 Task: Find the distance between Los Angeles and Channel Islands National Park.
Action: Mouse moved to (263, 33)
Screenshot: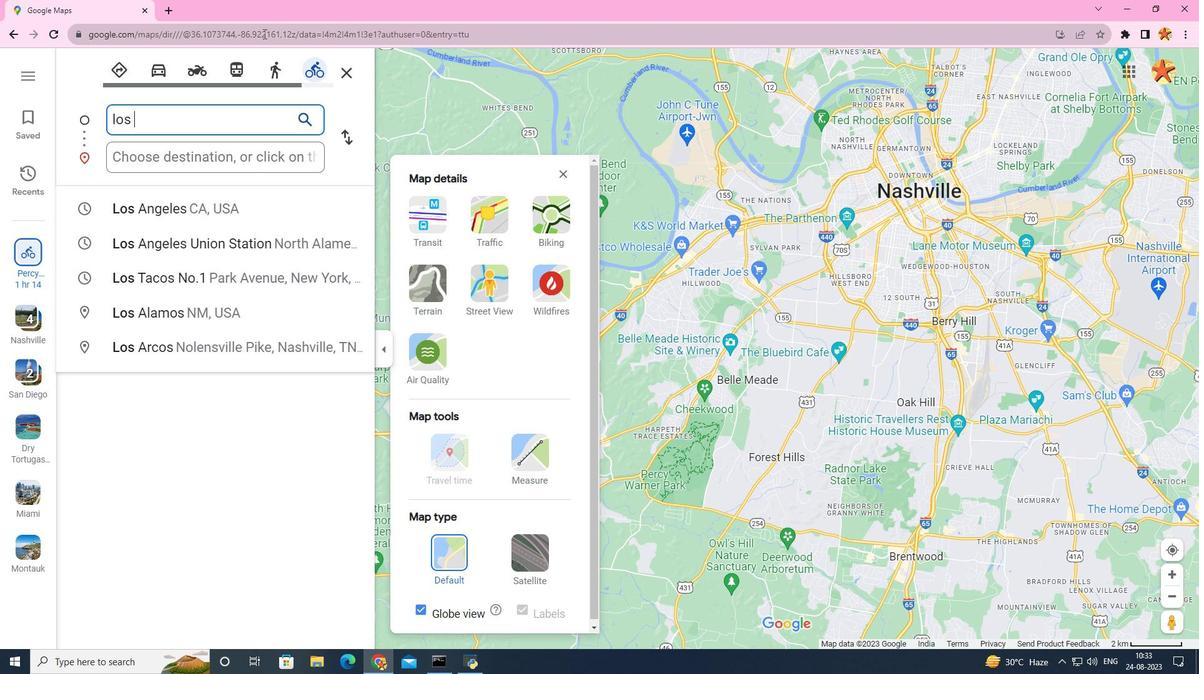 
Action: Key pressed <Key.space>
Screenshot: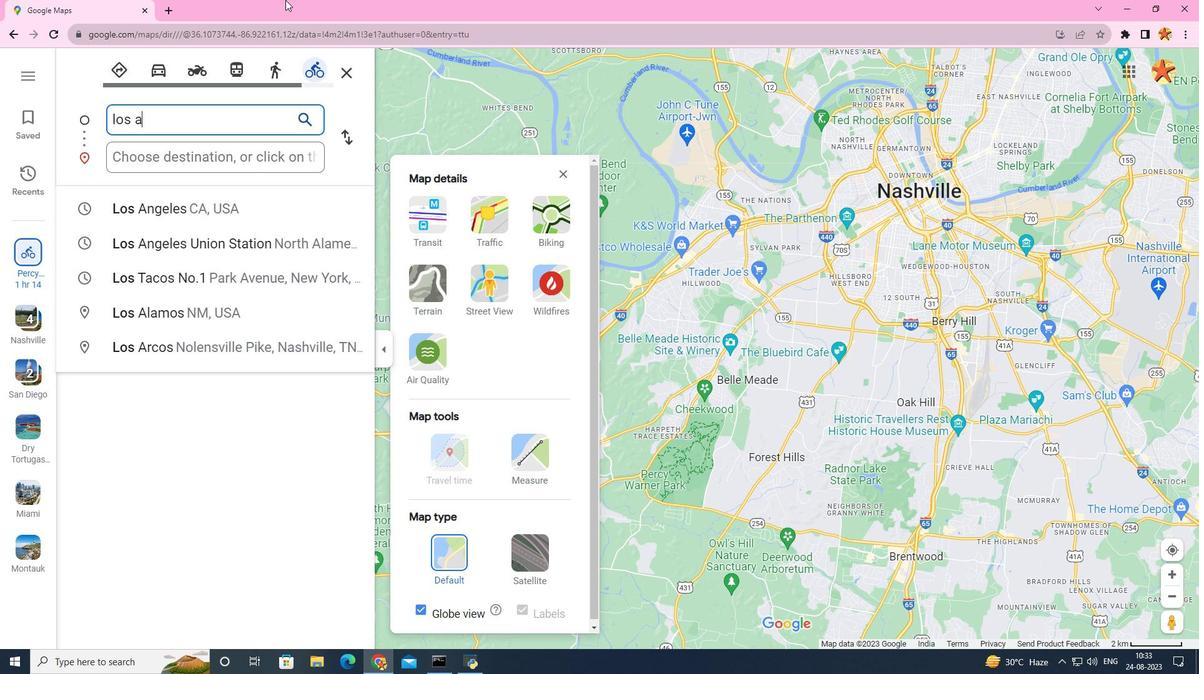 
Action: Mouse moved to (264, 33)
Screenshot: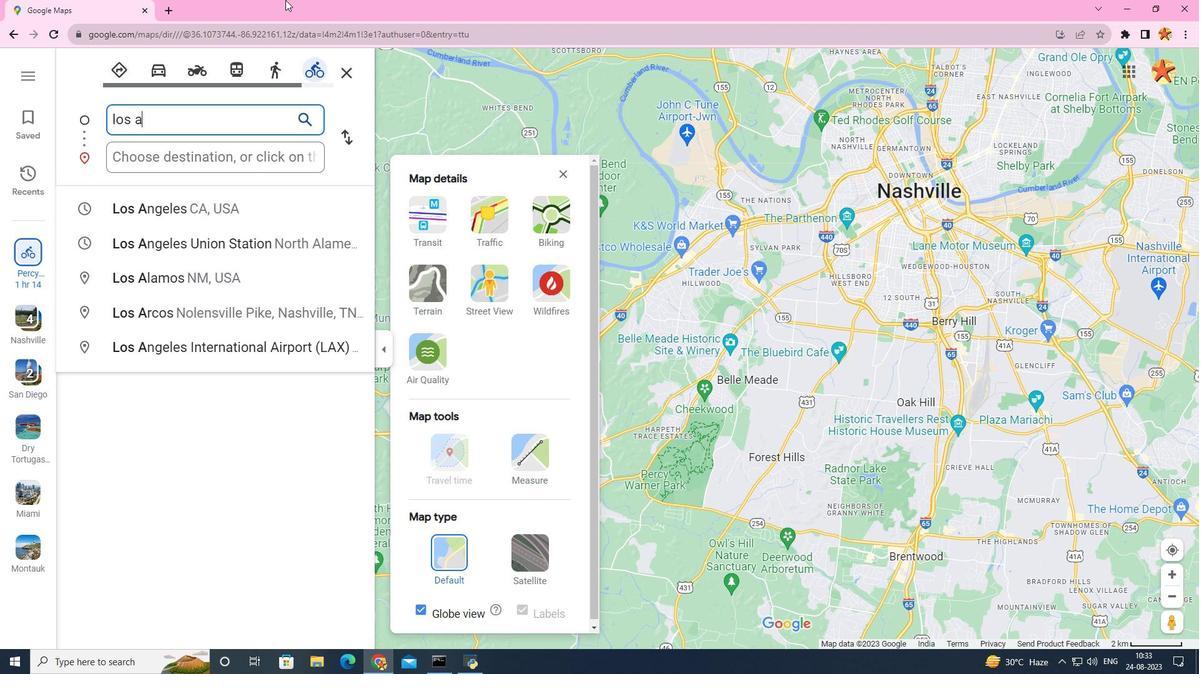 
Action: Key pressed a
Screenshot: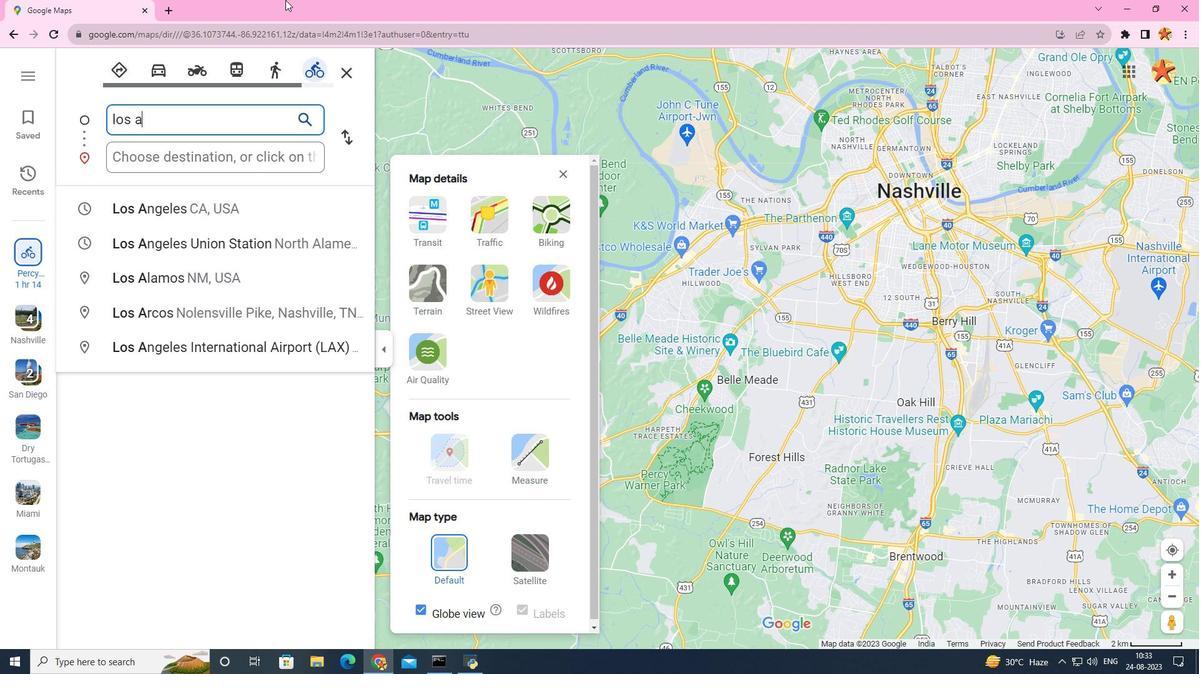 
Action: Mouse moved to (285, 0)
Screenshot: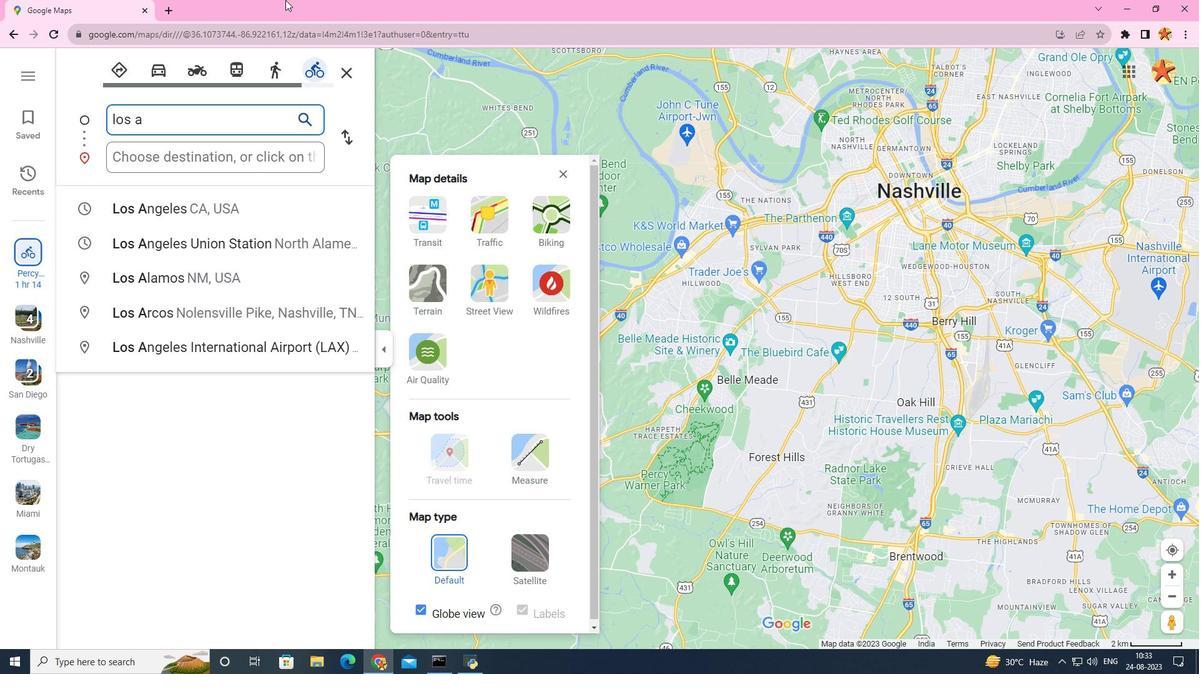 
Action: Key pressed nge
Screenshot: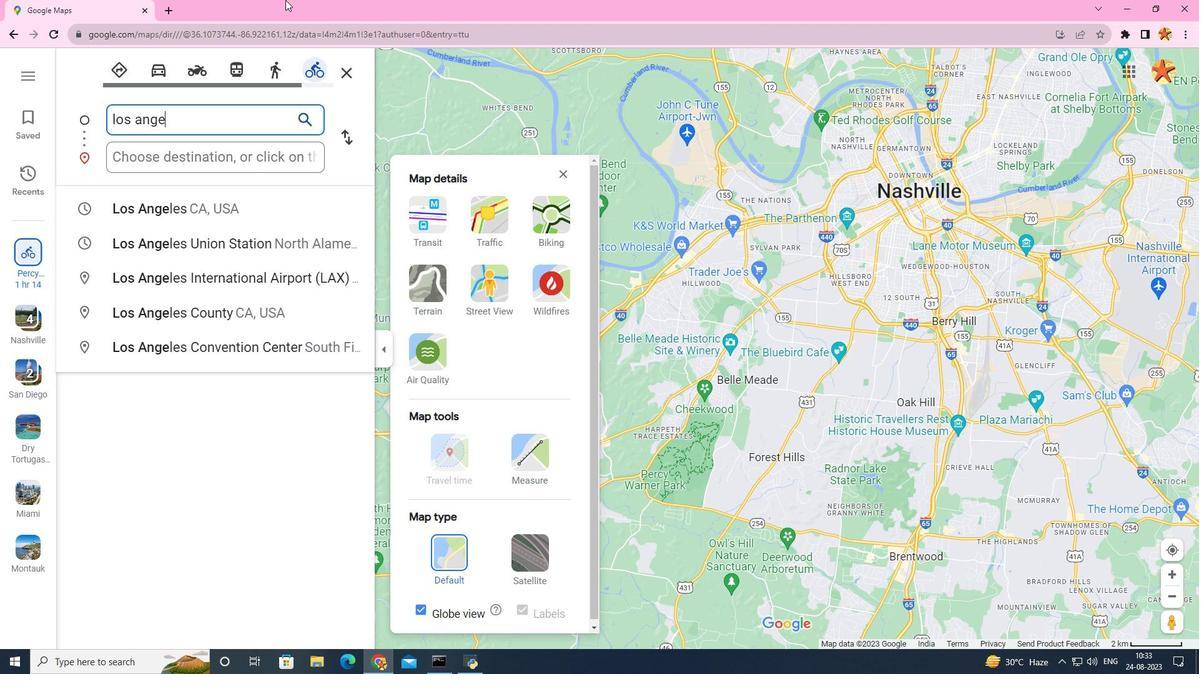 
Action: Mouse moved to (192, 194)
Screenshot: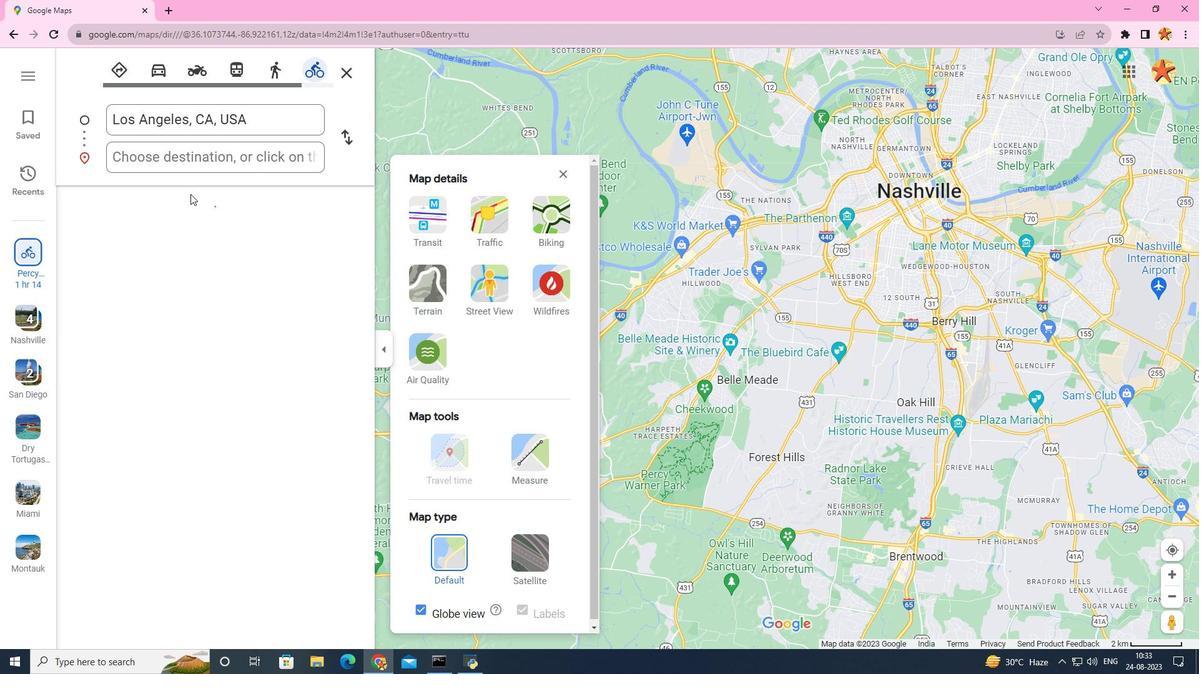 
Action: Mouse pressed left at (192, 194)
Screenshot: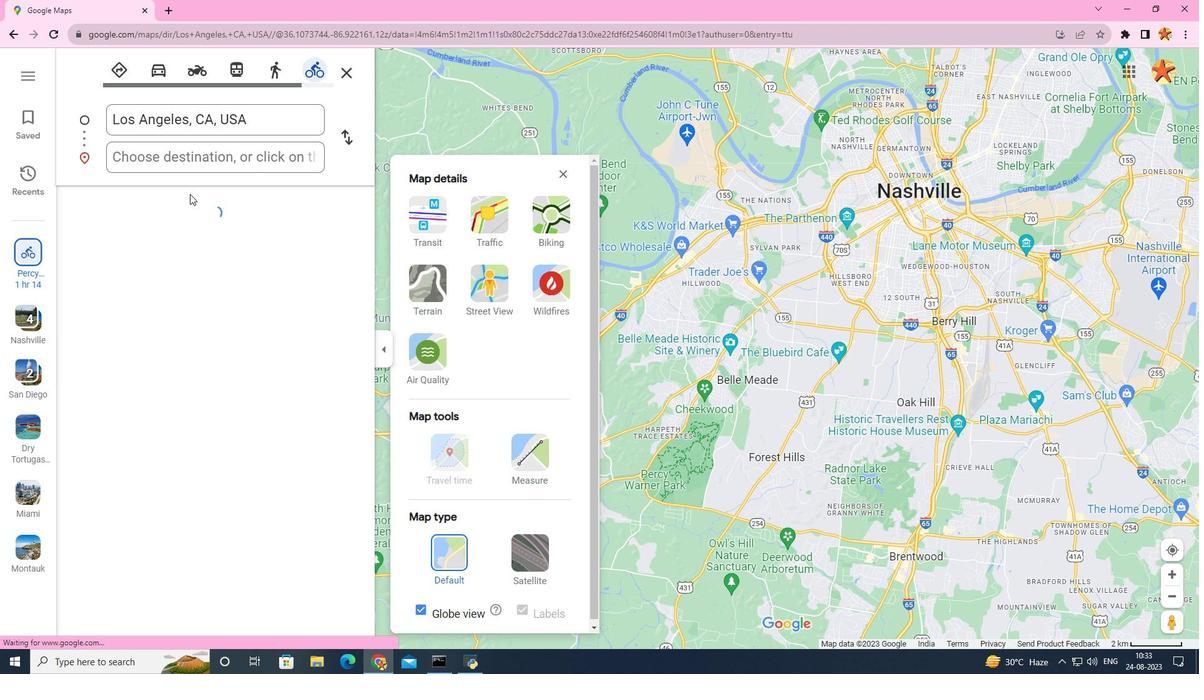 
Action: Mouse moved to (161, 149)
Screenshot: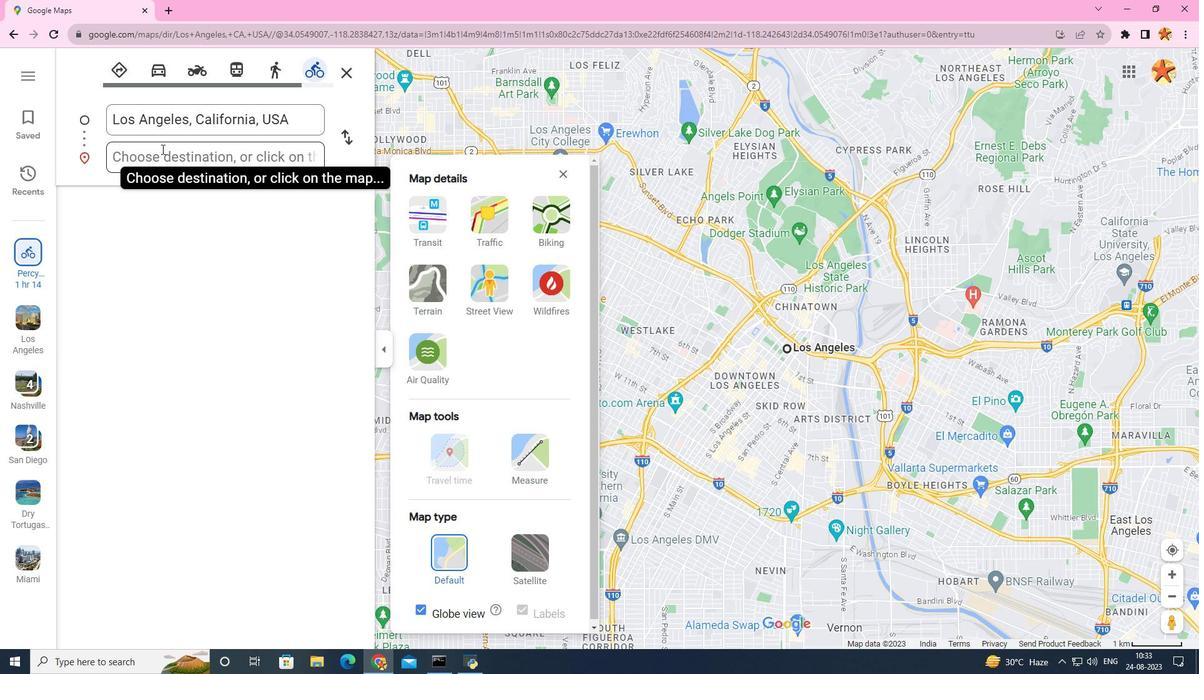 
Action: Mouse pressed left at (161, 149)
Screenshot: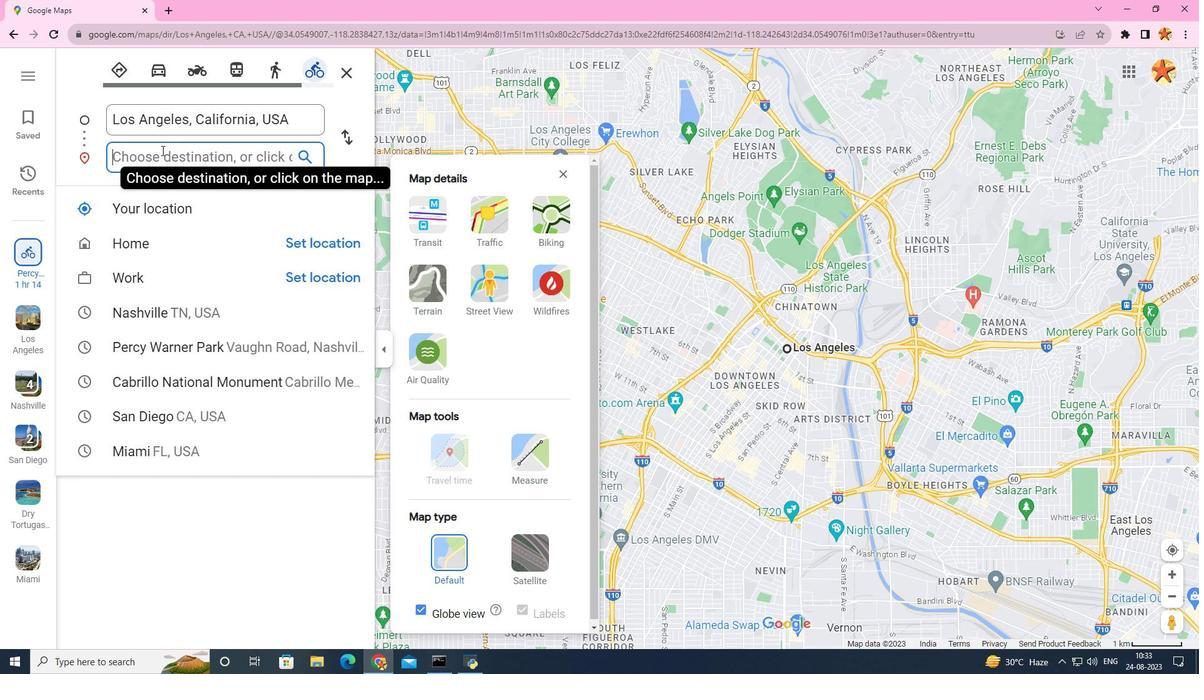
Action: Mouse moved to (163, 151)
Screenshot: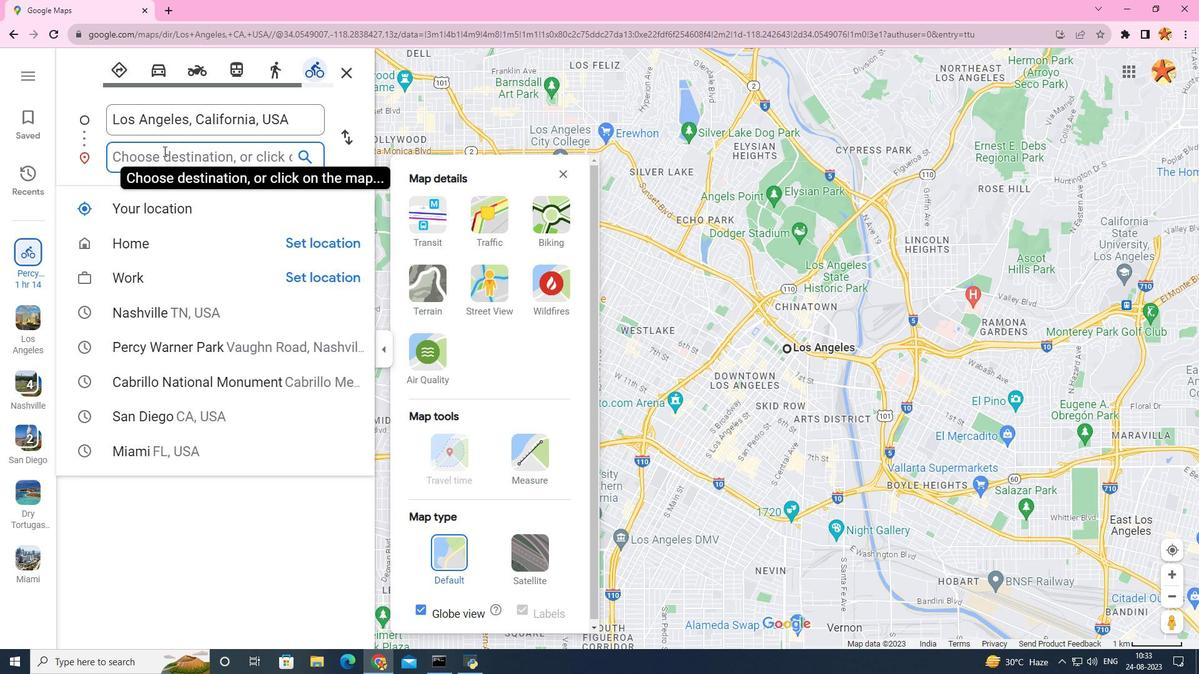 
Action: Key pressed channe
Screenshot: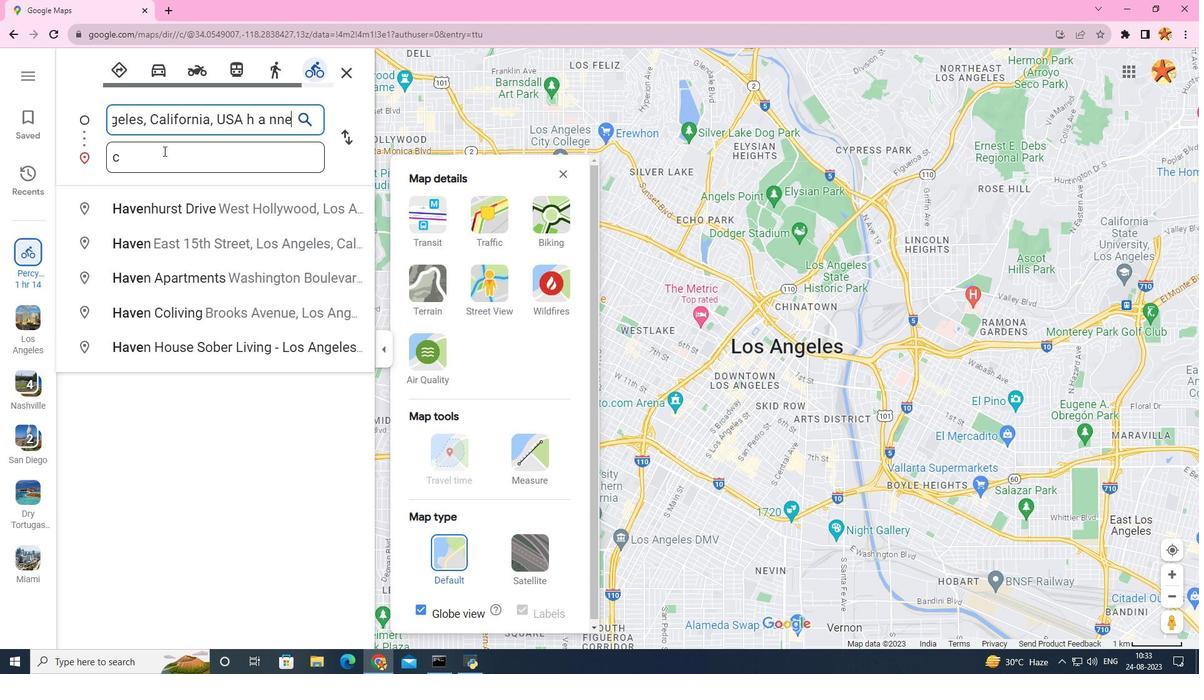 
Action: Mouse pressed left at (163, 151)
Screenshot: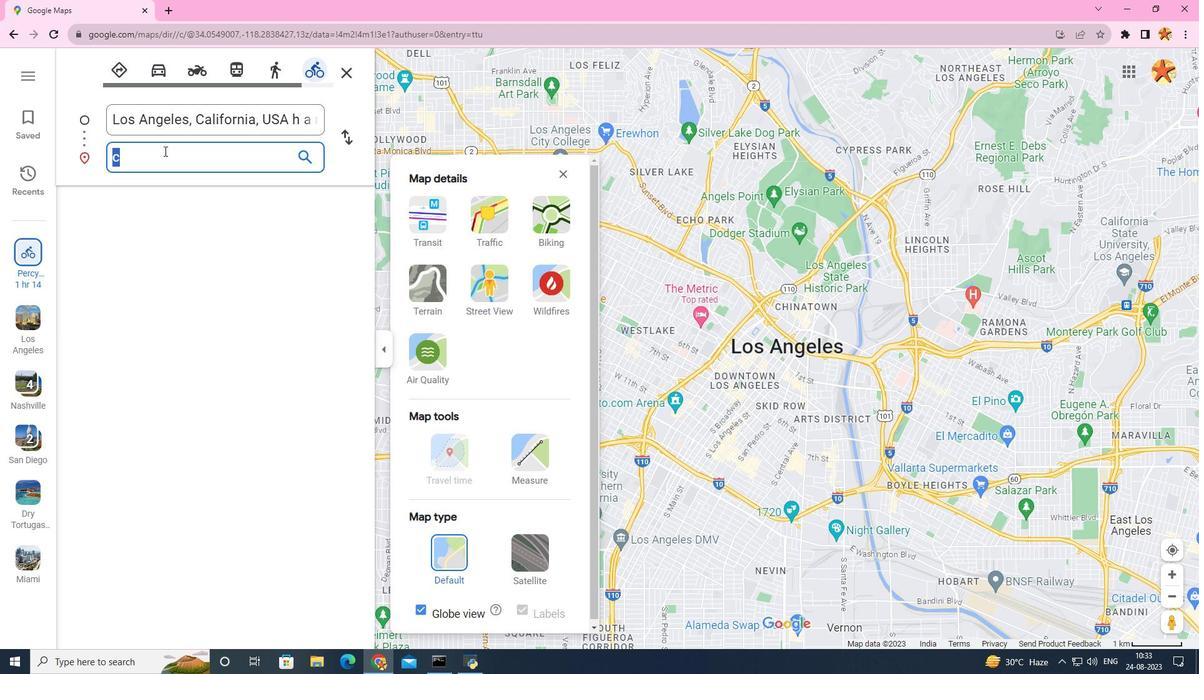 
Action: Mouse moved to (164, 151)
Screenshot: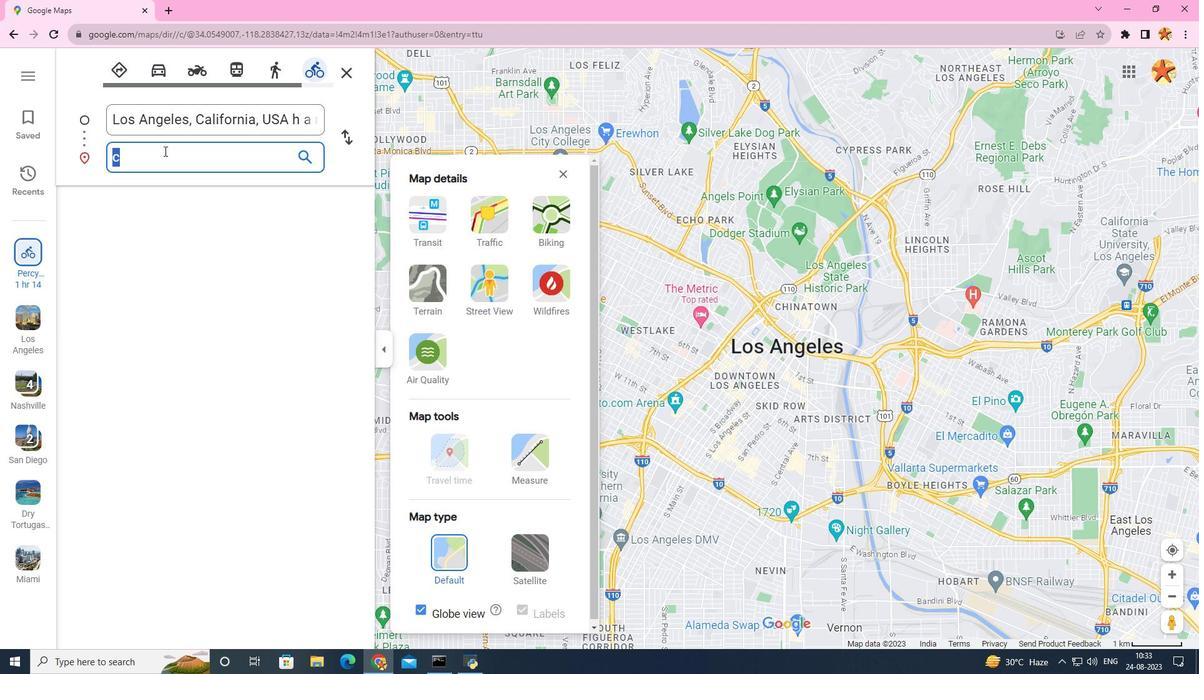 
Action: Mouse pressed left at (164, 151)
Screenshot: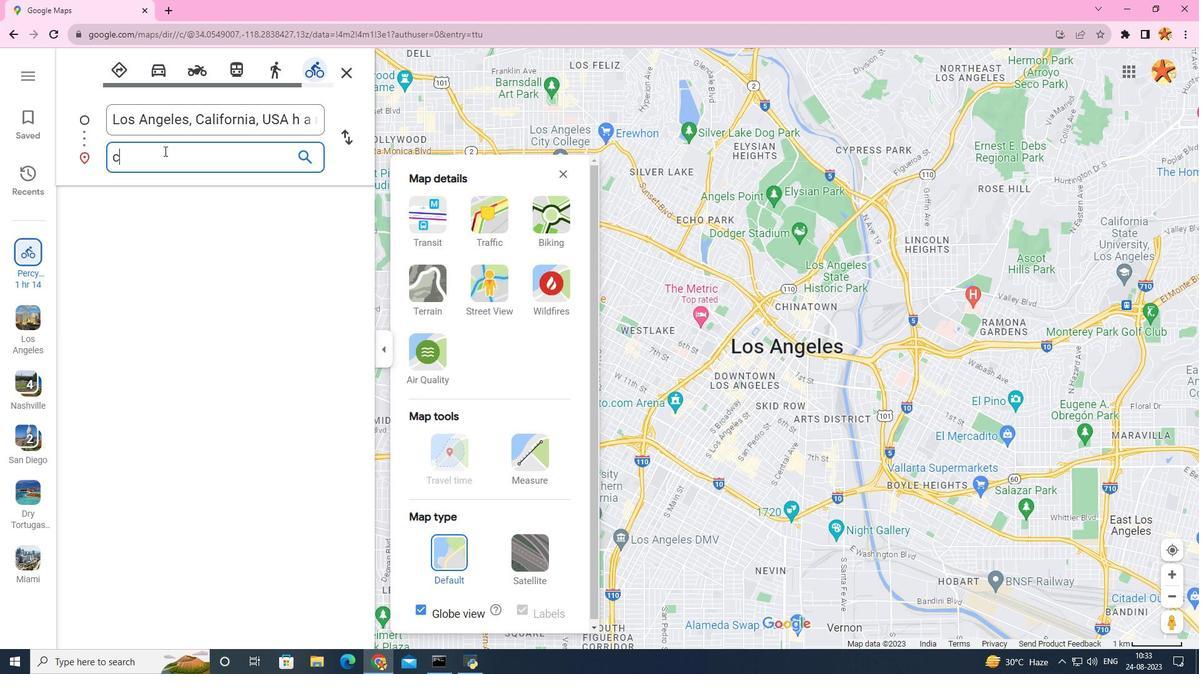 
Action: Key pressed h
Screenshot: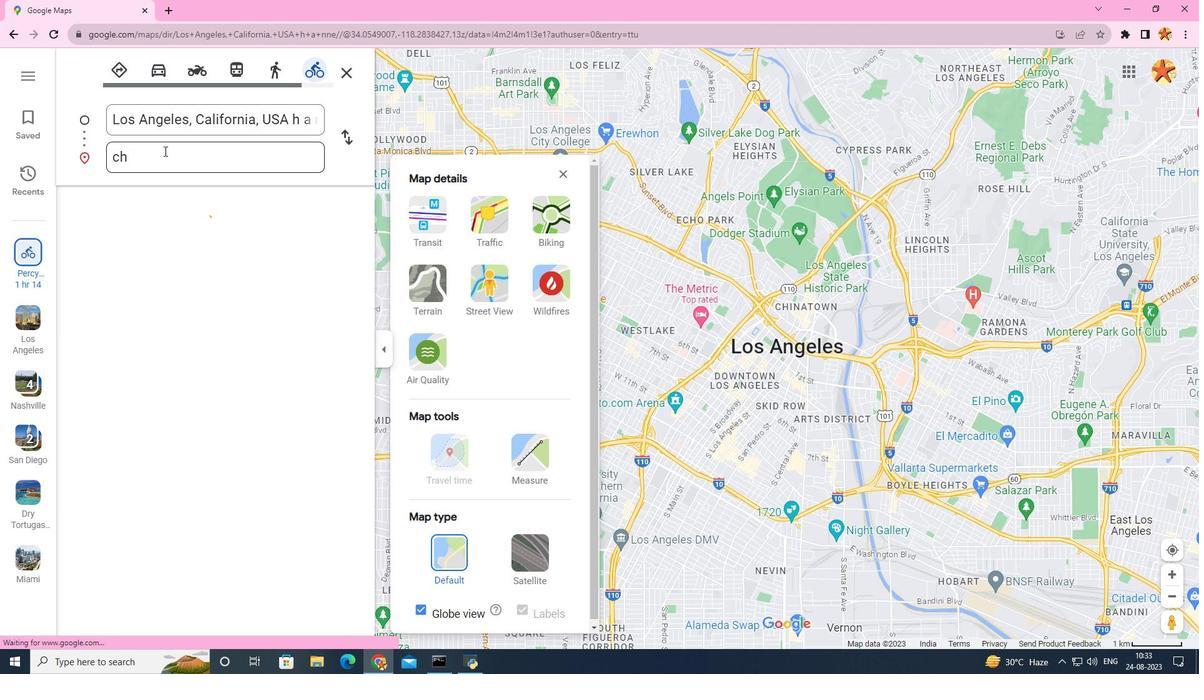 
Action: Mouse pressed left at (164, 151)
Screenshot: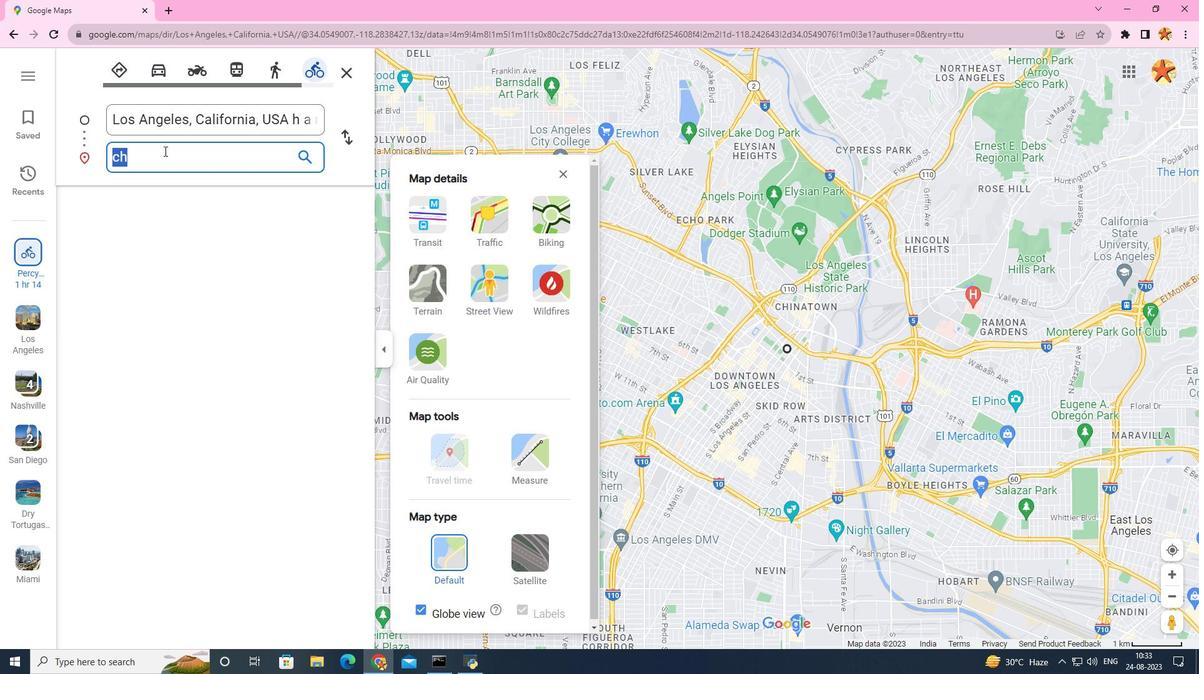 
Action: Mouse moved to (164, 151)
Screenshot: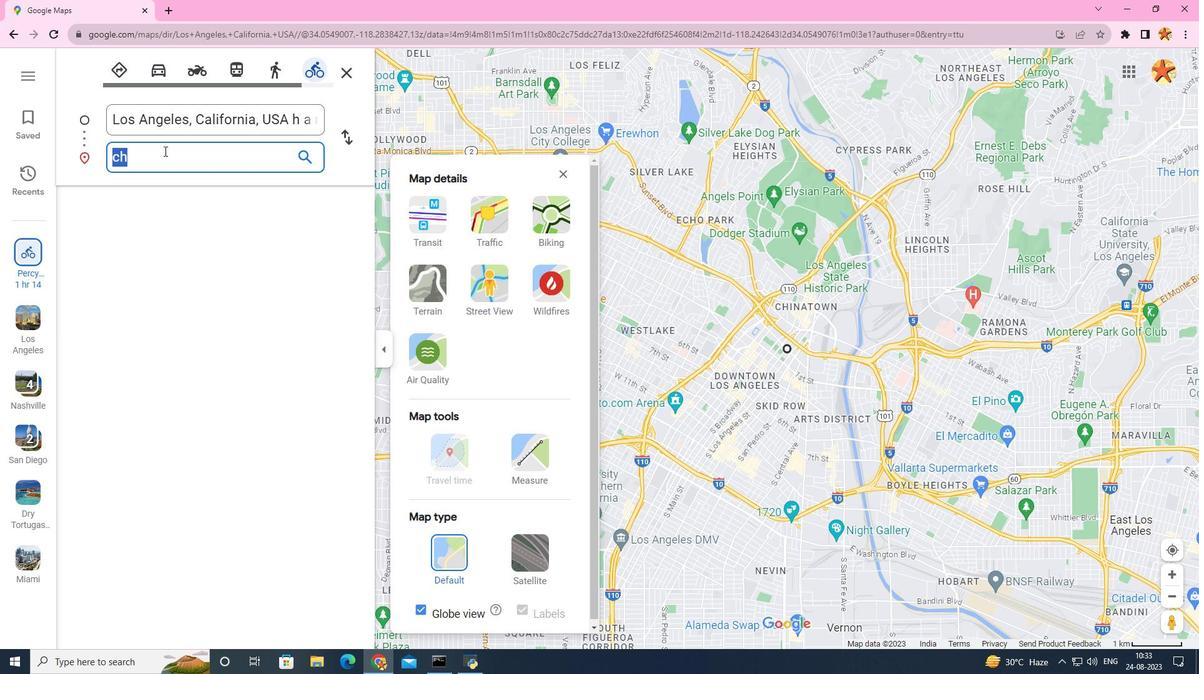 
Action: Mouse pressed left at (164, 151)
Screenshot: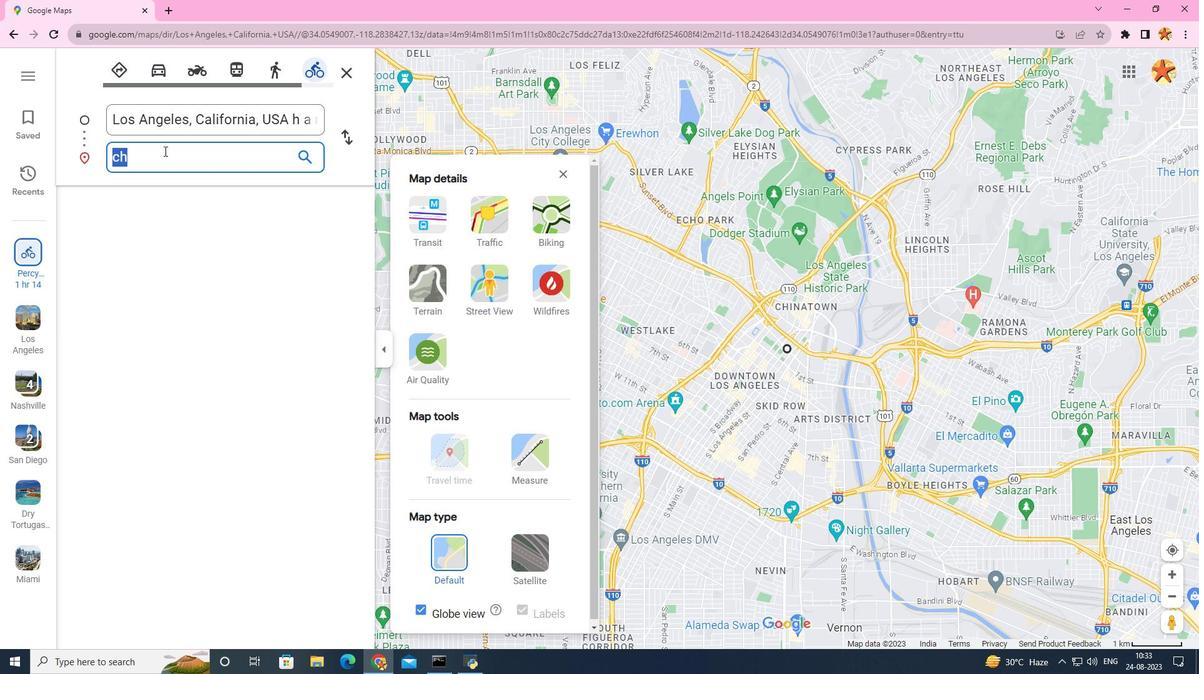 
Action: Mouse pressed left at (164, 151)
Screenshot: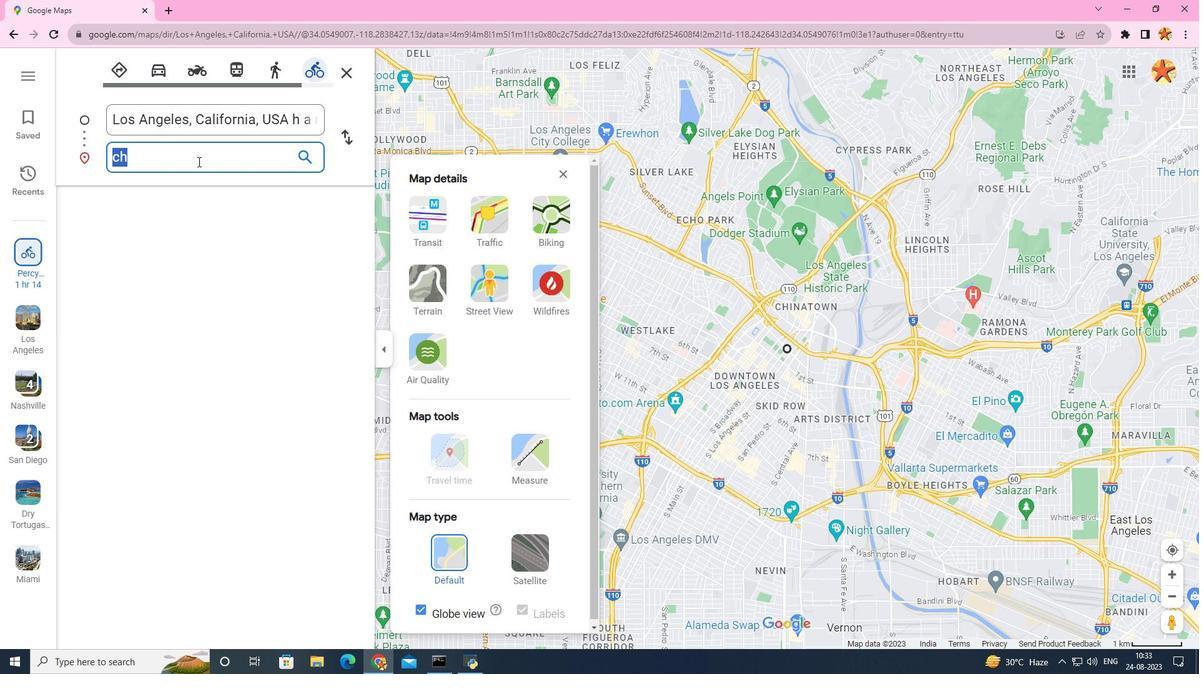 
Action: Mouse moved to (204, 164)
Screenshot: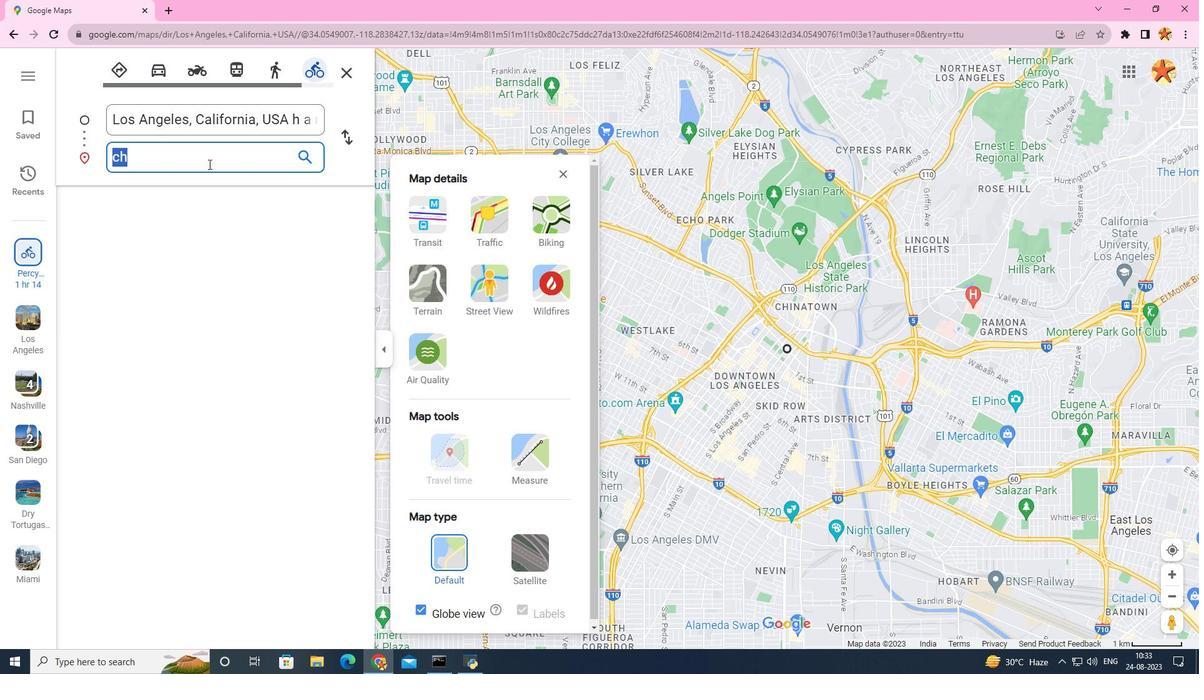 
Action: Mouse pressed left at (204, 164)
Screenshot: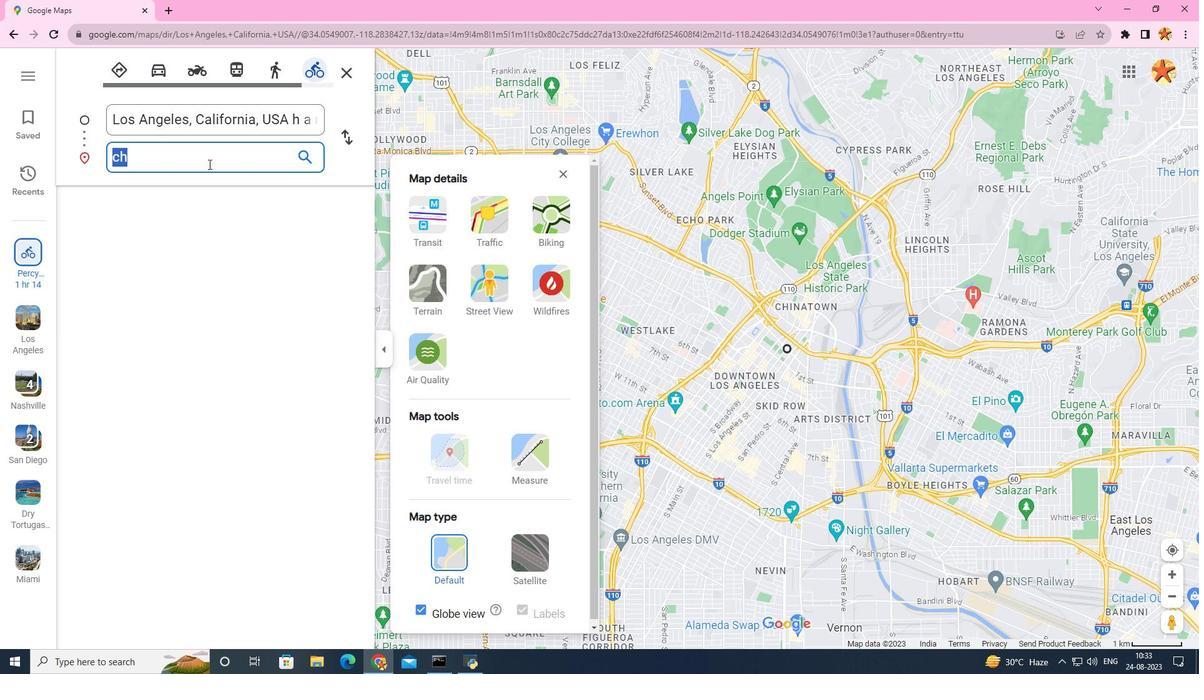 
Action: Mouse moved to (198, 156)
Screenshot: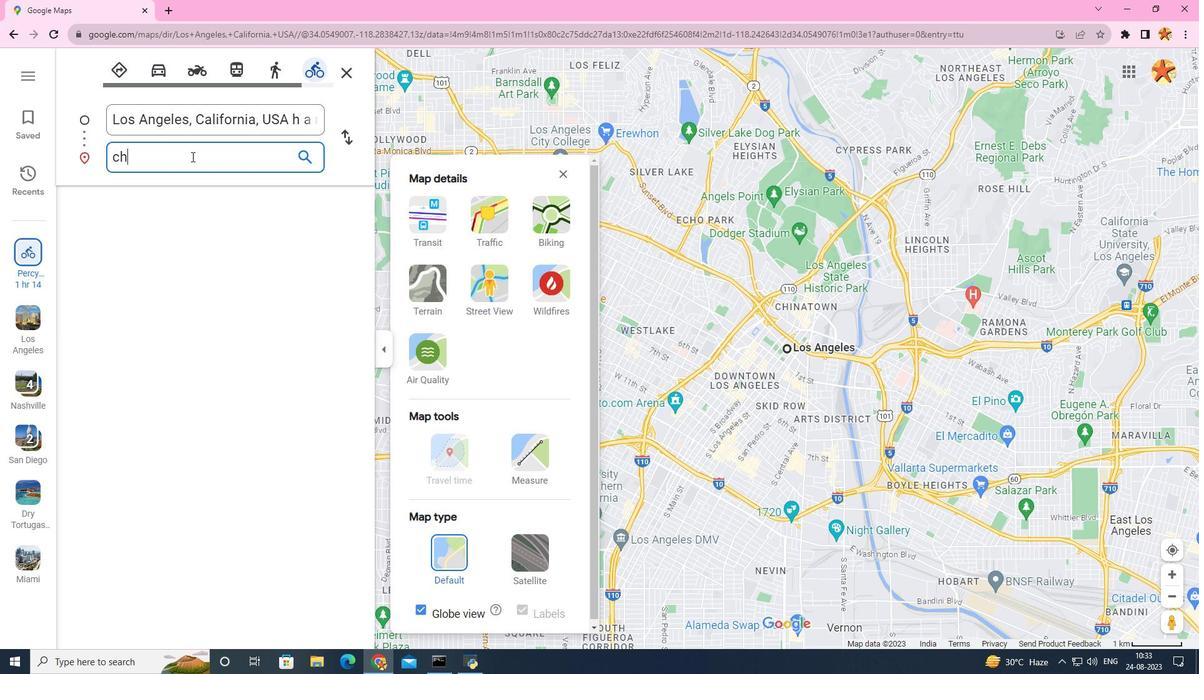 
Action: Mouse pressed left at (198, 156)
Screenshot: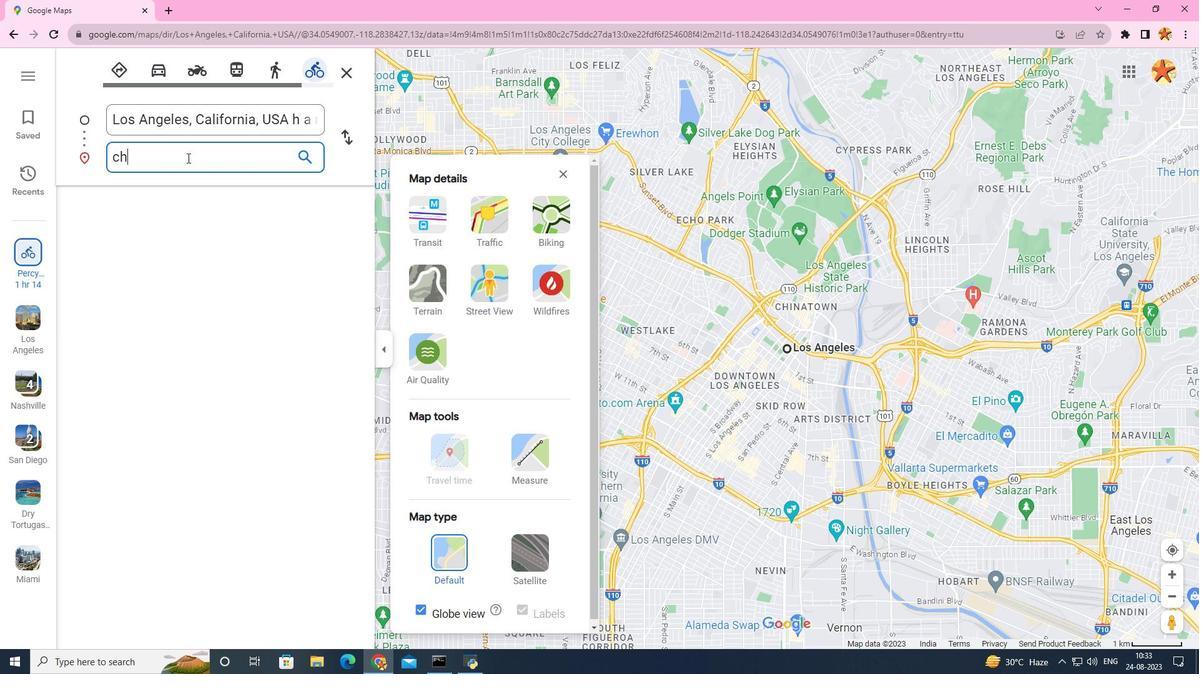 
Action: Mouse moved to (196, 151)
Screenshot: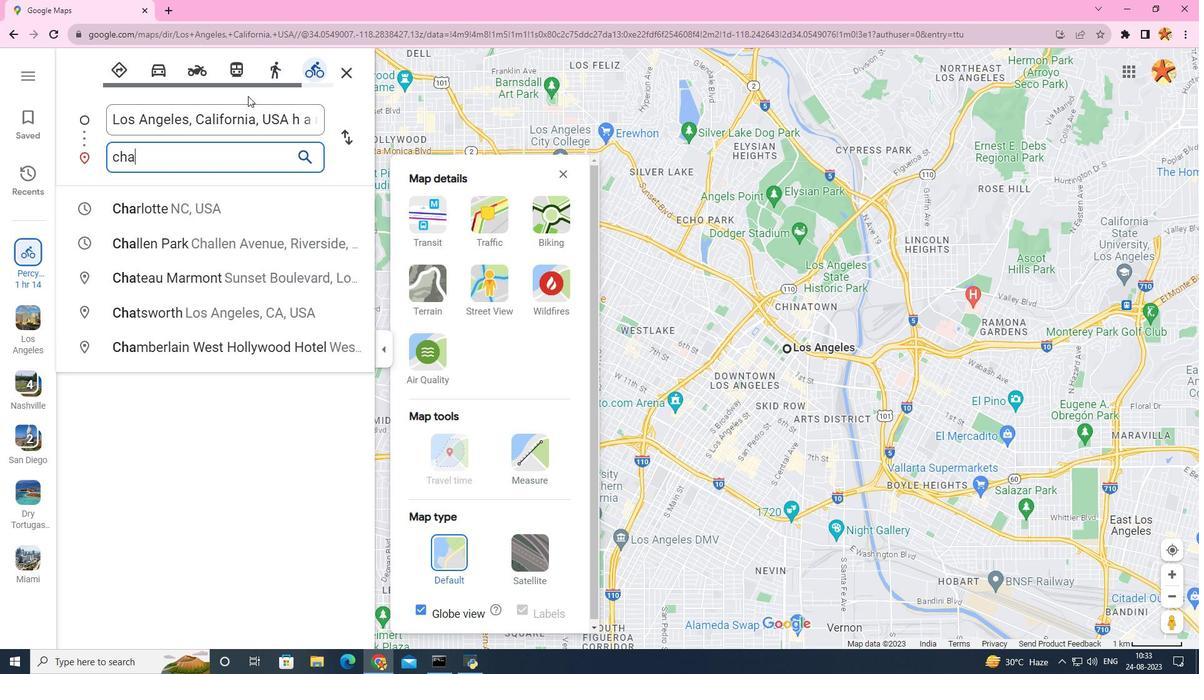 
Action: Key pressed a
Screenshot: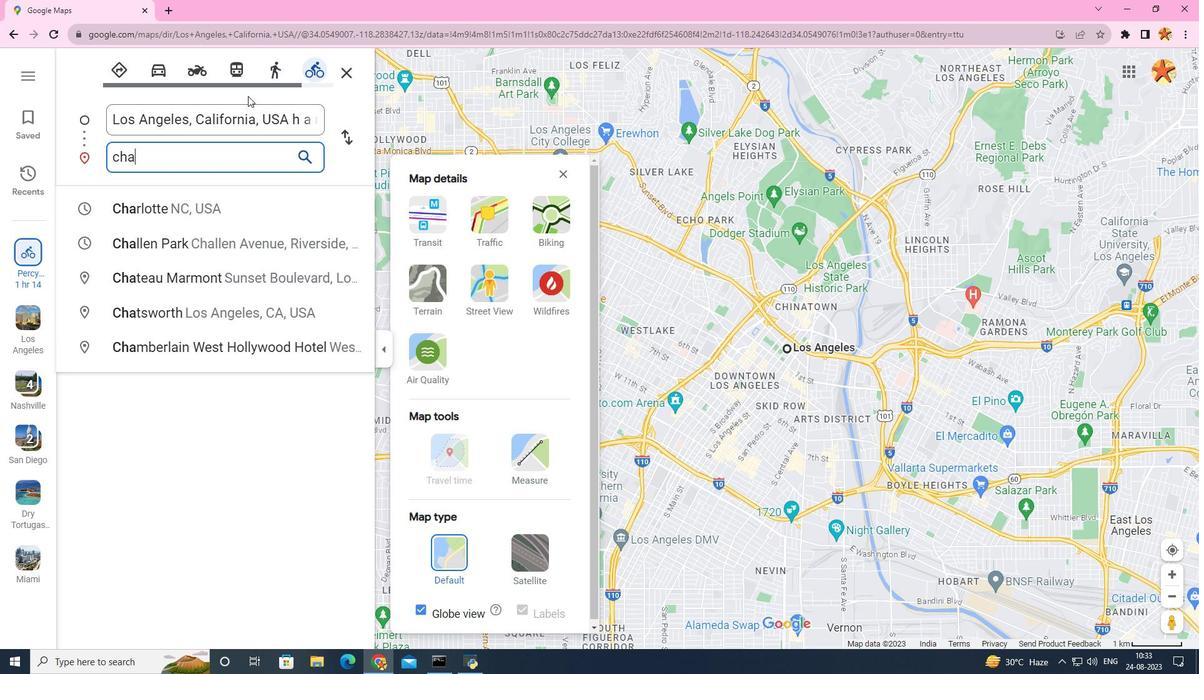 
Action: Mouse moved to (151, 158)
Screenshot: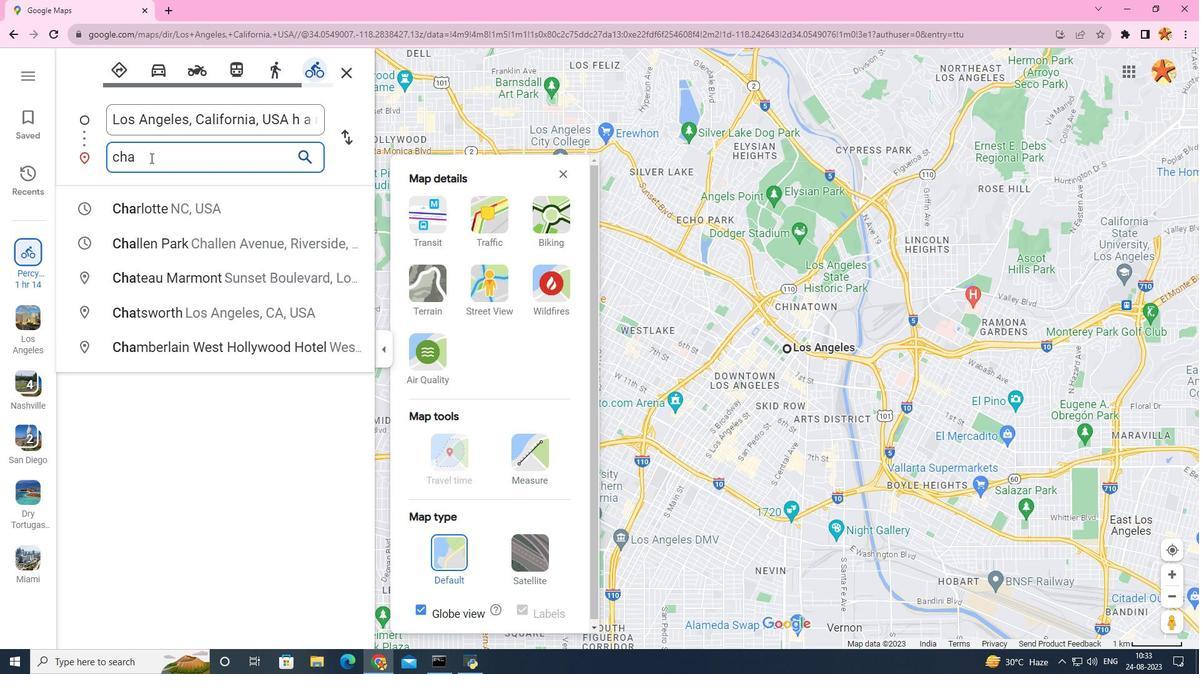 
Action: Mouse pressed left at (151, 158)
Screenshot: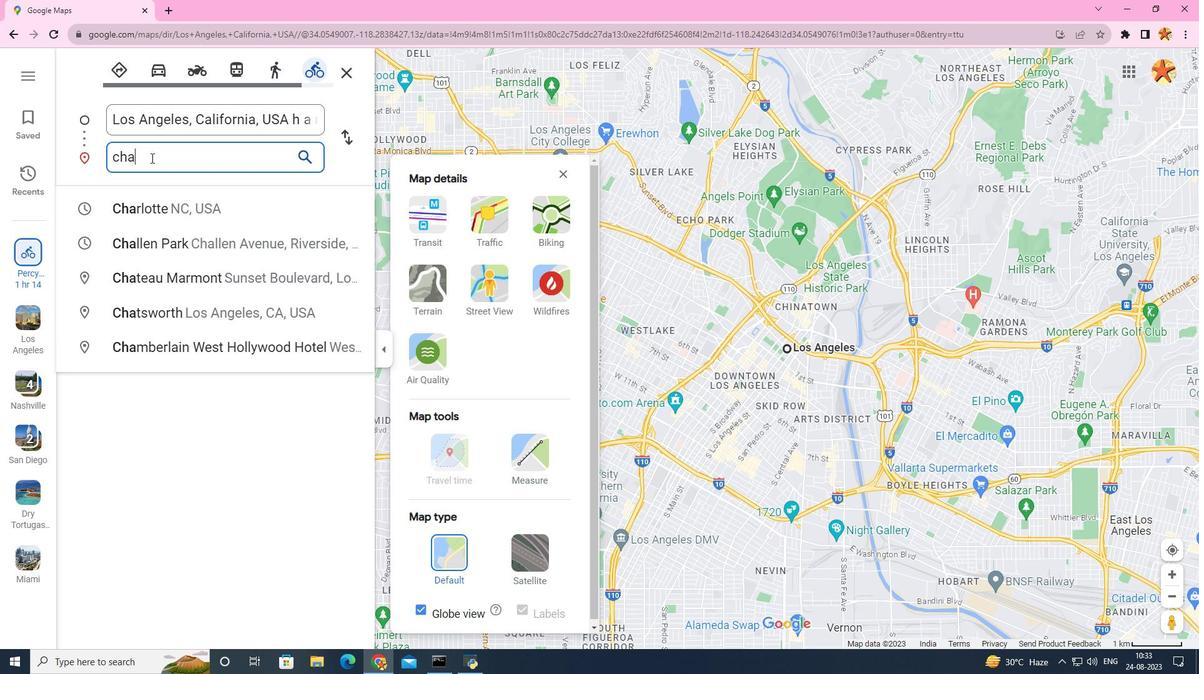 
Action: Mouse moved to (151, 158)
Screenshot: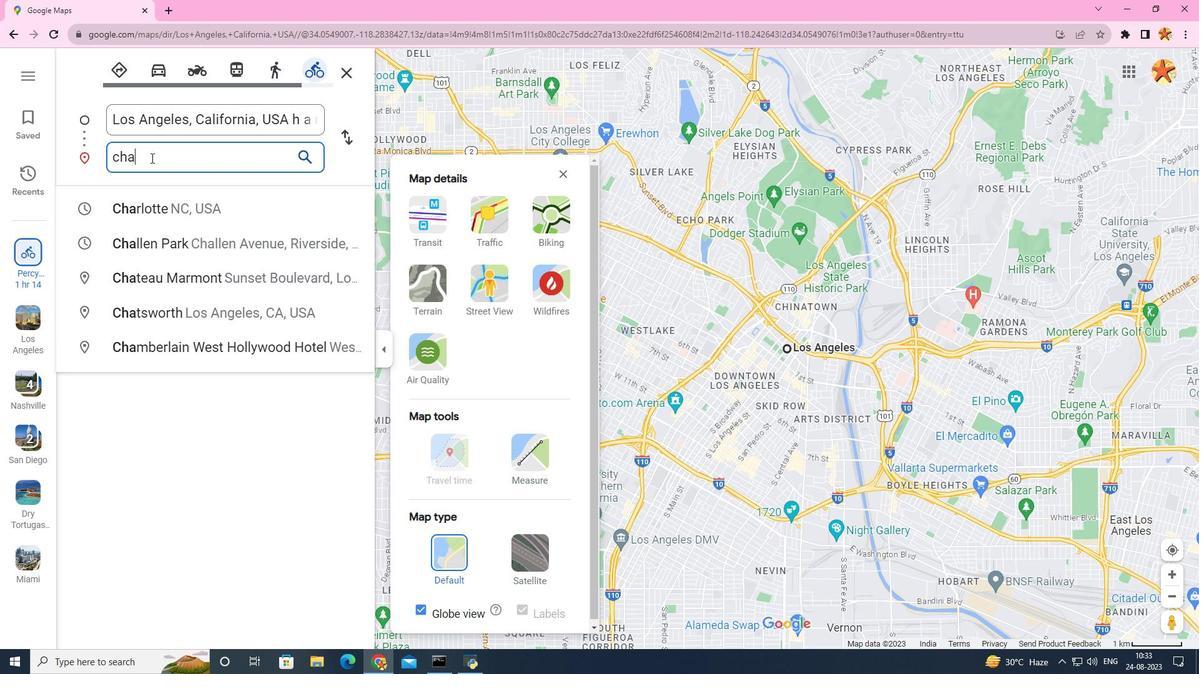 
Action: Key pressed n
Screenshot: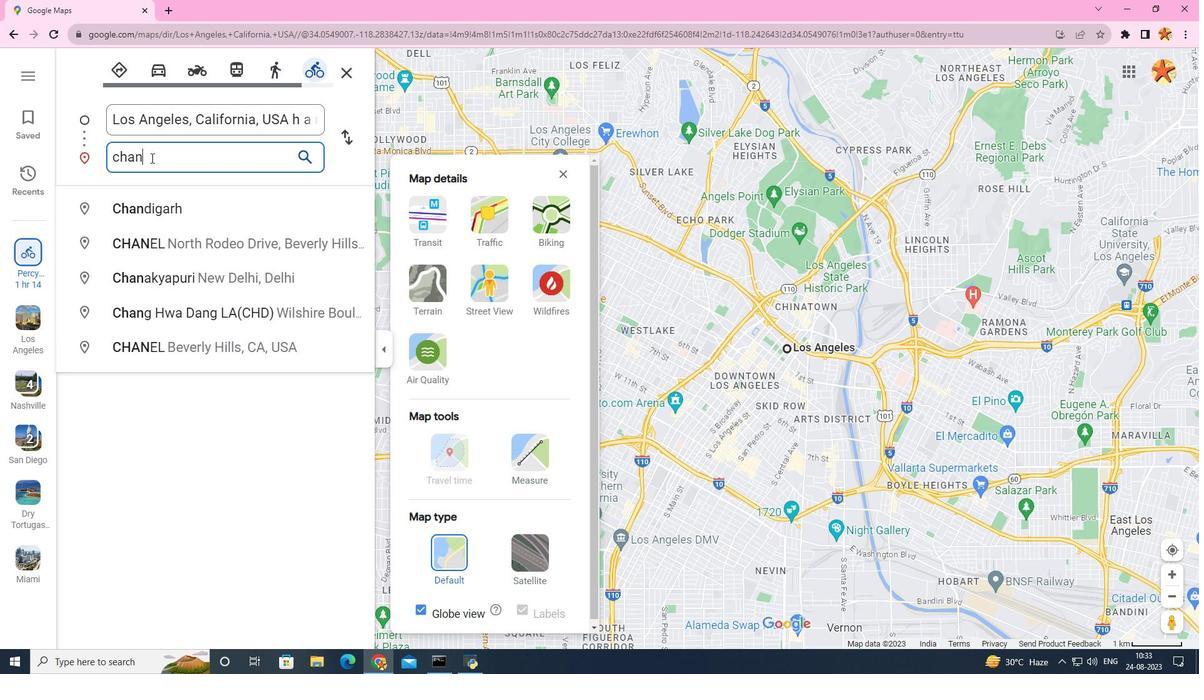 
Action: Mouse moved to (171, 152)
Screenshot: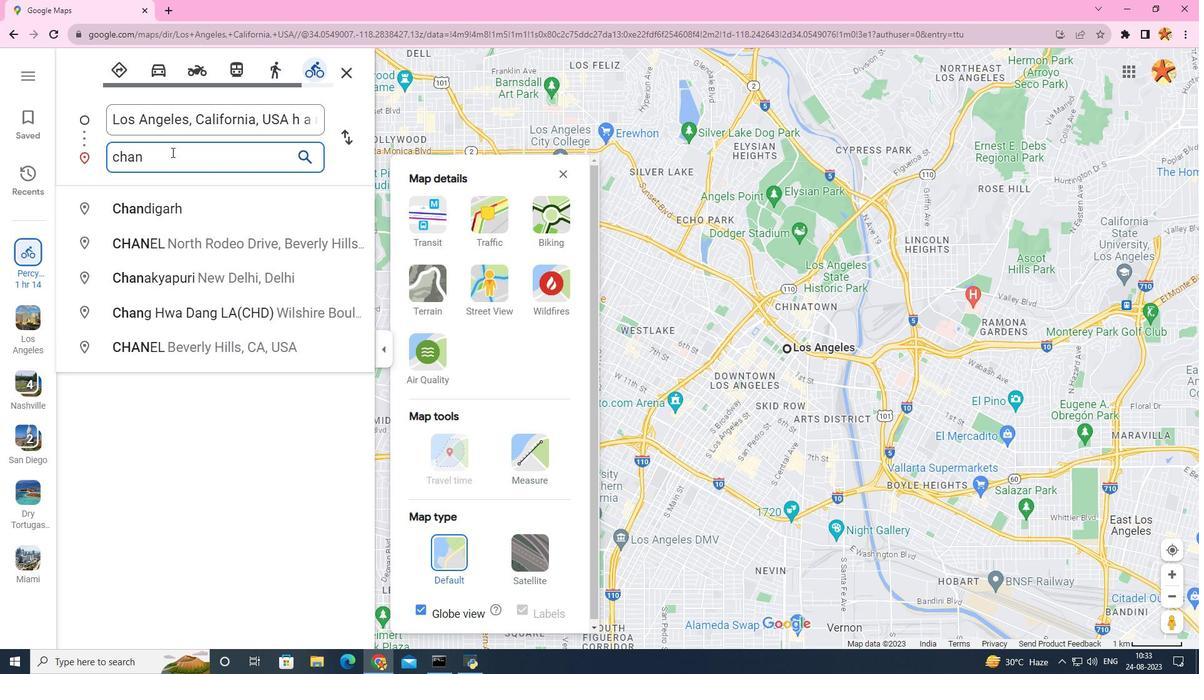 
Action: Mouse pressed left at (171, 152)
Screenshot: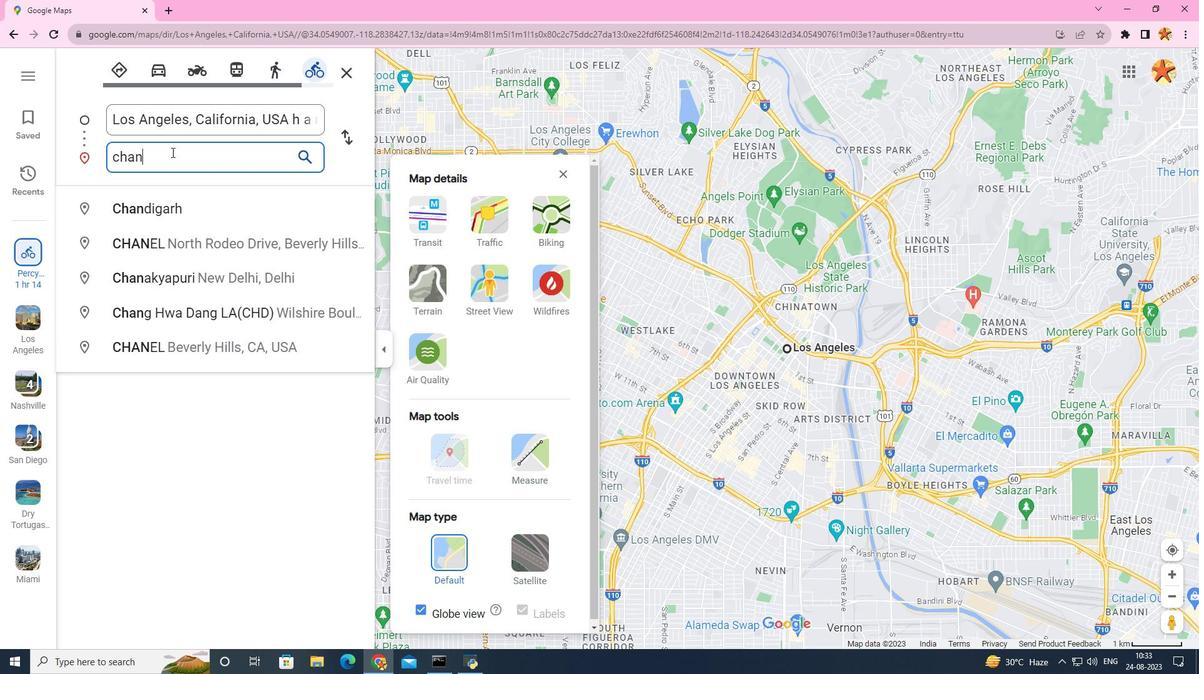 
Action: Key pressed ne
Screenshot: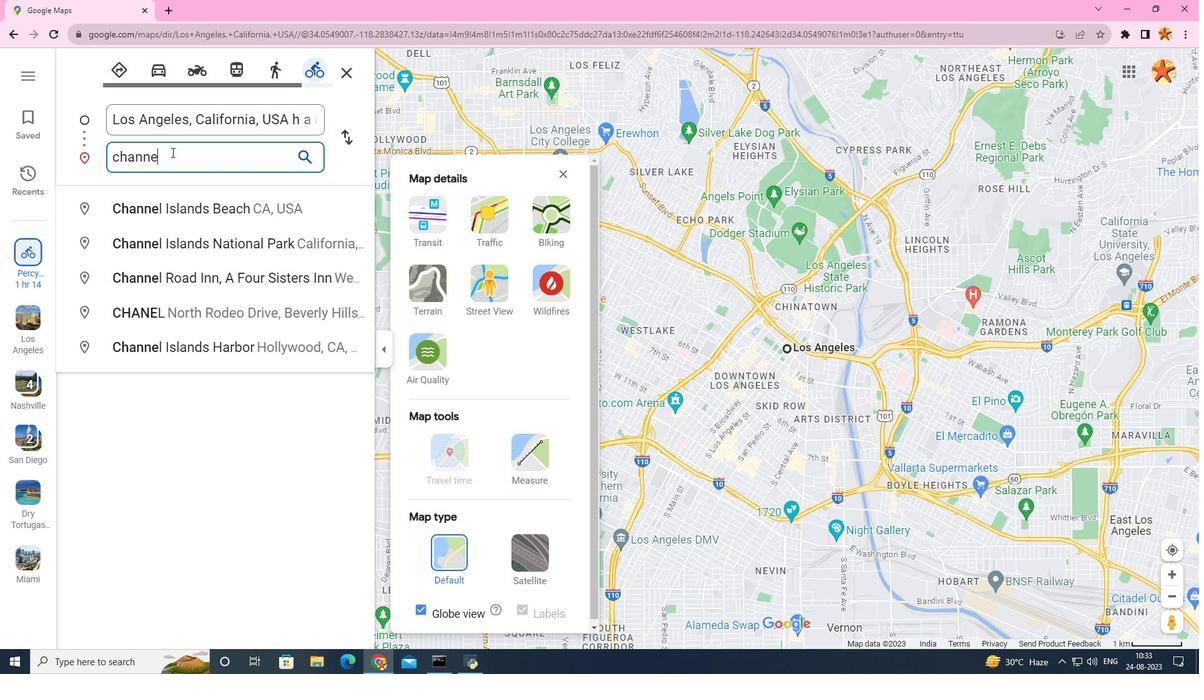 
Action: Mouse moved to (208, 239)
Screenshot: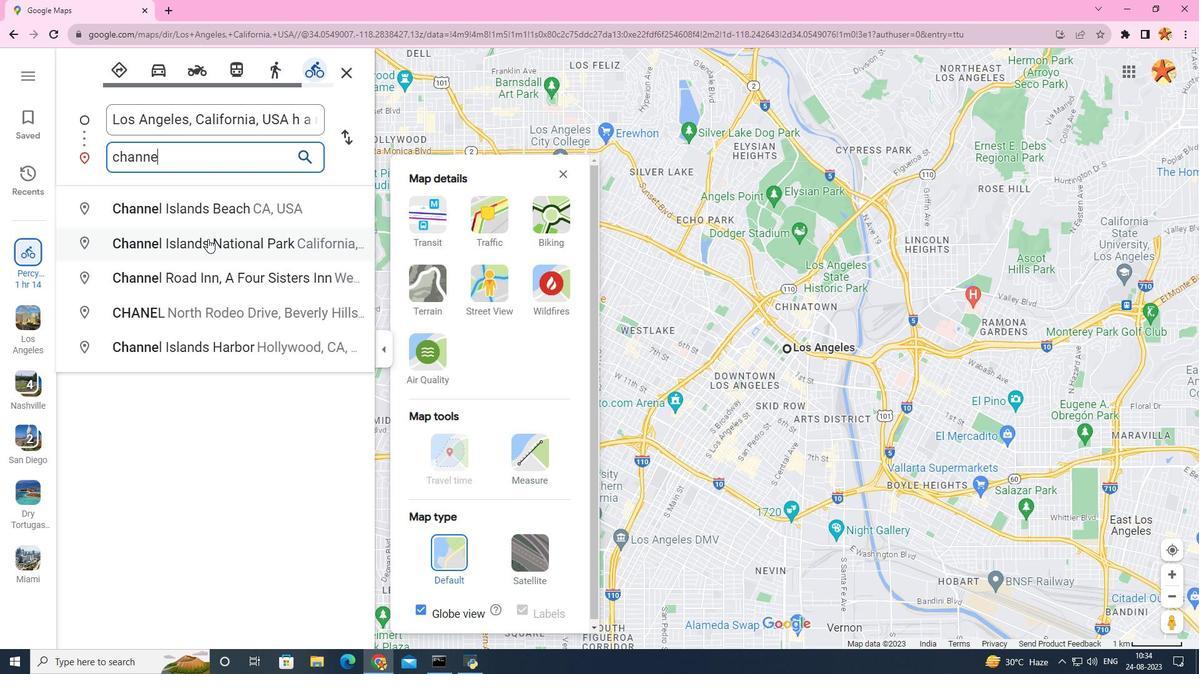 
Action: Mouse pressed left at (208, 239)
Screenshot: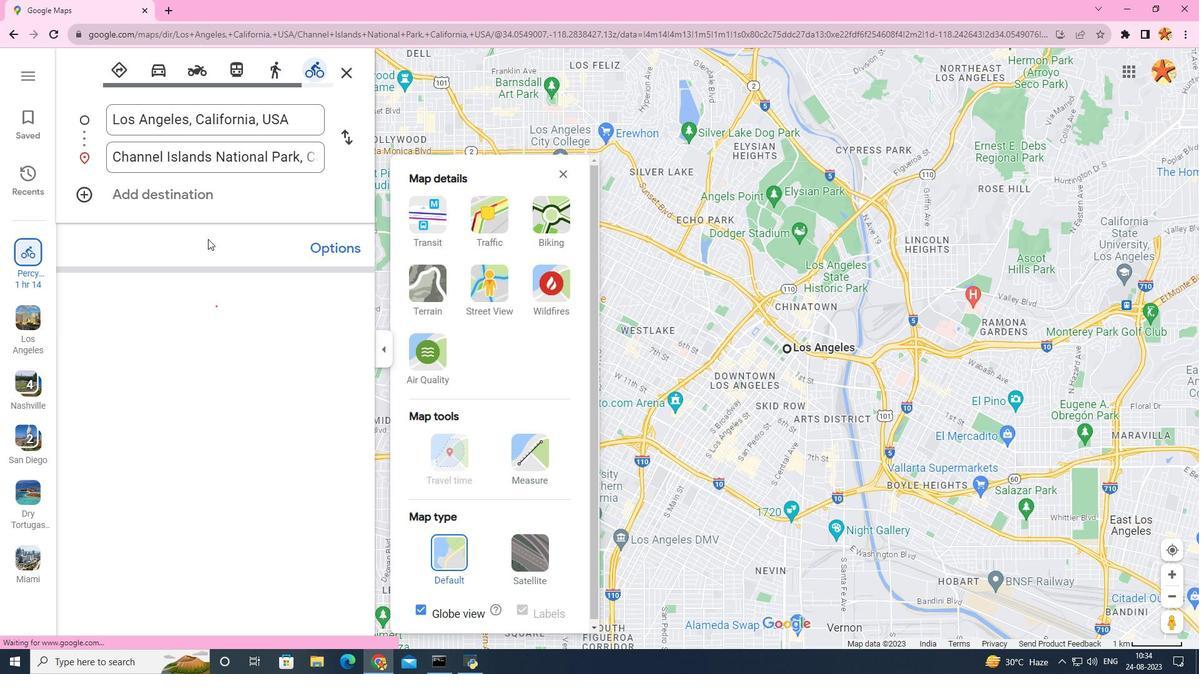 
Action: Mouse moved to (537, 466)
Screenshot: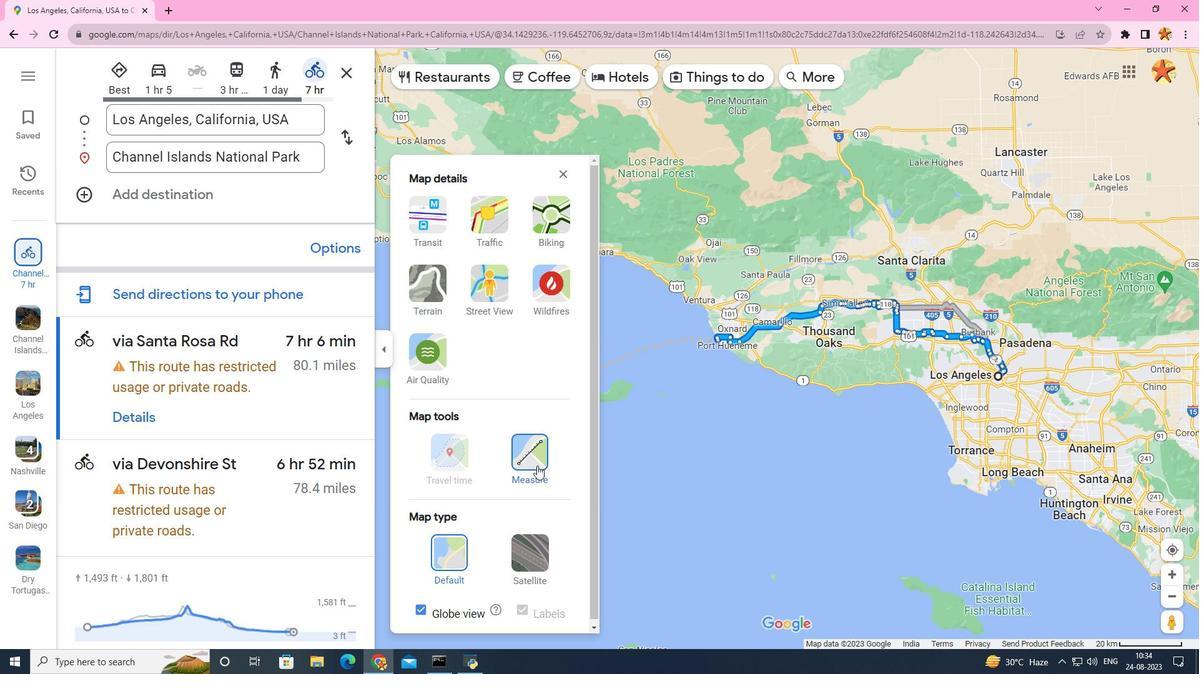
Action: Mouse pressed left at (537, 466)
Screenshot: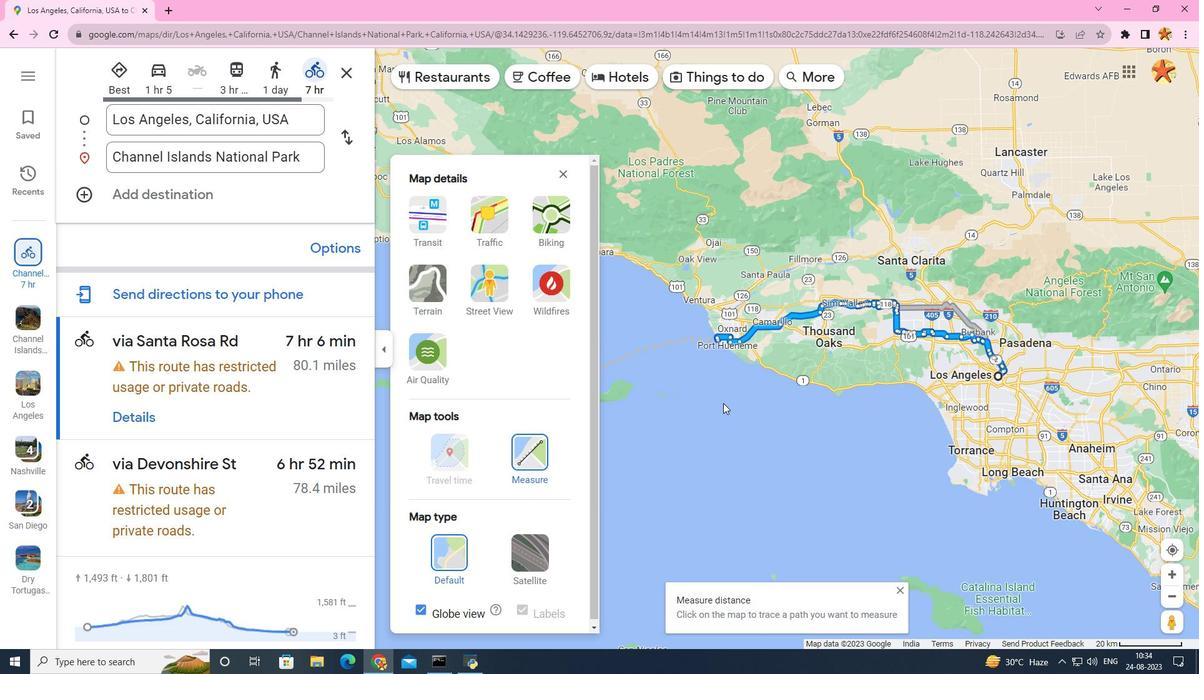
Action: Mouse moved to (740, 281)
Screenshot: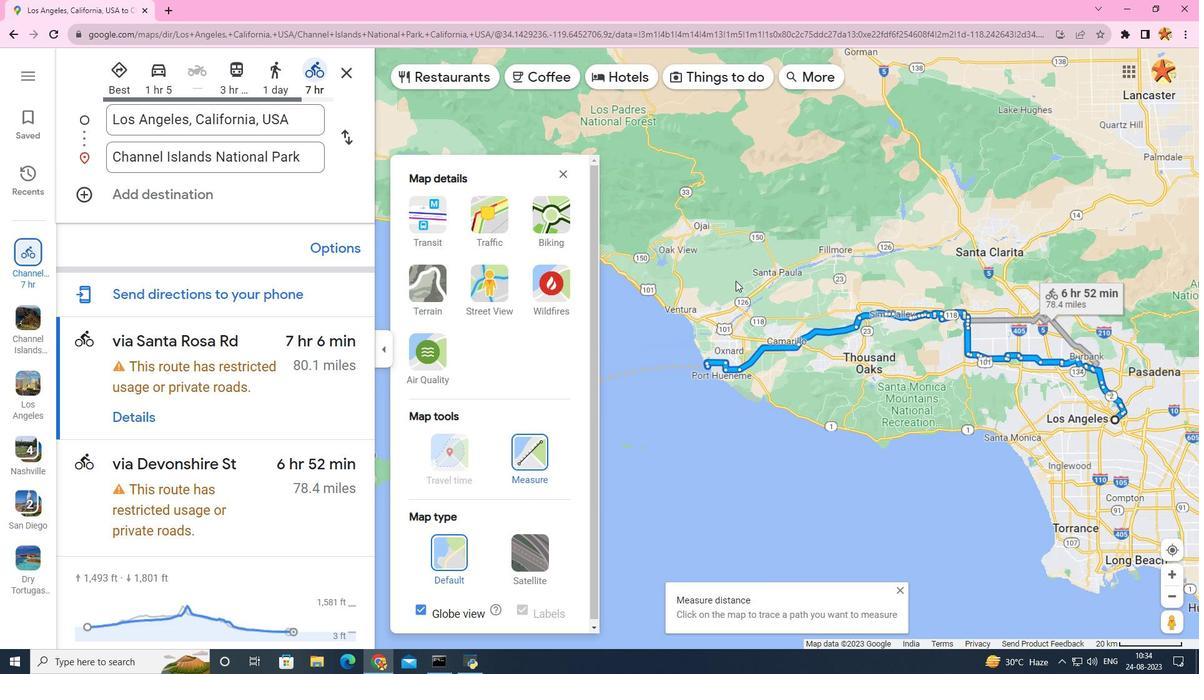 
Action: Mouse scrolled (740, 281) with delta (0, 0)
Screenshot: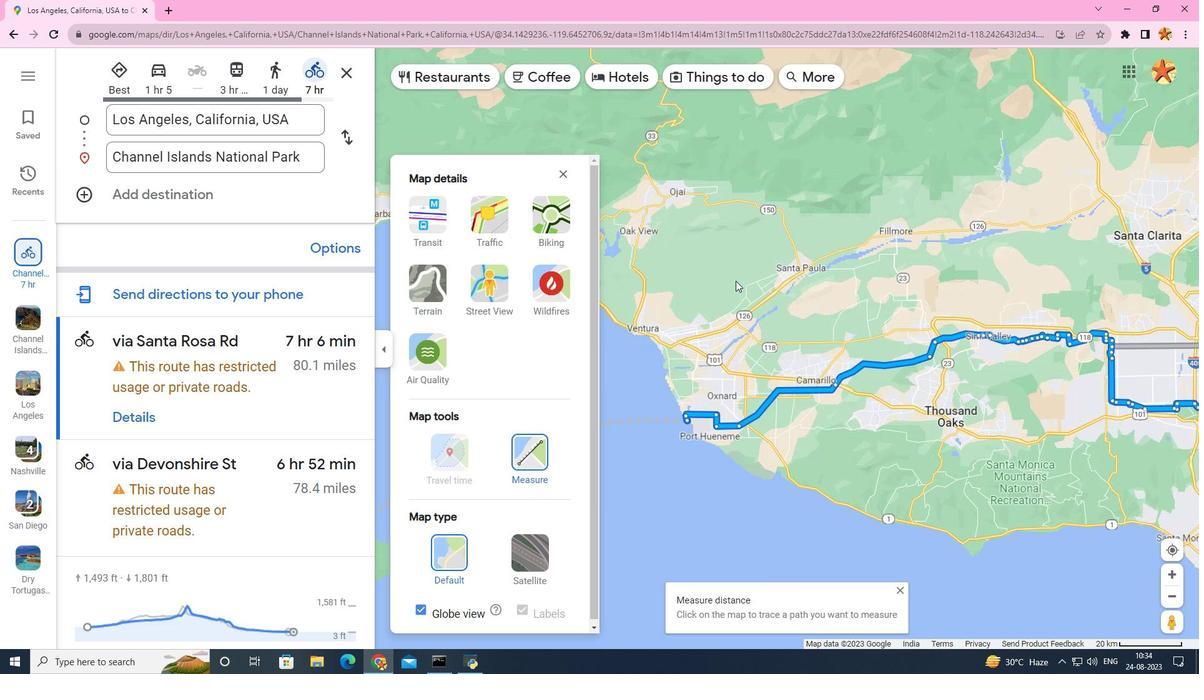 
Action: Mouse scrolled (740, 281) with delta (0, 0)
Screenshot: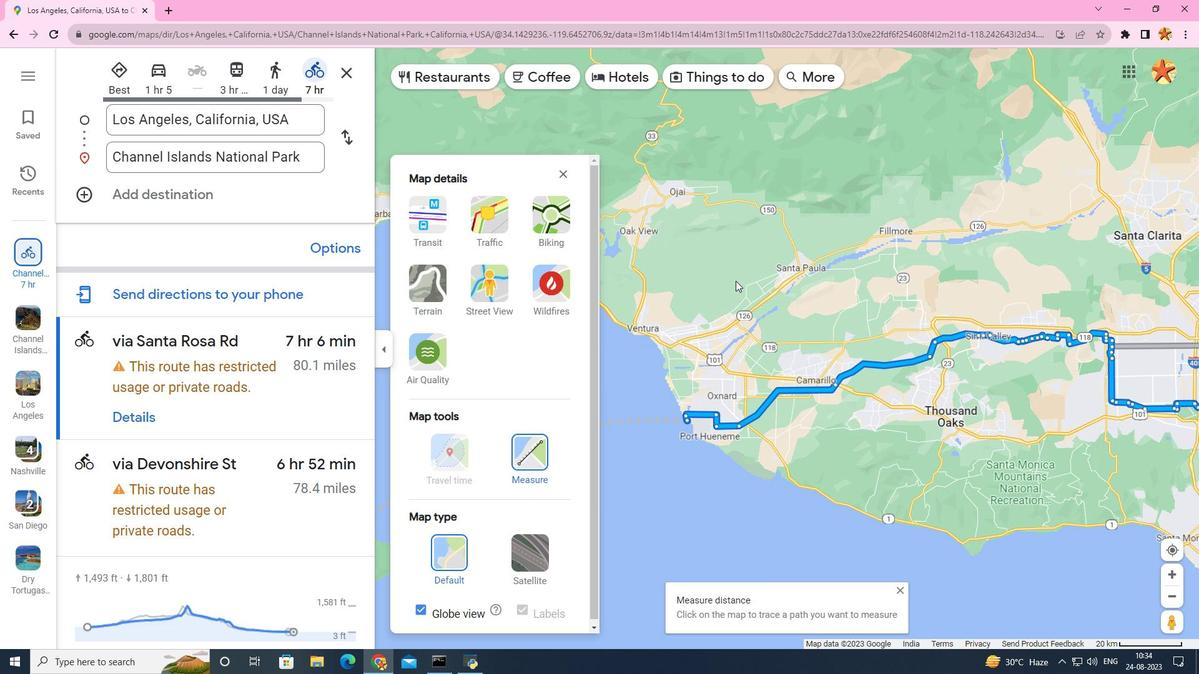 
Action: Mouse scrolled (740, 281) with delta (0, 0)
Screenshot: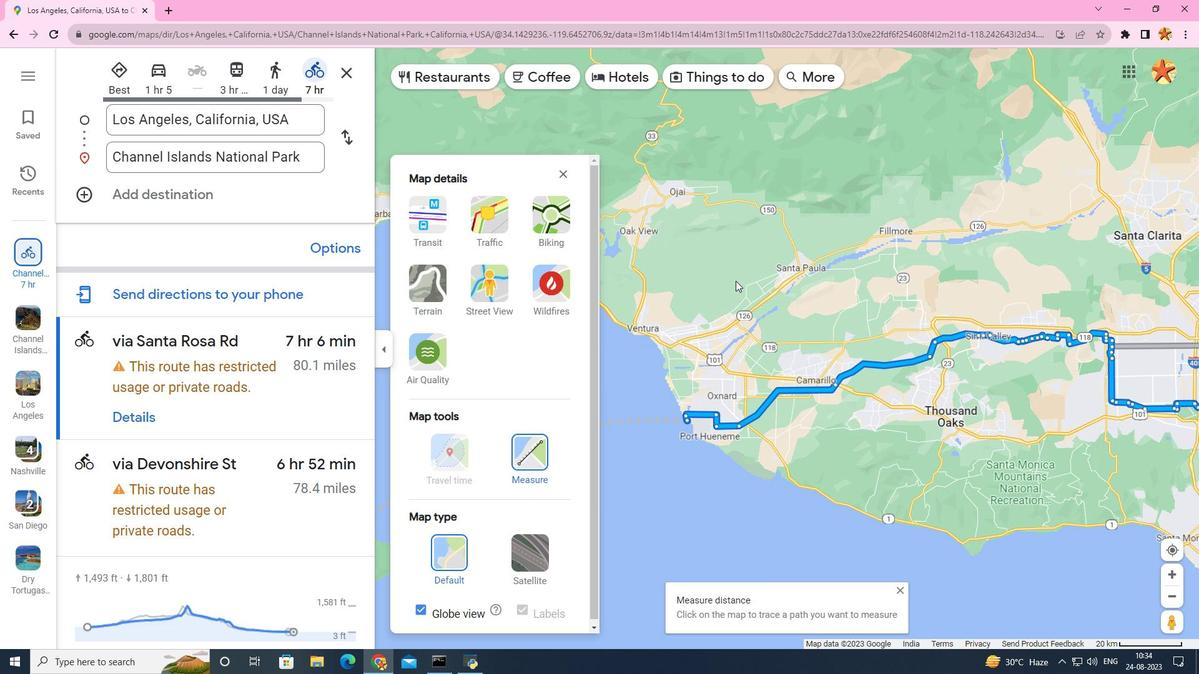 
Action: Mouse scrolled (740, 281) with delta (0, 0)
Screenshot: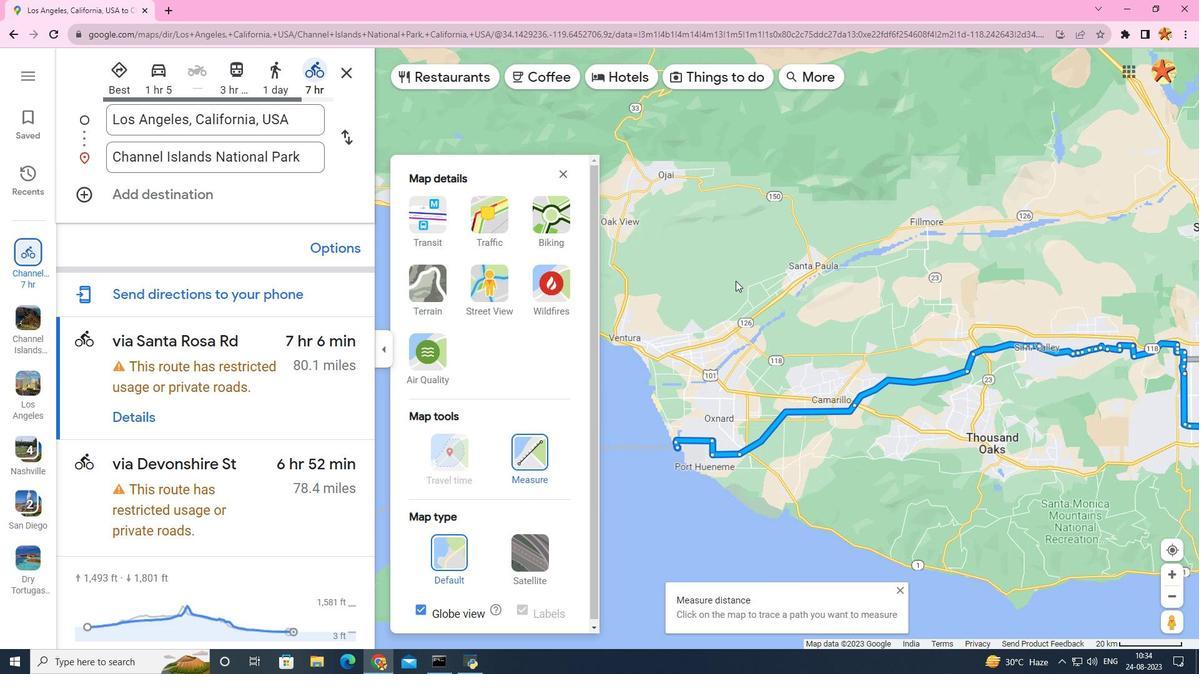 
Action: Mouse scrolled (740, 281) with delta (0, 0)
Screenshot: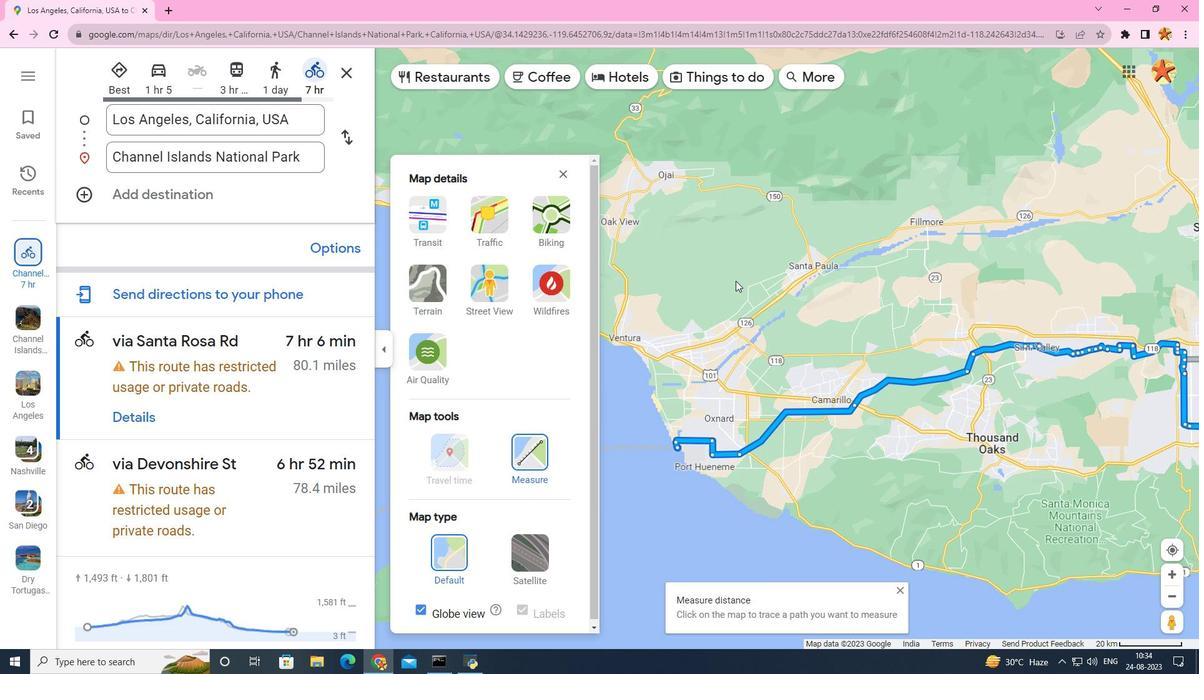 
Action: Mouse moved to (737, 280)
Screenshot: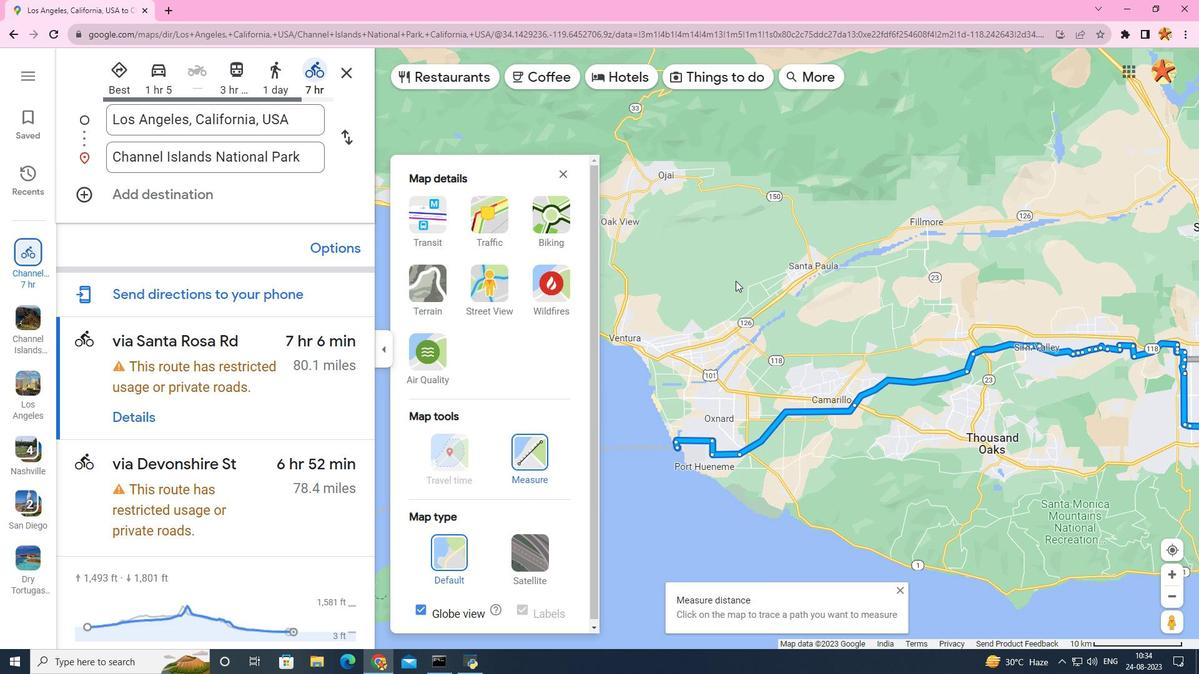 
Action: Mouse scrolled (737, 281) with delta (0, 0)
Screenshot: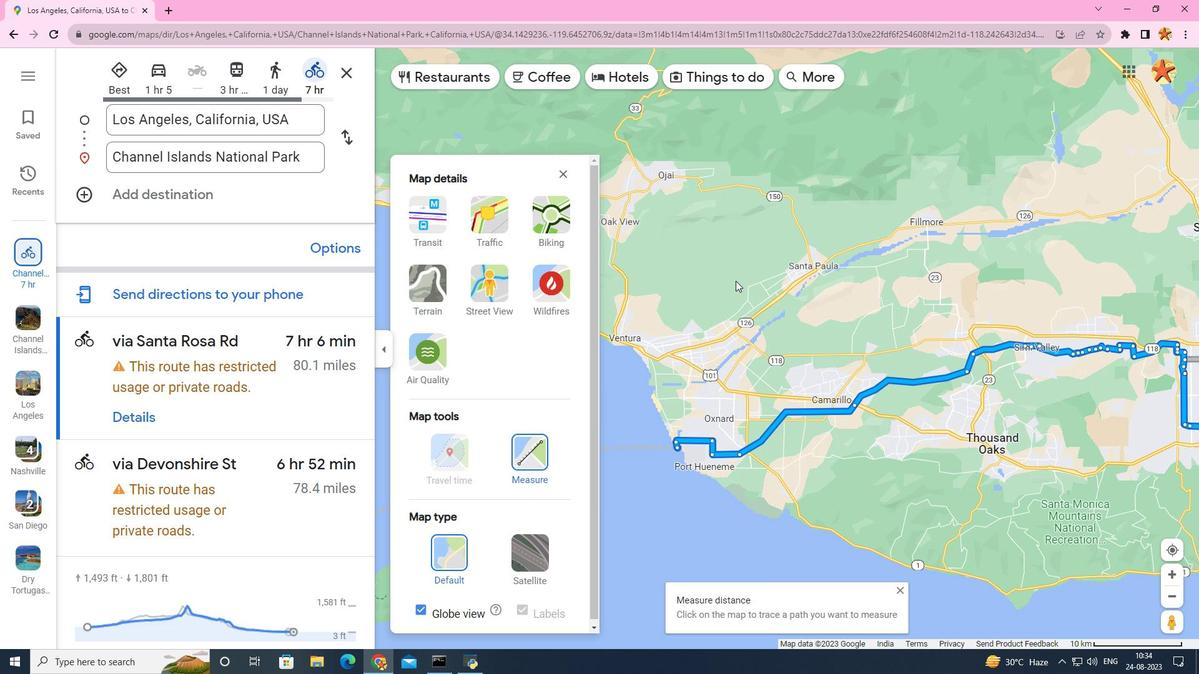 
Action: Mouse moved to (675, 302)
Screenshot: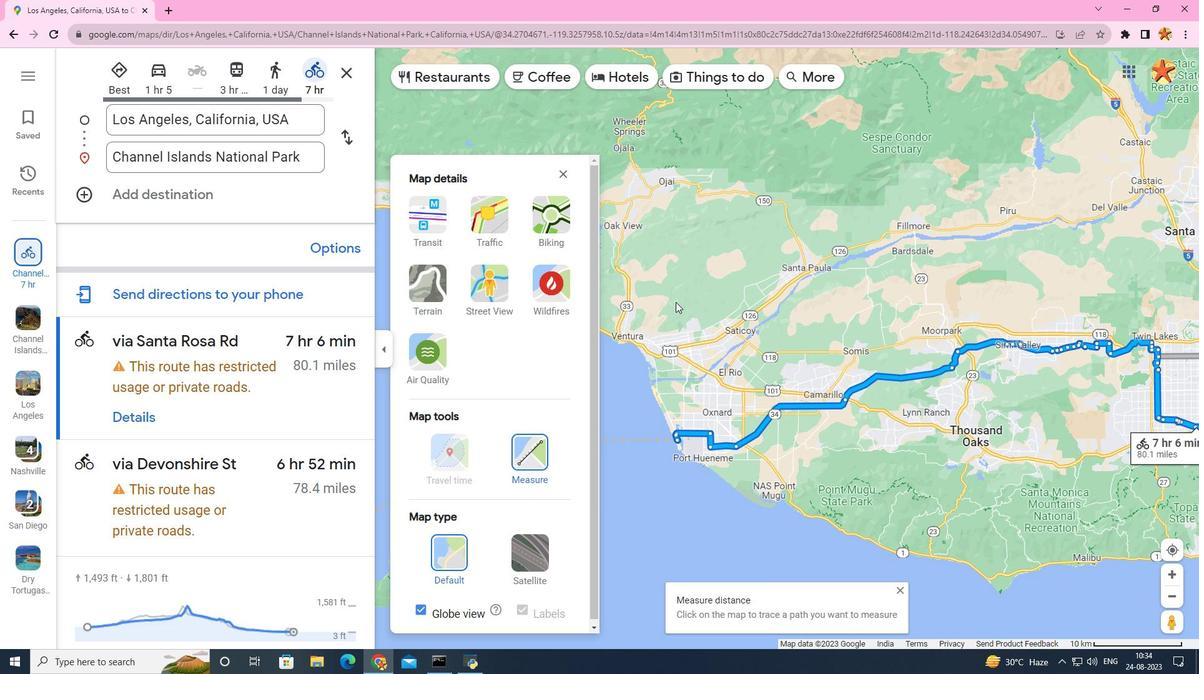 
Action: Mouse scrolled (675, 301) with delta (0, 0)
Screenshot: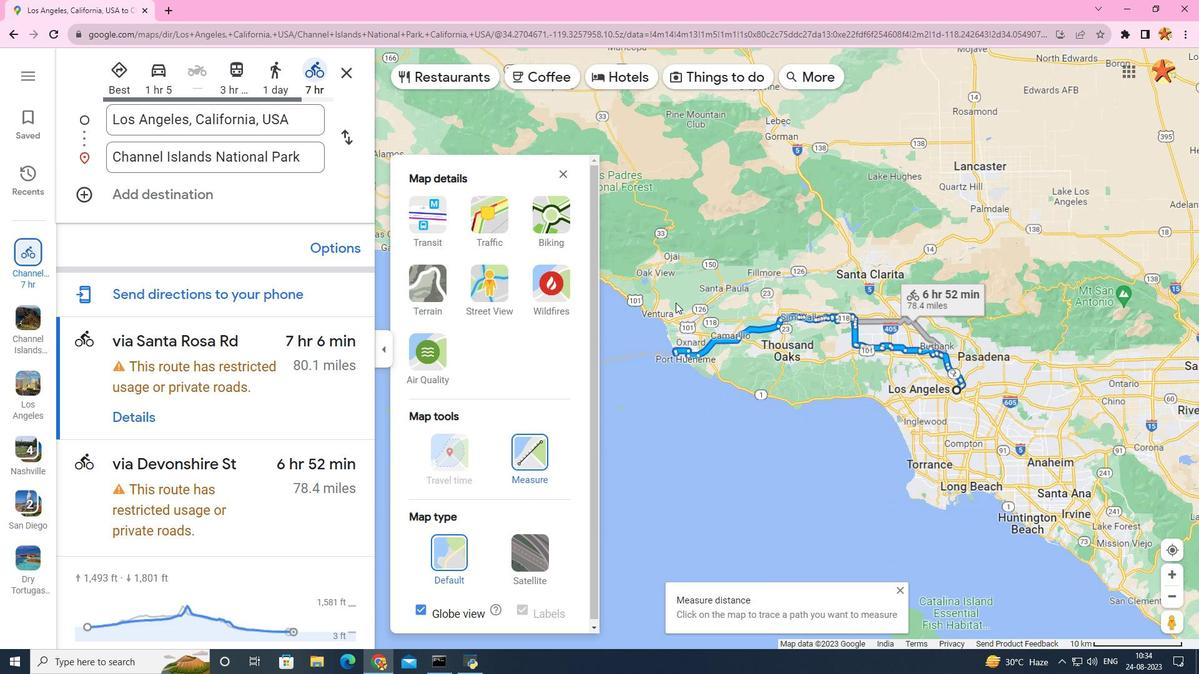 
Action: Mouse scrolled (675, 301) with delta (0, 0)
Screenshot: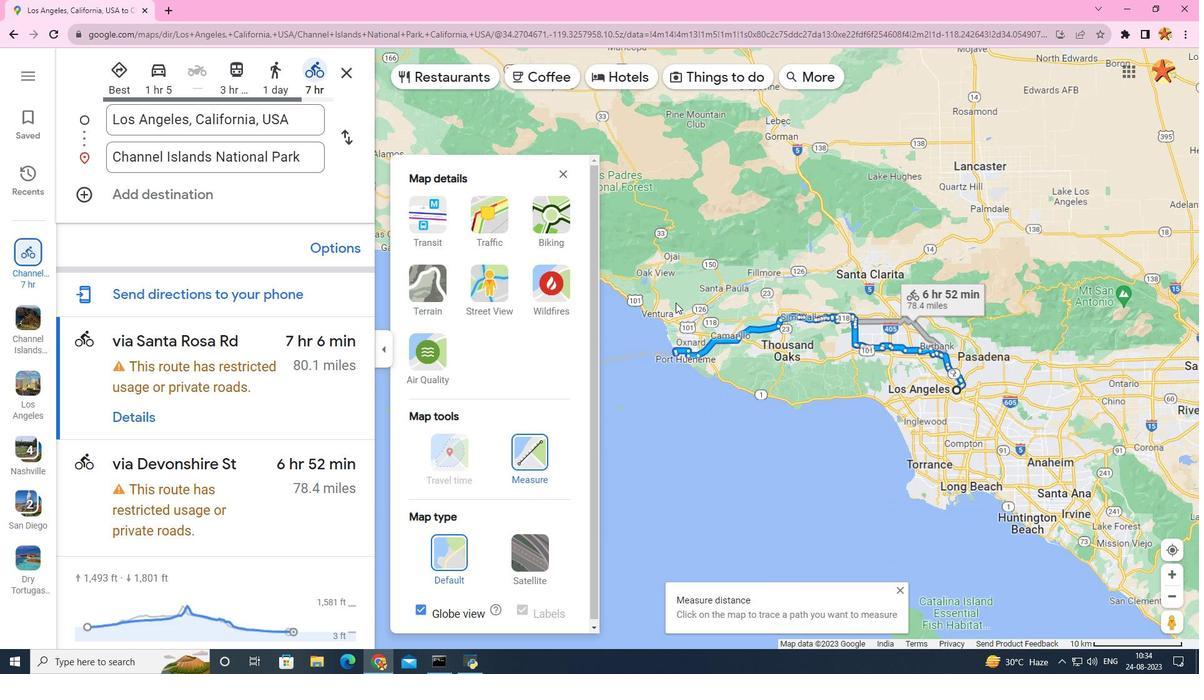 
Action: Mouse scrolled (675, 301) with delta (0, 0)
Screenshot: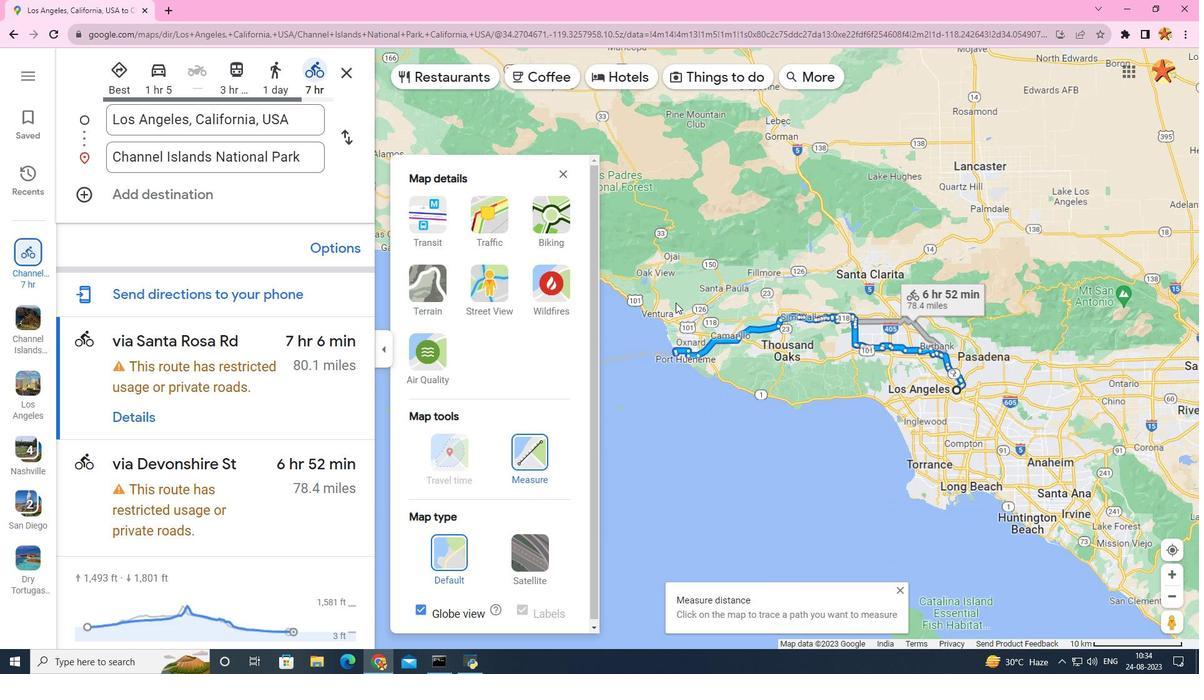 
Action: Mouse scrolled (675, 301) with delta (0, 0)
Screenshot: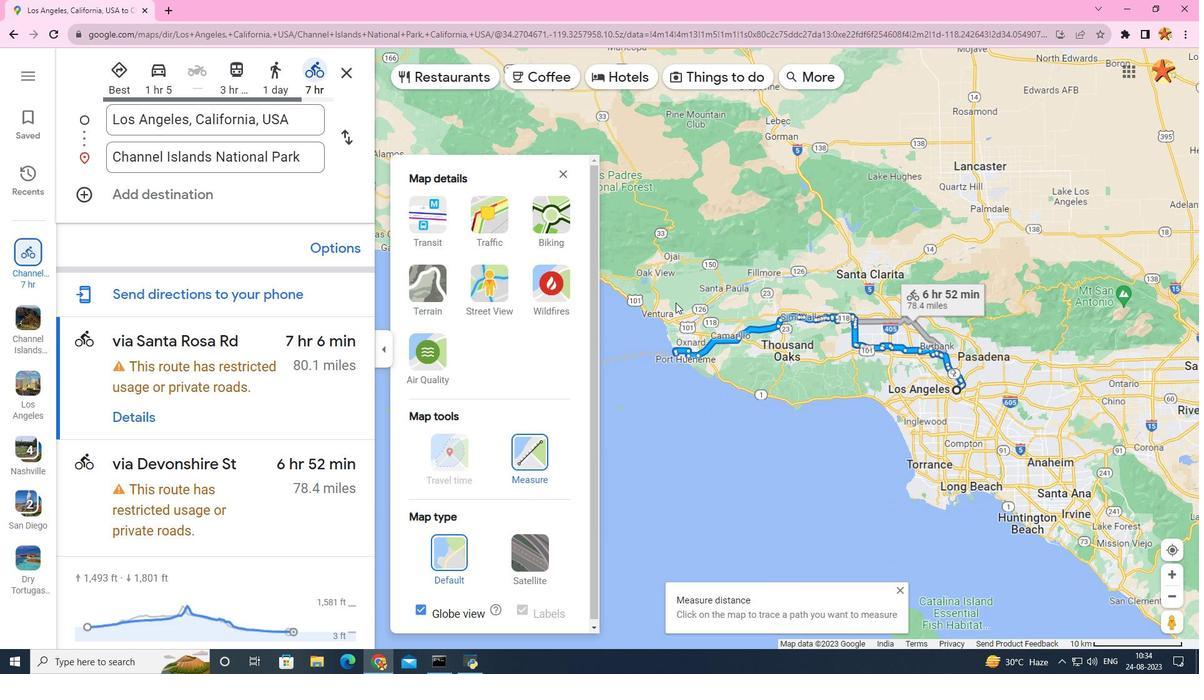 
Action: Mouse scrolled (675, 301) with delta (0, 0)
Screenshot: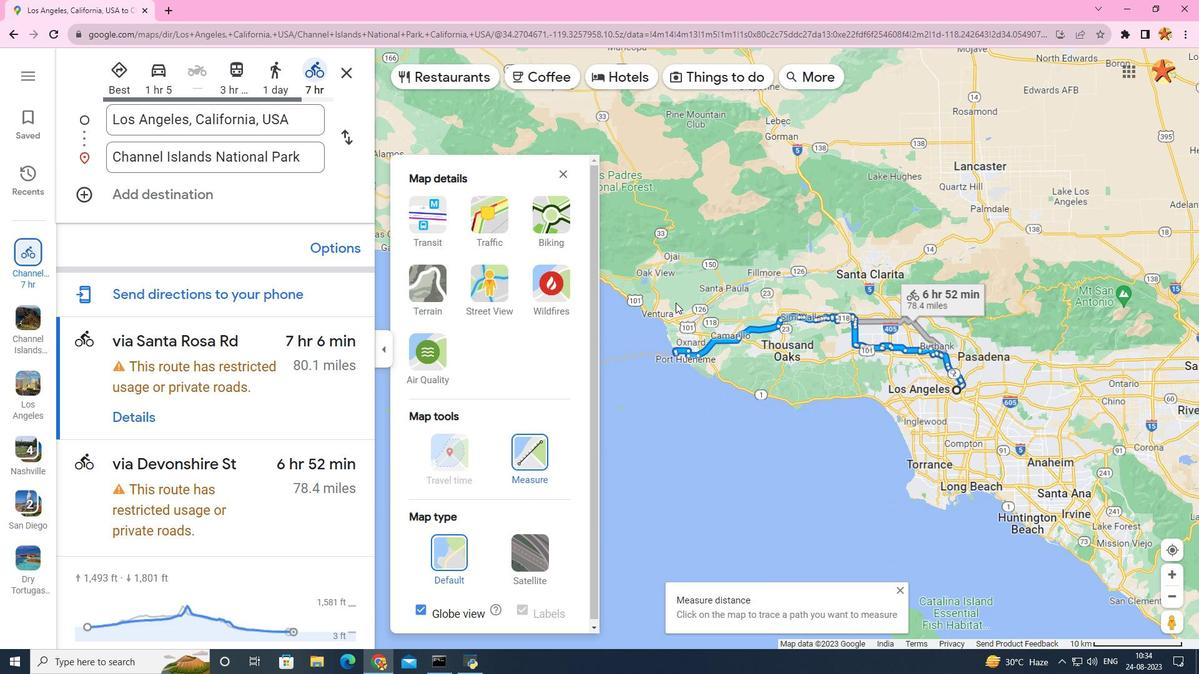 
Action: Mouse scrolled (675, 301) with delta (0, 0)
Screenshot: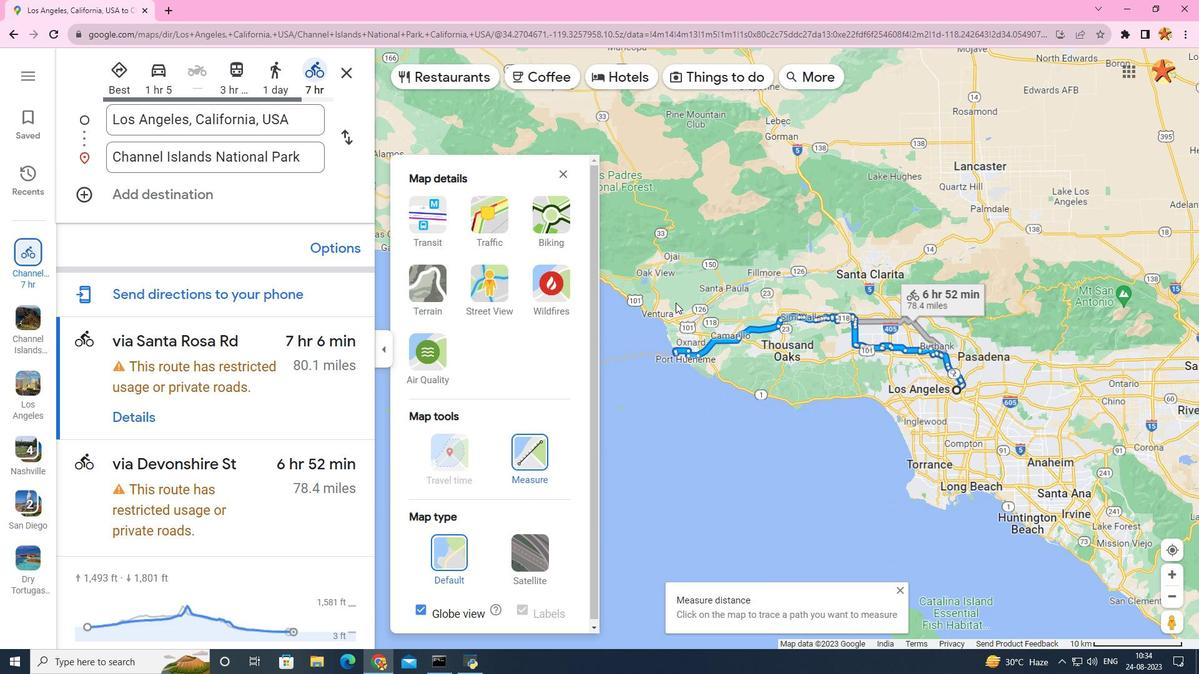 
Action: Mouse moved to (675, 302)
Screenshot: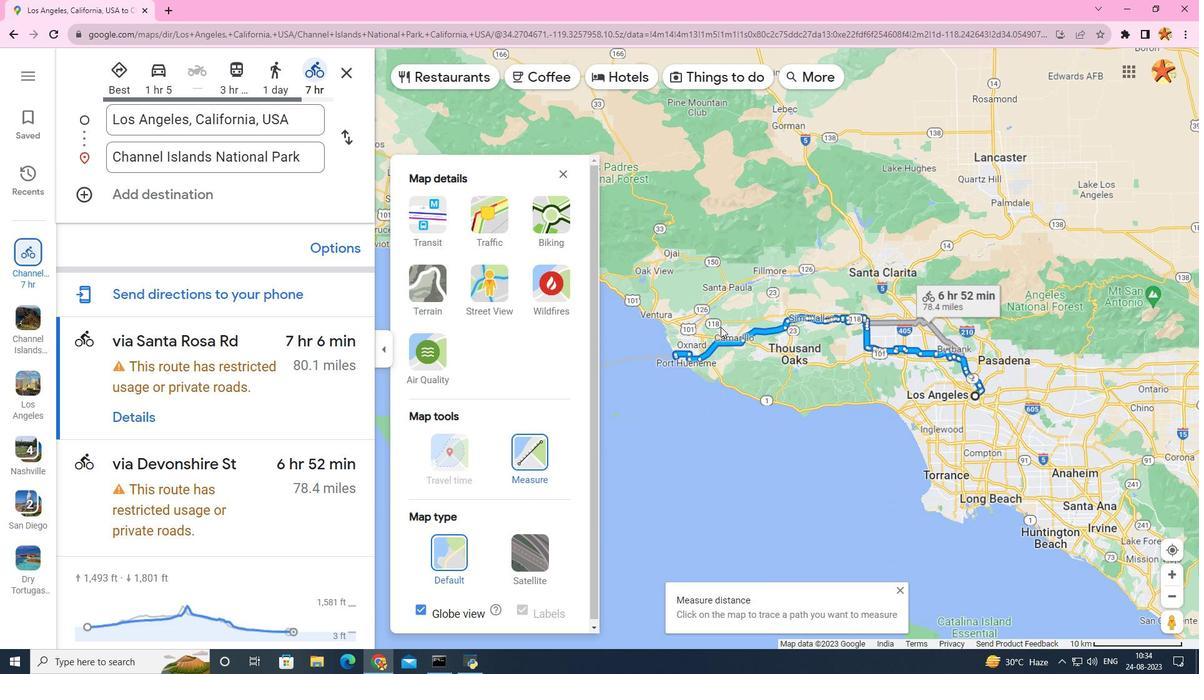 
Action: Mouse scrolled (675, 303) with delta (0, 0)
Screenshot: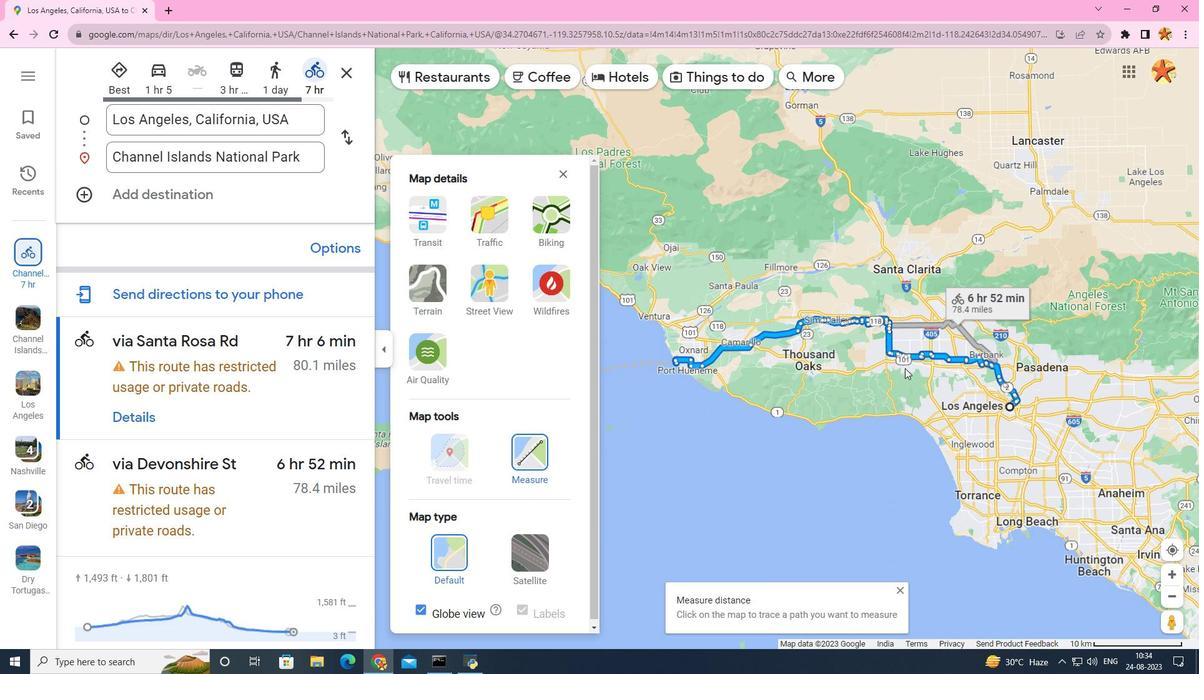 
Action: Mouse moved to (1075, 389)
Screenshot: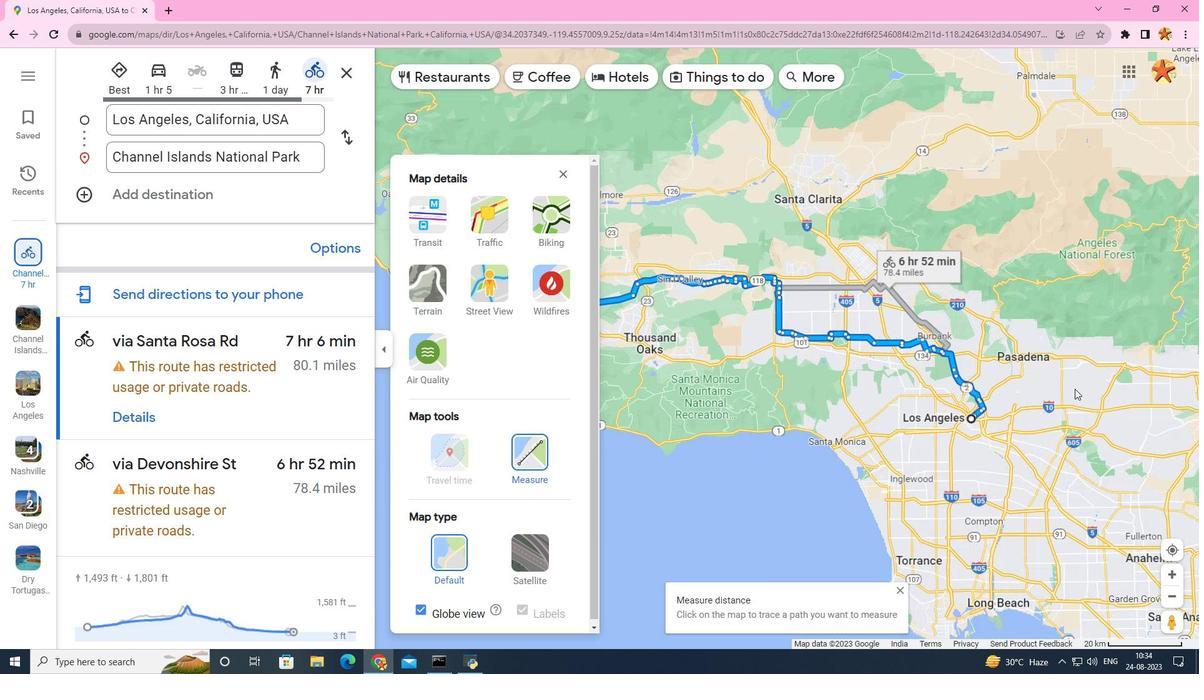 
Action: Mouse scrolled (1075, 389) with delta (0, 0)
Screenshot: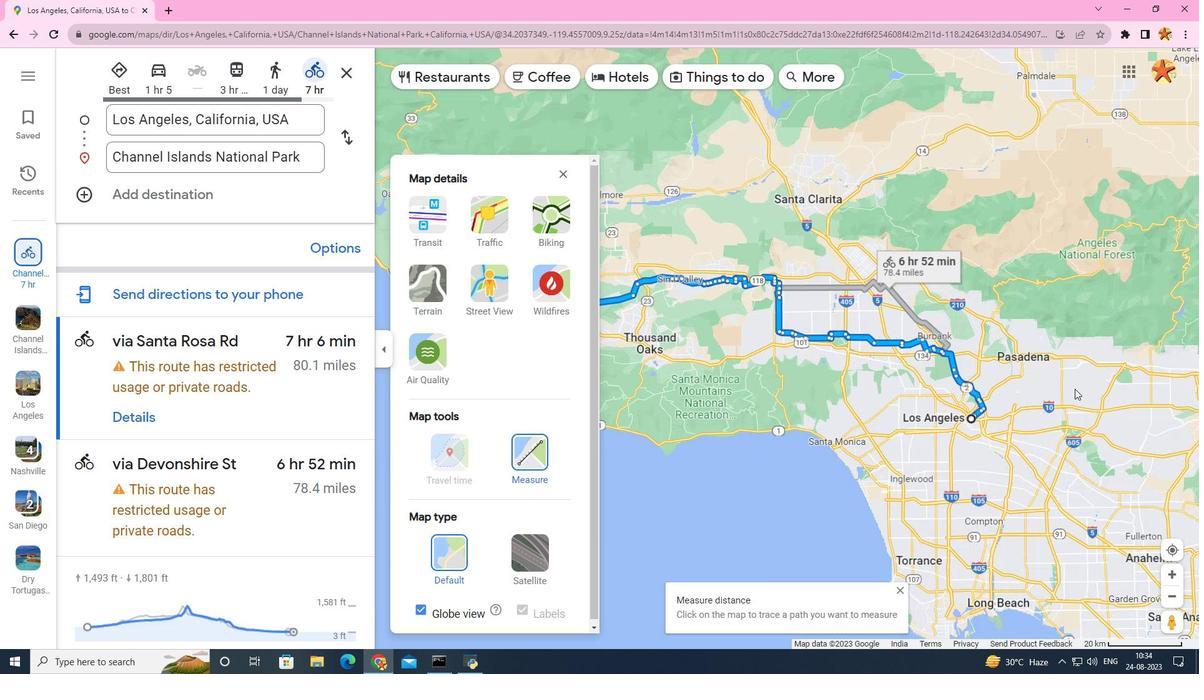 
Action: Mouse scrolled (1075, 389) with delta (0, 0)
Screenshot: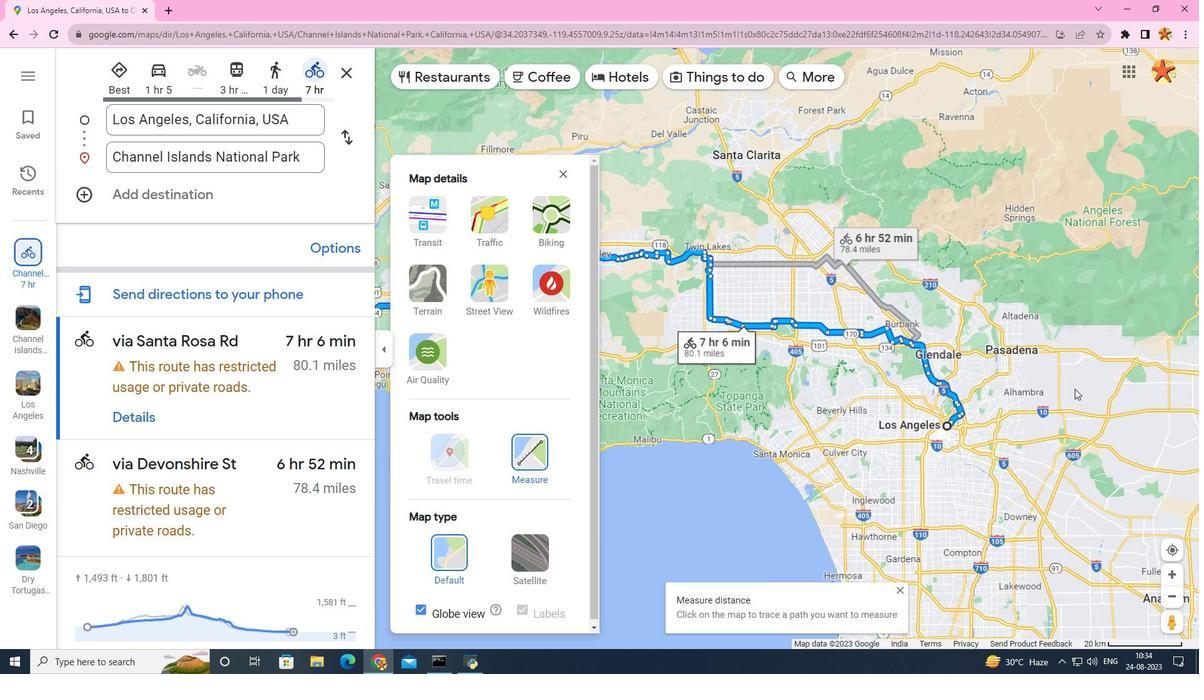 
Action: Mouse scrolled (1075, 389) with delta (0, 0)
Screenshot: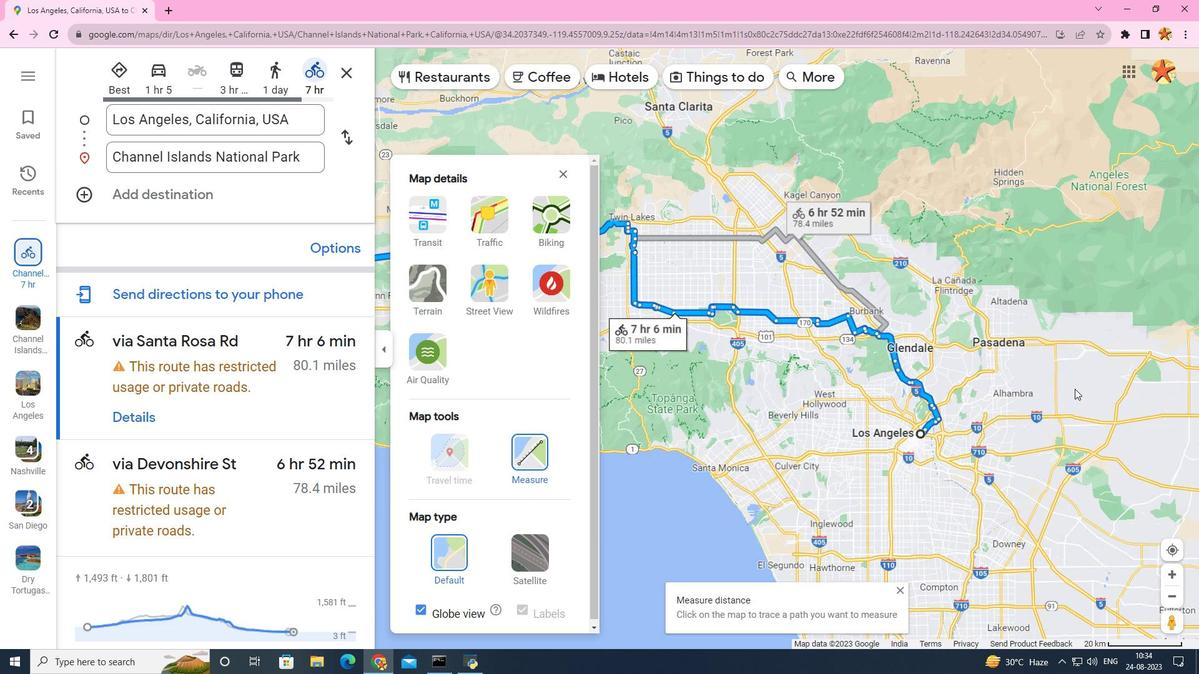 
Action: Mouse scrolled (1075, 389) with delta (0, 0)
Screenshot: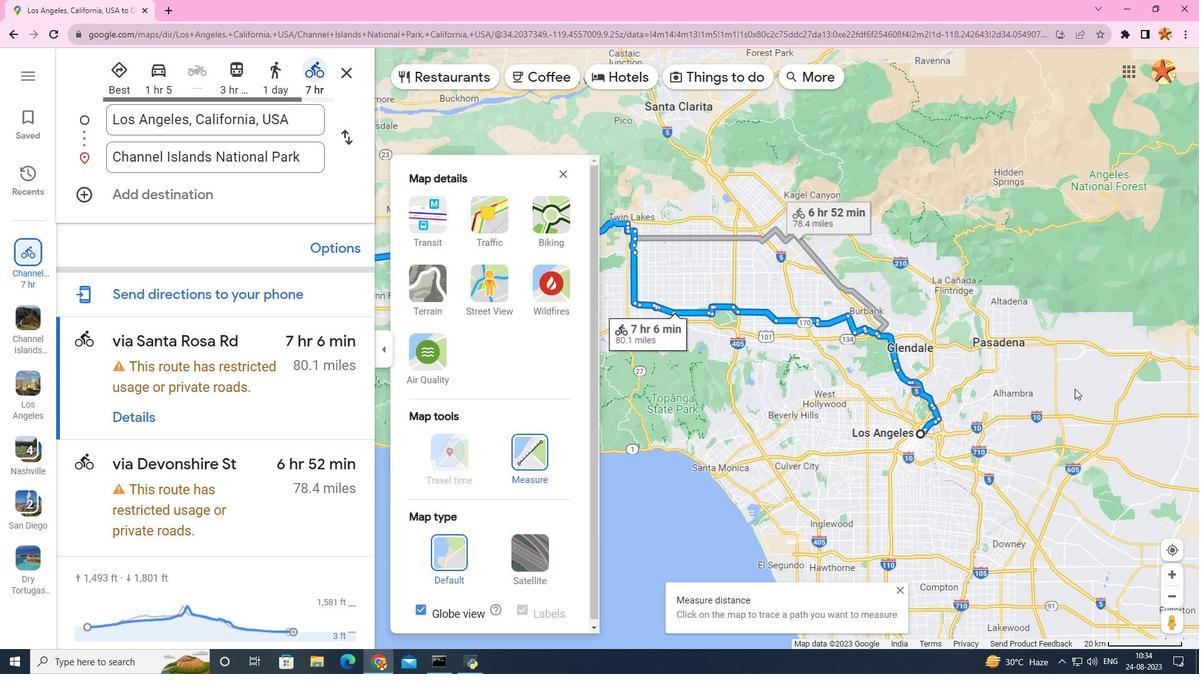 
Action: Mouse moved to (1075, 389)
Screenshot: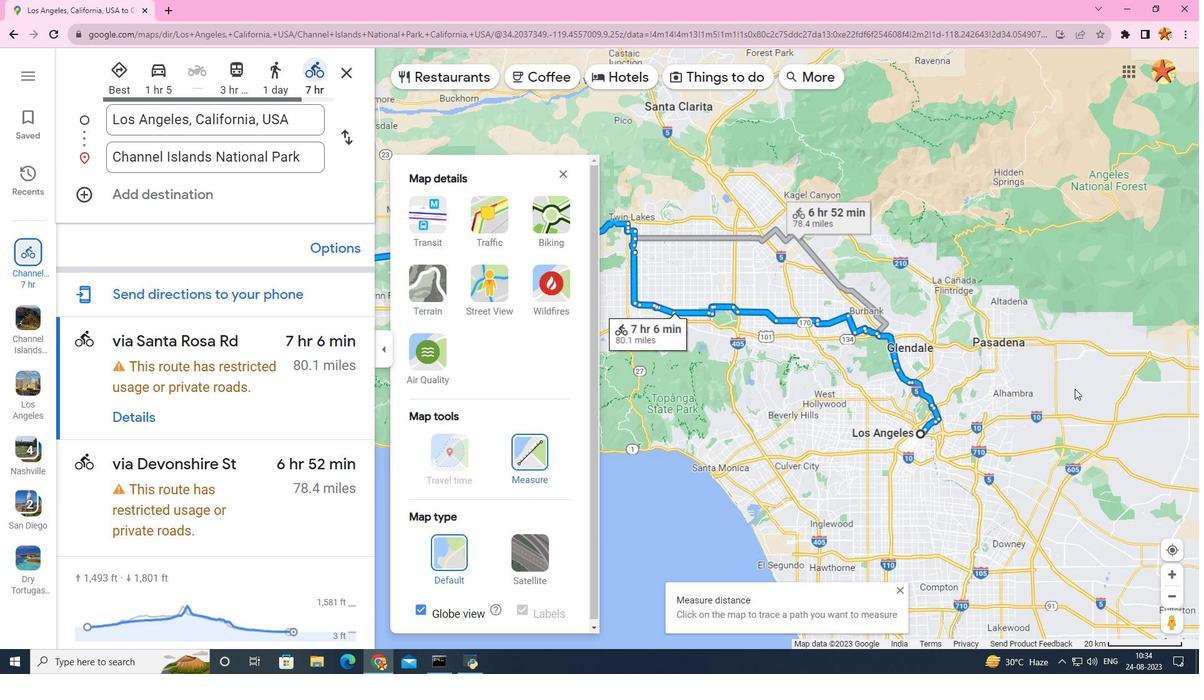 
Action: Mouse scrolled (1075, 389) with delta (0, 0)
Screenshot: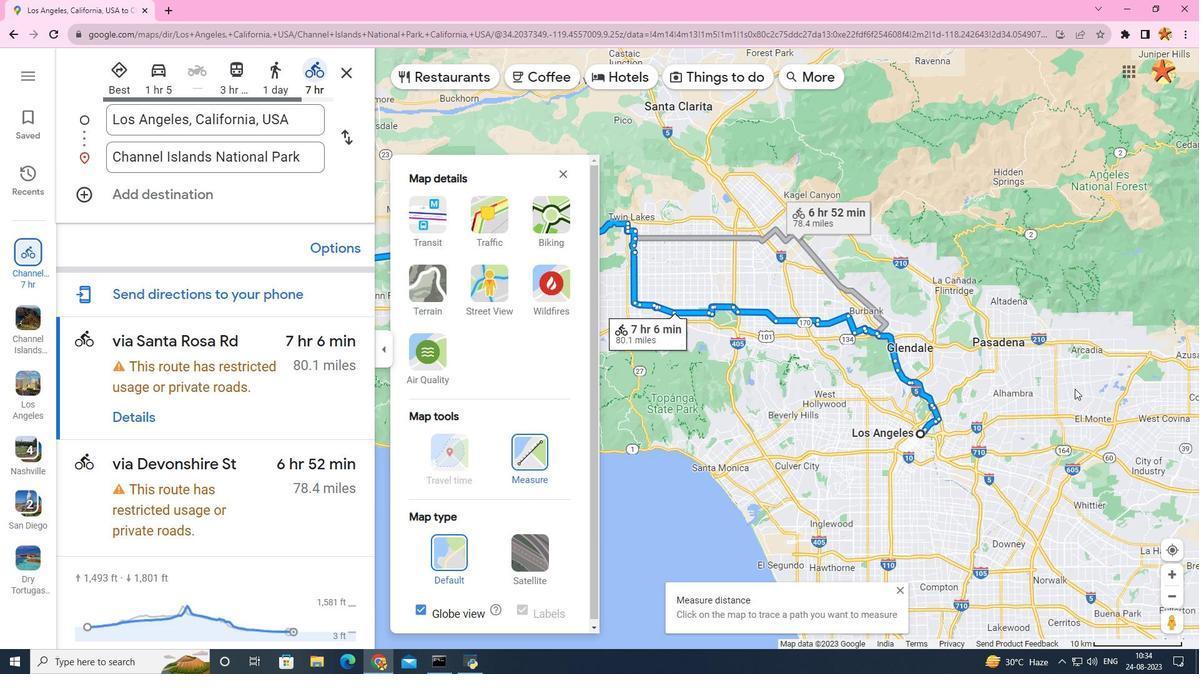
Action: Mouse moved to (1073, 389)
Screenshot: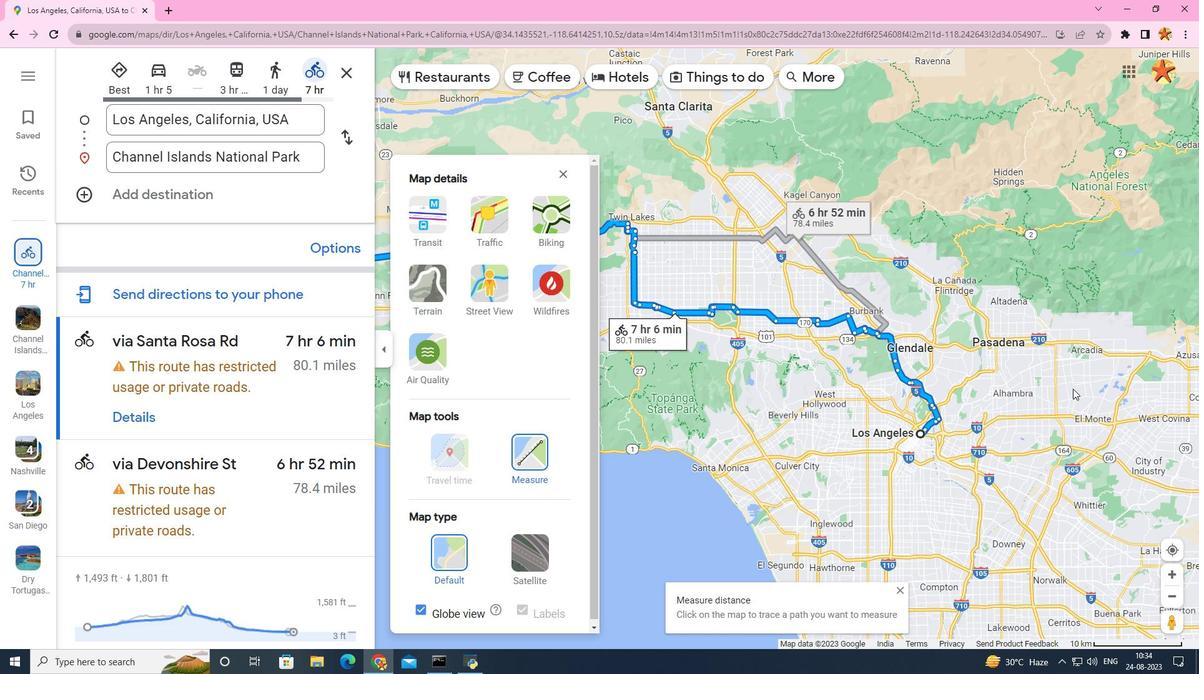 
Action: Mouse scrolled (1073, 388) with delta (0, 0)
Screenshot: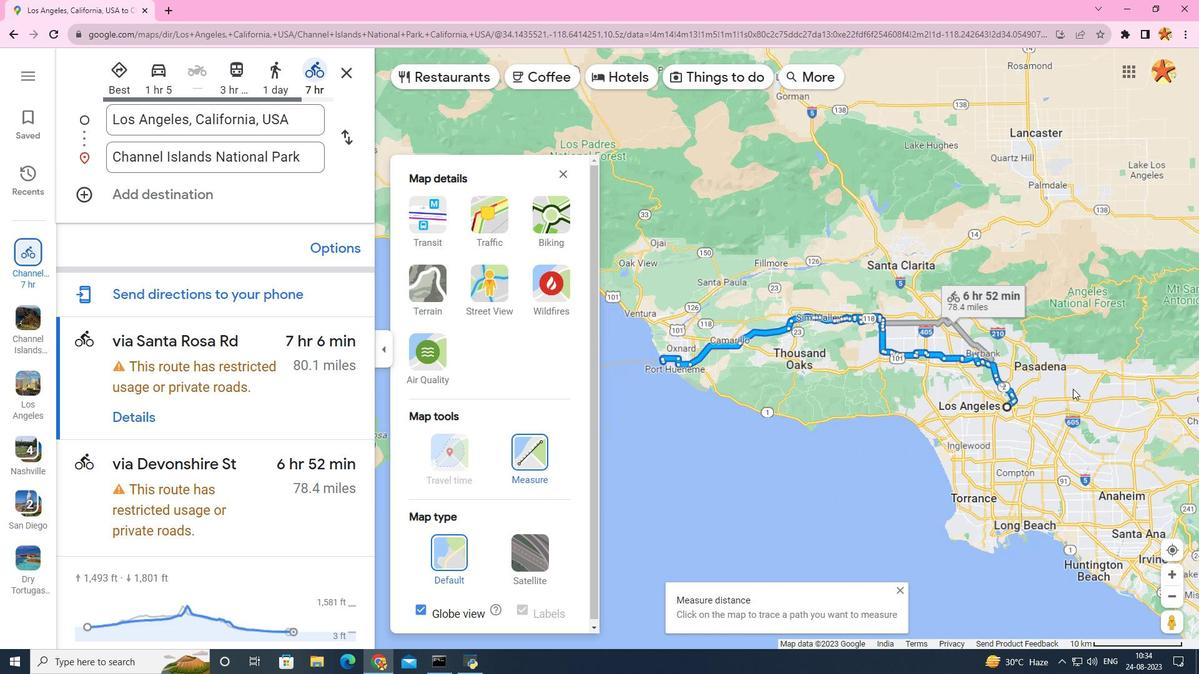 
Action: Mouse scrolled (1073, 388) with delta (0, 0)
Screenshot: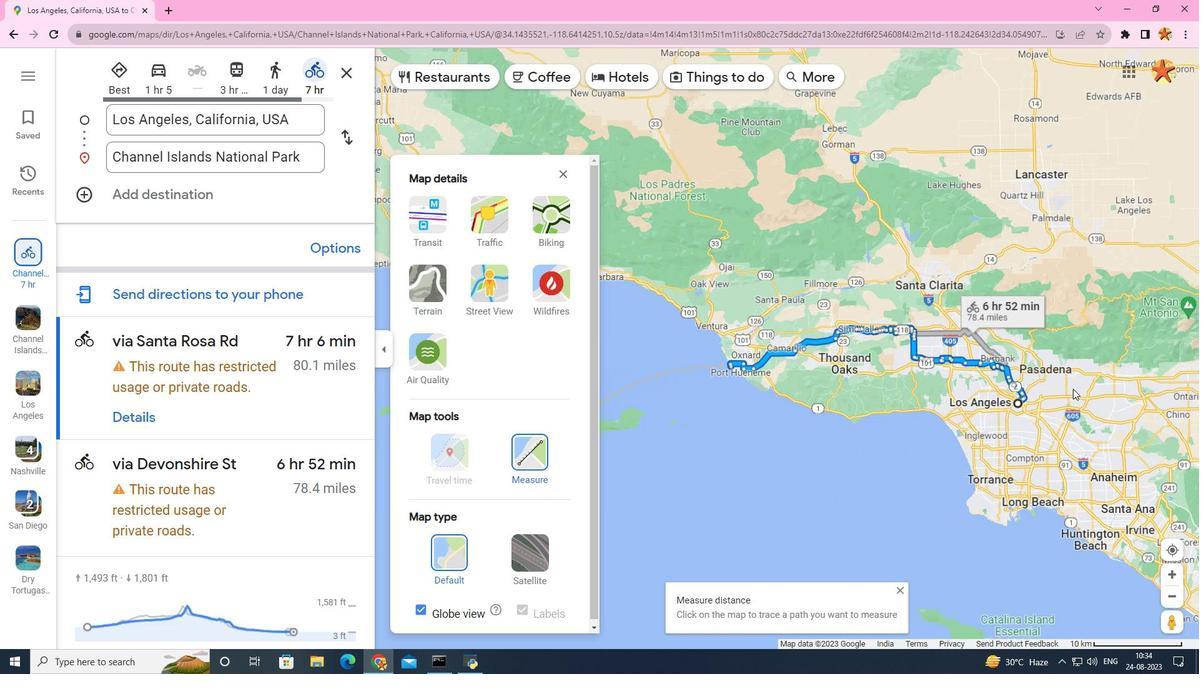 
Action: Mouse scrolled (1073, 388) with delta (0, 0)
Screenshot: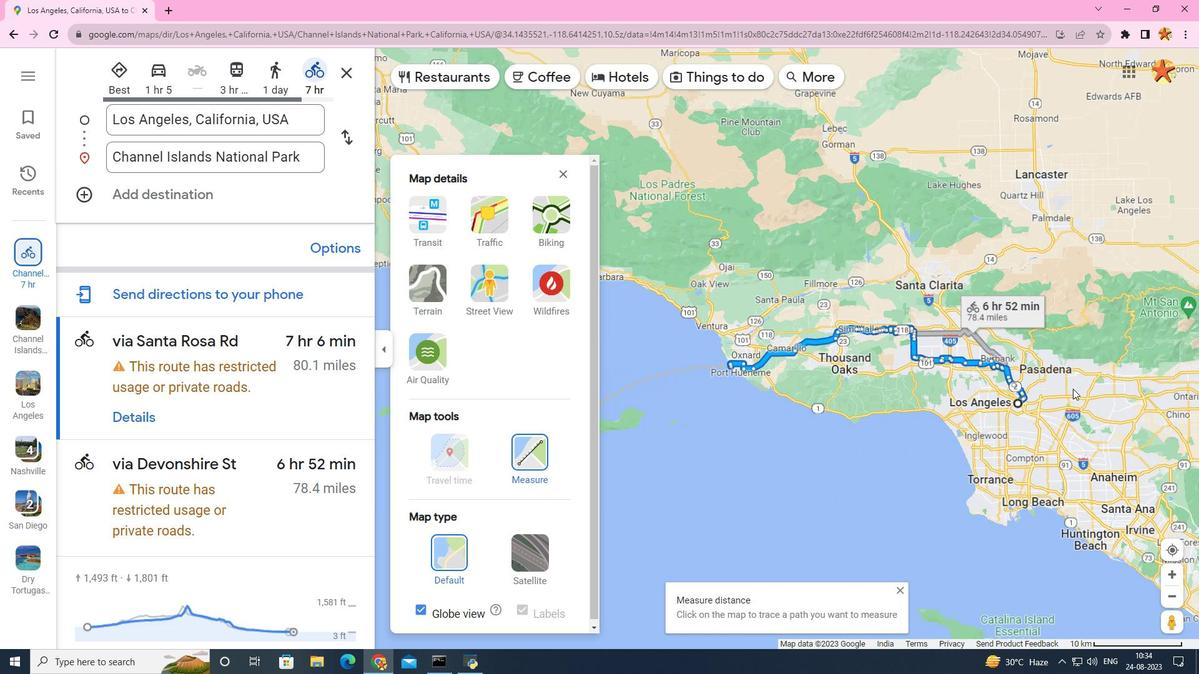 
Action: Mouse scrolled (1073, 388) with delta (0, 0)
Screenshot: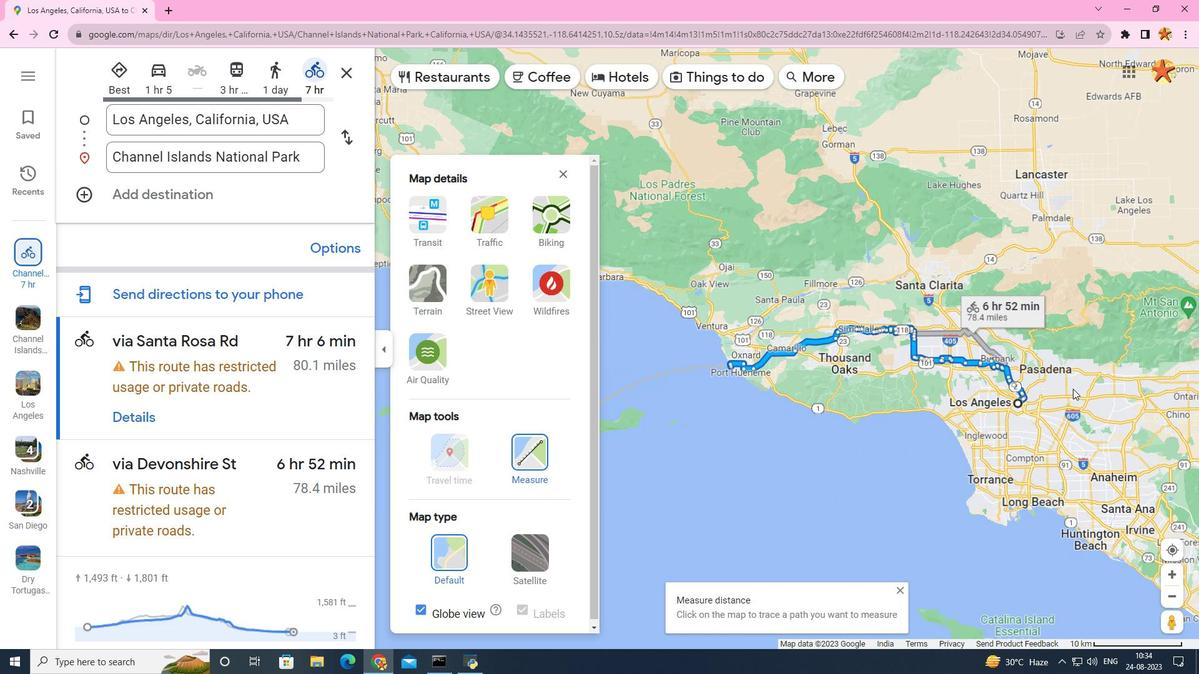 
Action: Mouse scrolled (1073, 388) with delta (0, 0)
Screenshot: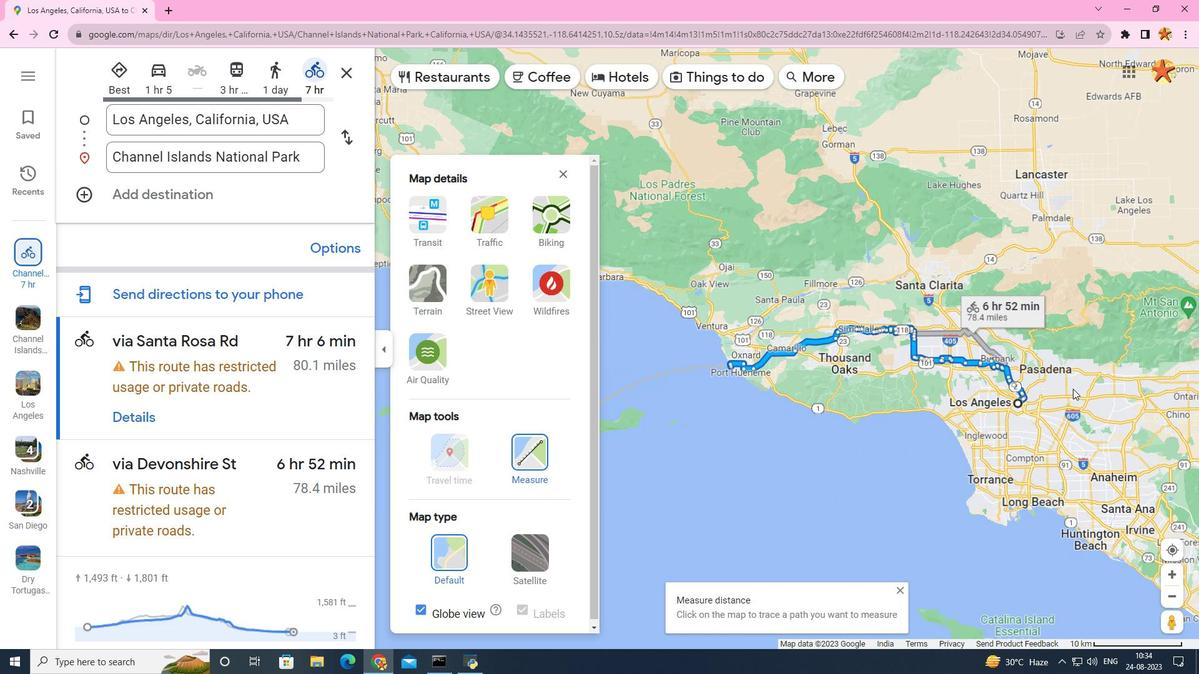 
Action: Mouse scrolled (1073, 388) with delta (0, 0)
Screenshot: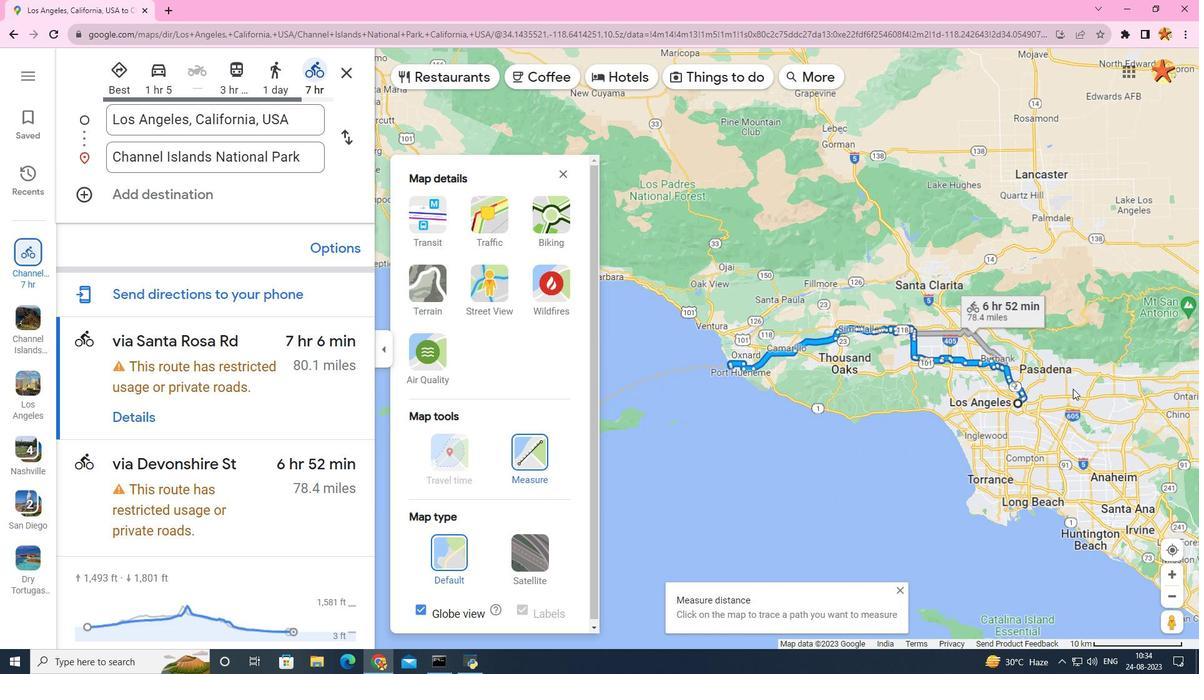 
Action: Mouse scrolled (1073, 389) with delta (0, 0)
Screenshot: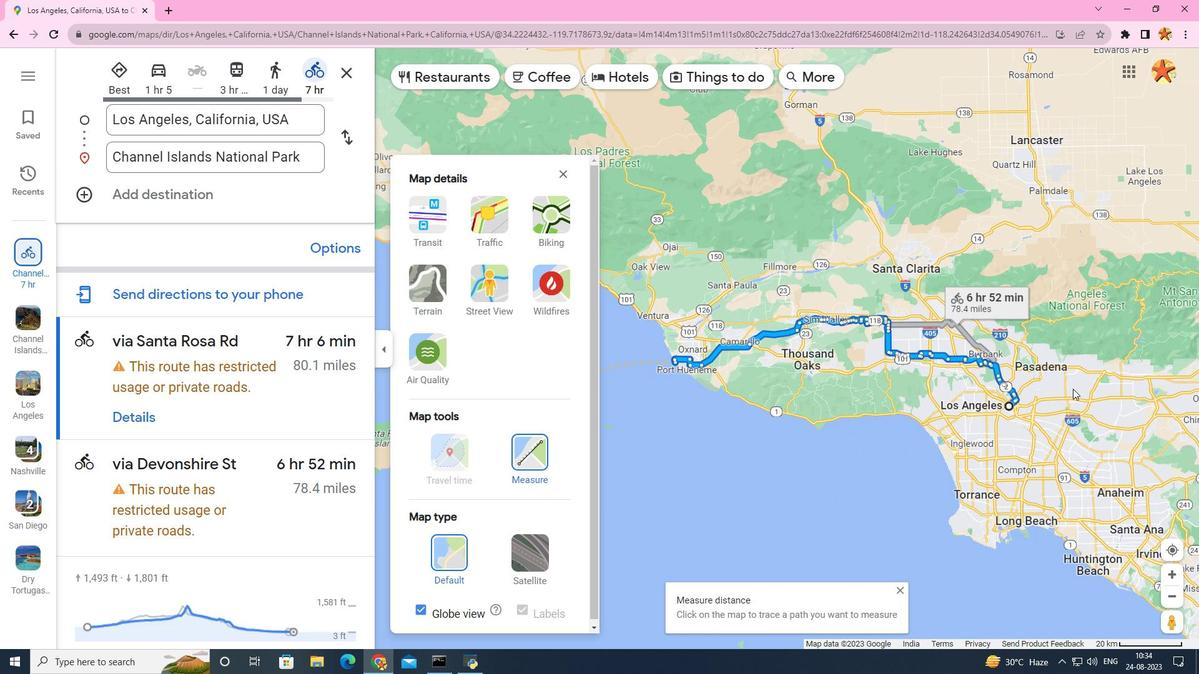 
Action: Mouse scrolled (1073, 389) with delta (0, 0)
Screenshot: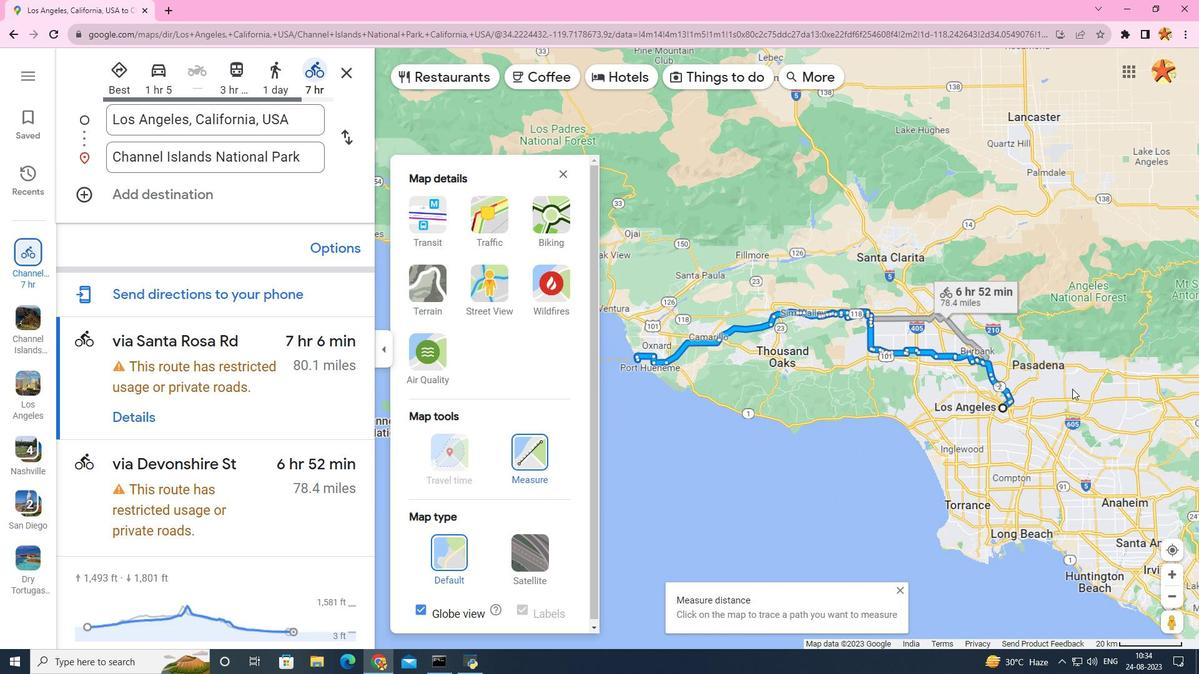 
Action: Mouse scrolled (1073, 388) with delta (0, 0)
Screenshot: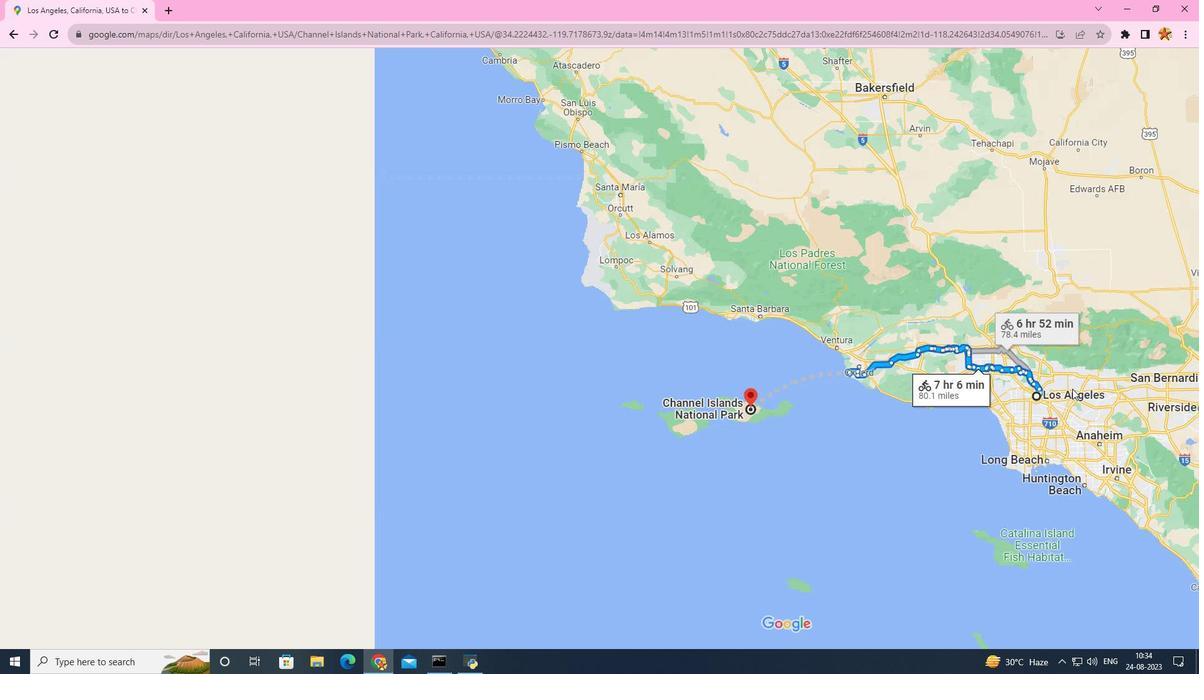 
Action: Mouse scrolled (1073, 388) with delta (0, 0)
Screenshot: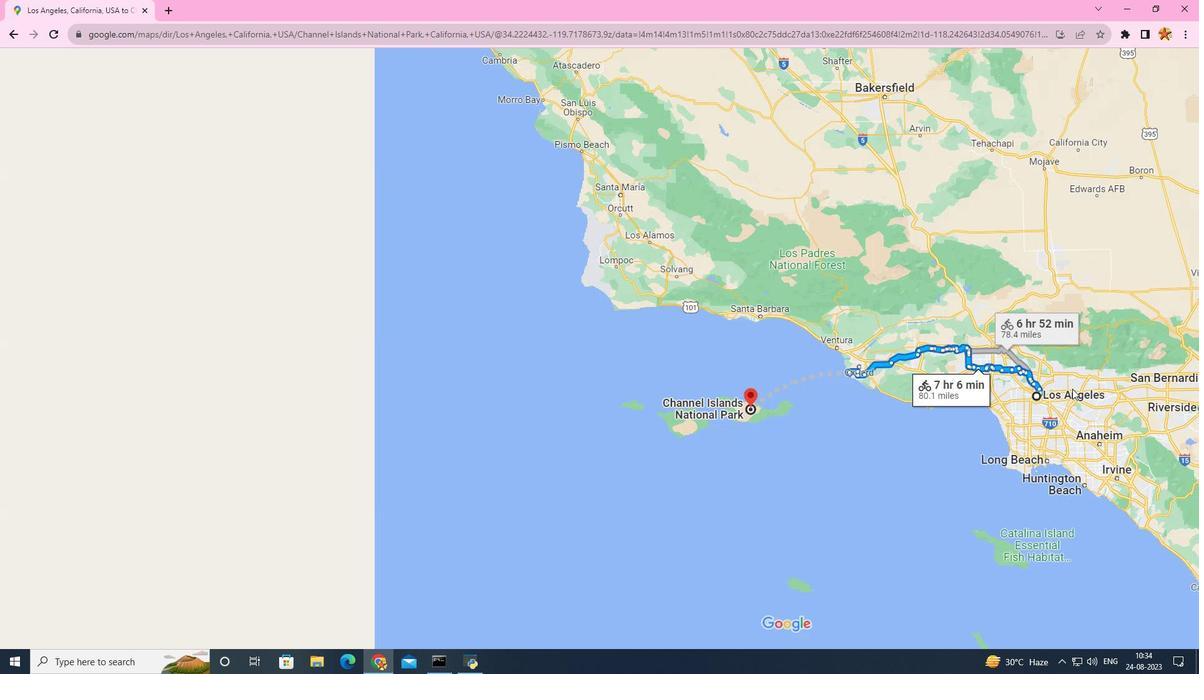 
Action: Mouse scrolled (1073, 388) with delta (0, 0)
Screenshot: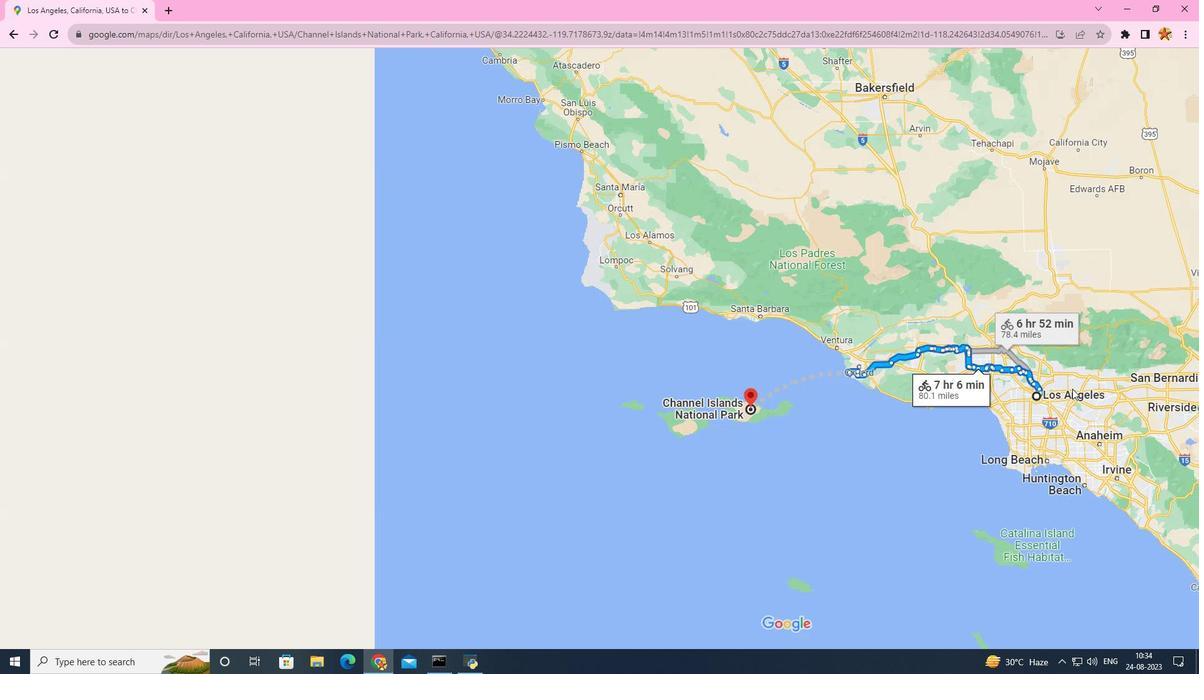 
Action: Mouse scrolled (1073, 388) with delta (0, 0)
Screenshot: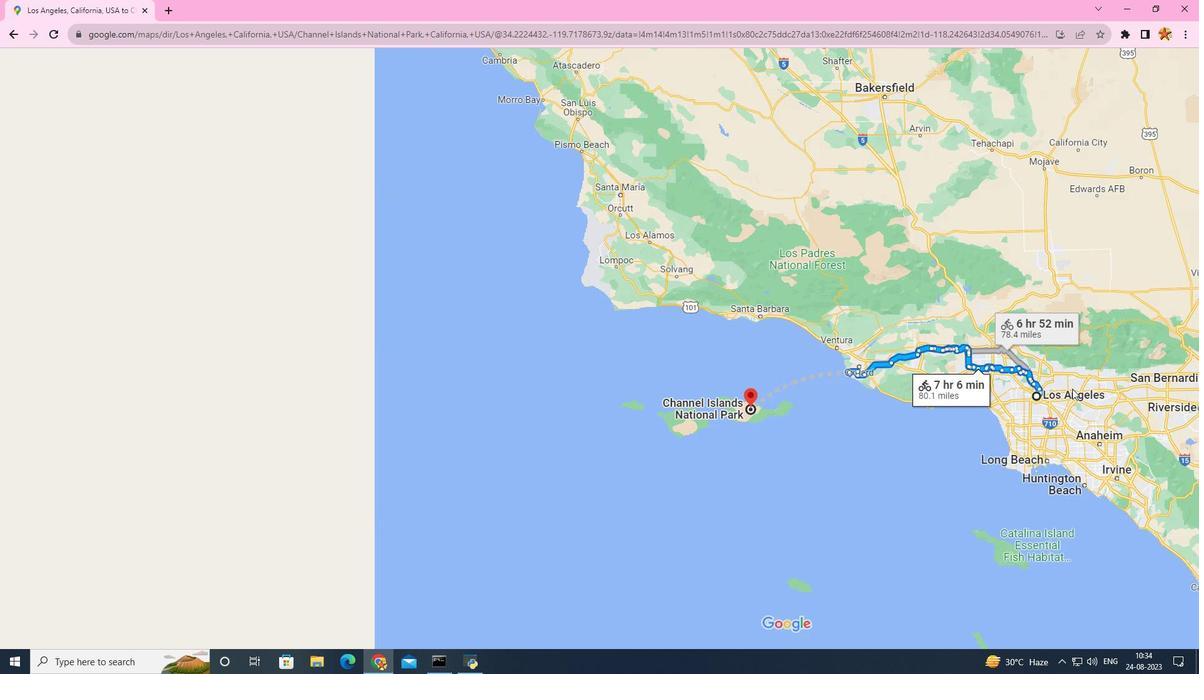 
Action: Mouse scrolled (1073, 388) with delta (0, 0)
Screenshot: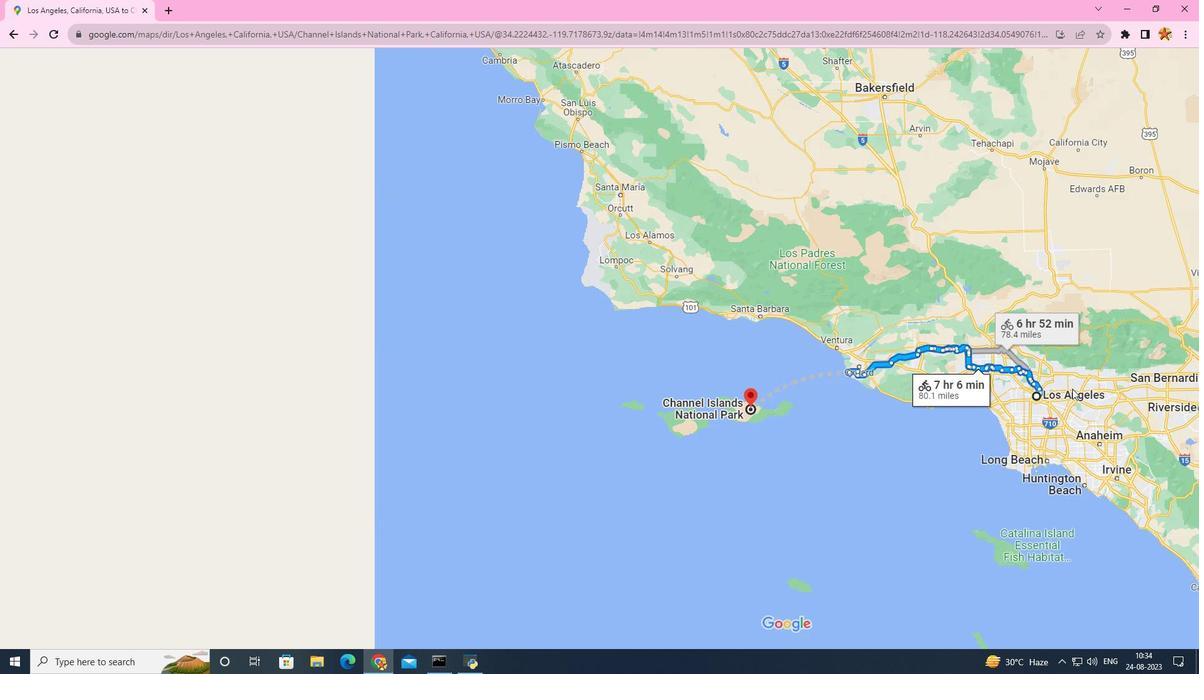 
Action: Mouse moved to (1072, 389)
Screenshot: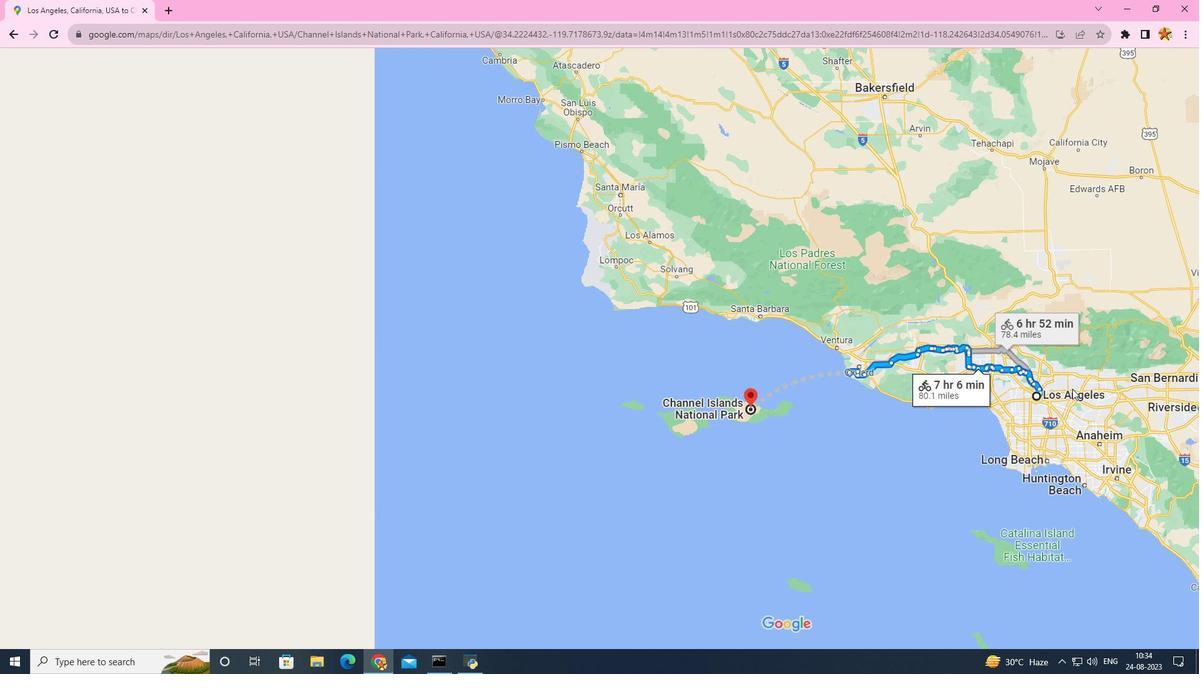 
Action: Mouse scrolled (1072, 388) with delta (0, 0)
Screenshot: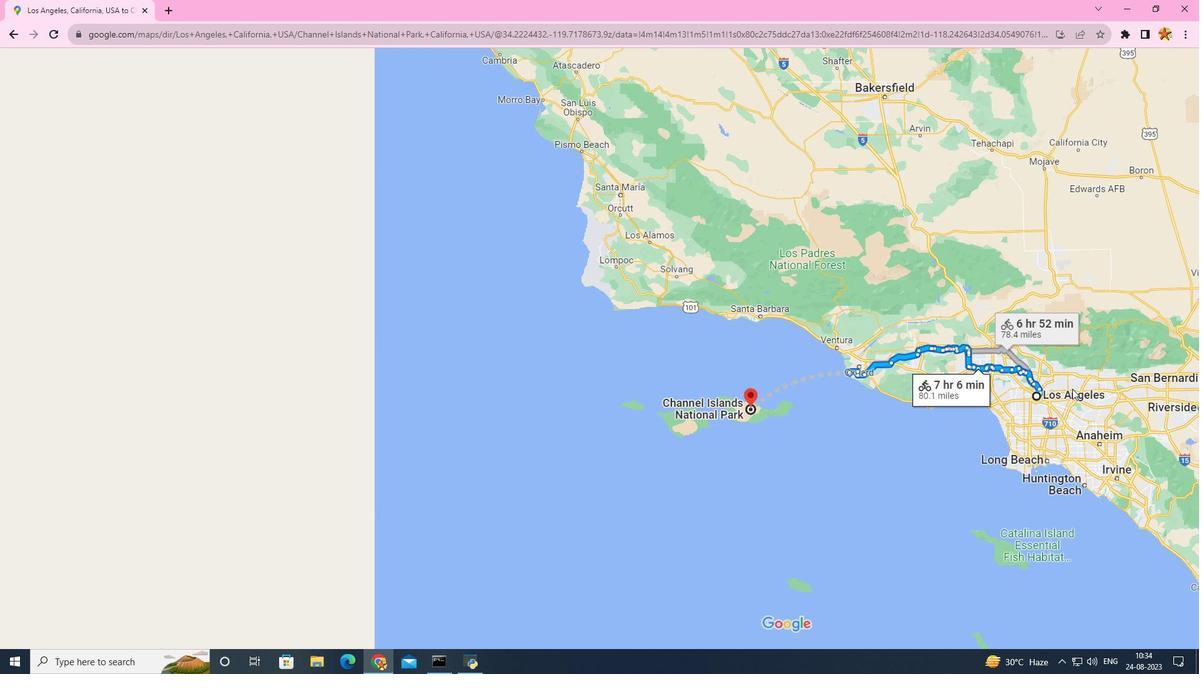 
Action: Mouse scrolled (1072, 389) with delta (0, 0)
Screenshot: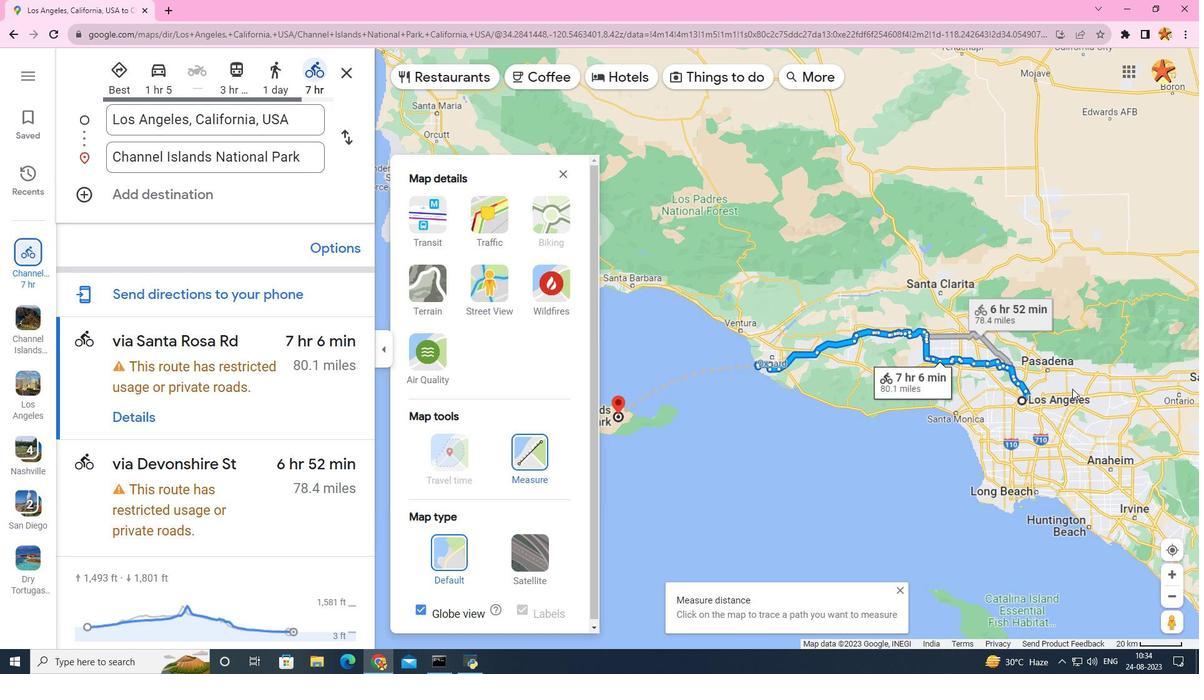 
Action: Mouse scrolled (1072, 389) with delta (0, 0)
Screenshot: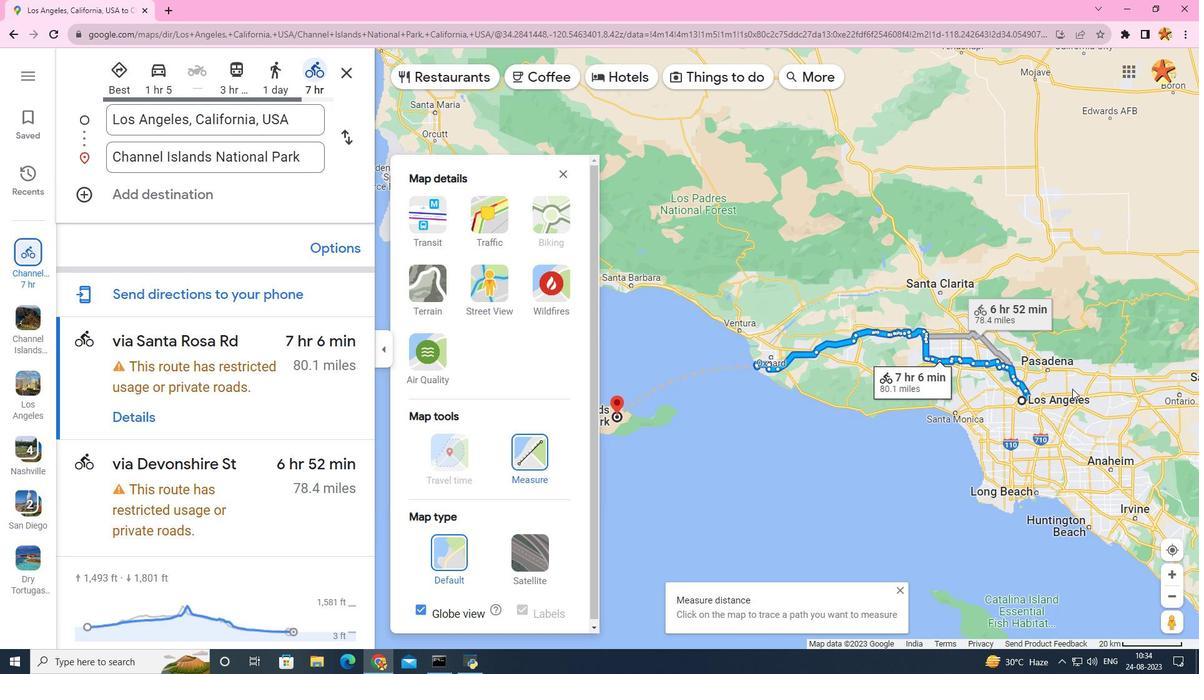 
Action: Mouse moved to (1022, 398)
Screenshot: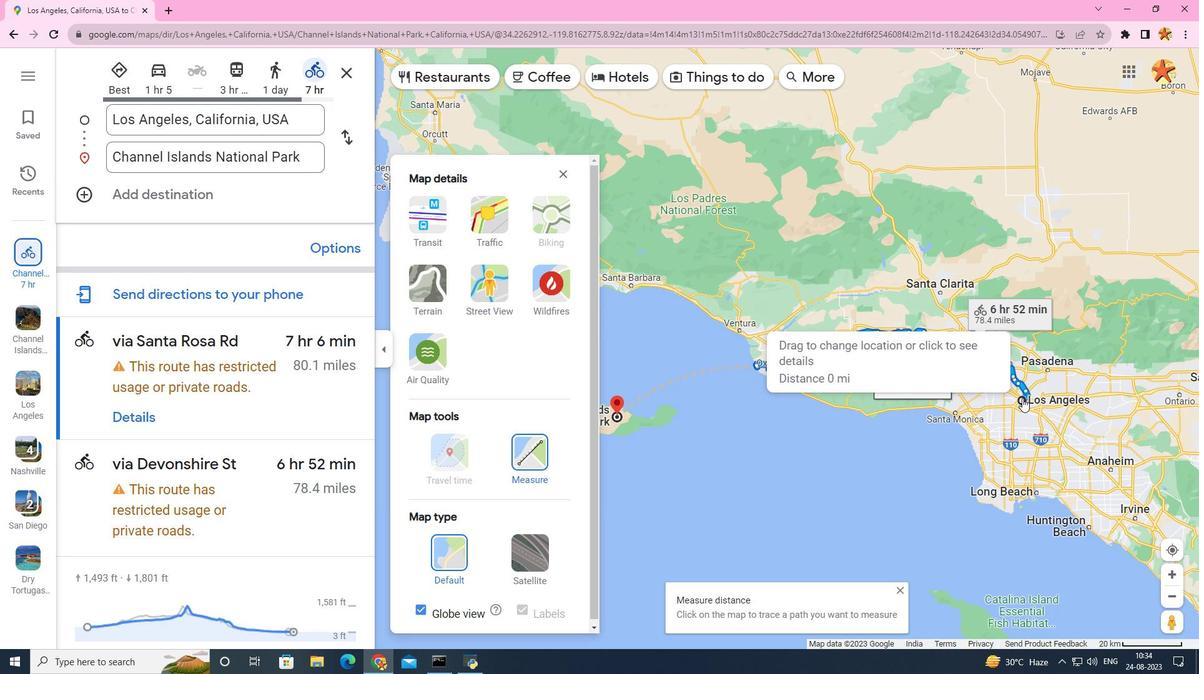 
Action: Mouse pressed left at (1022, 398)
Screenshot: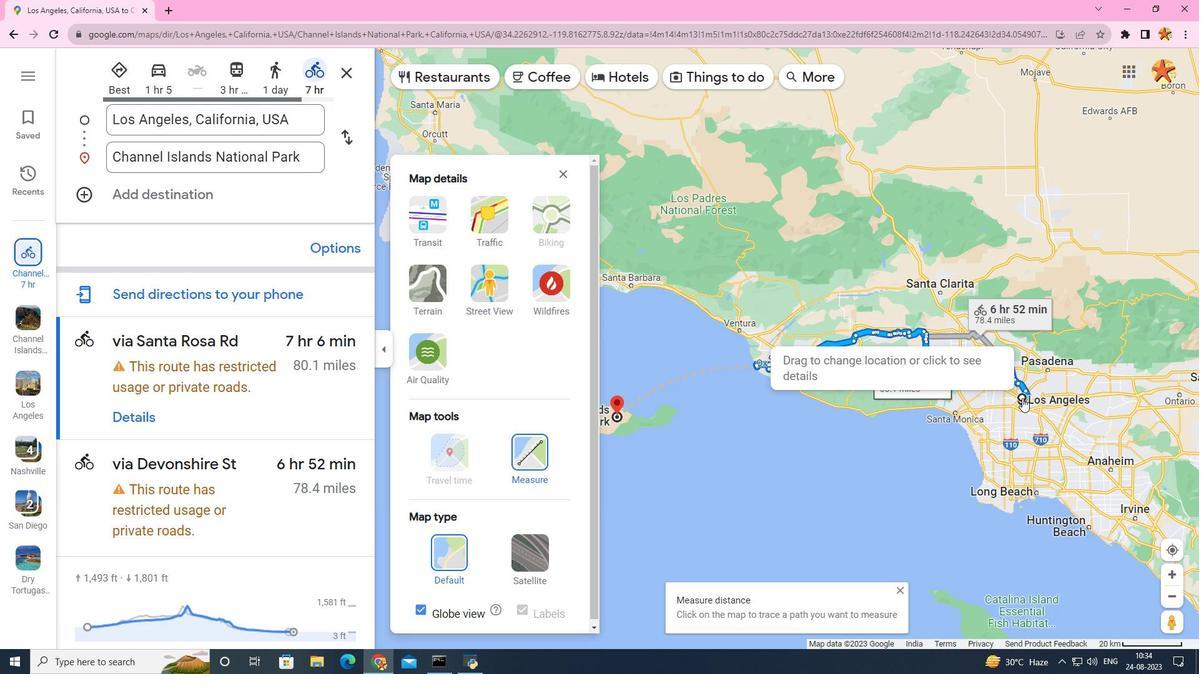 
Action: Mouse moved to (803, 362)
Screenshot: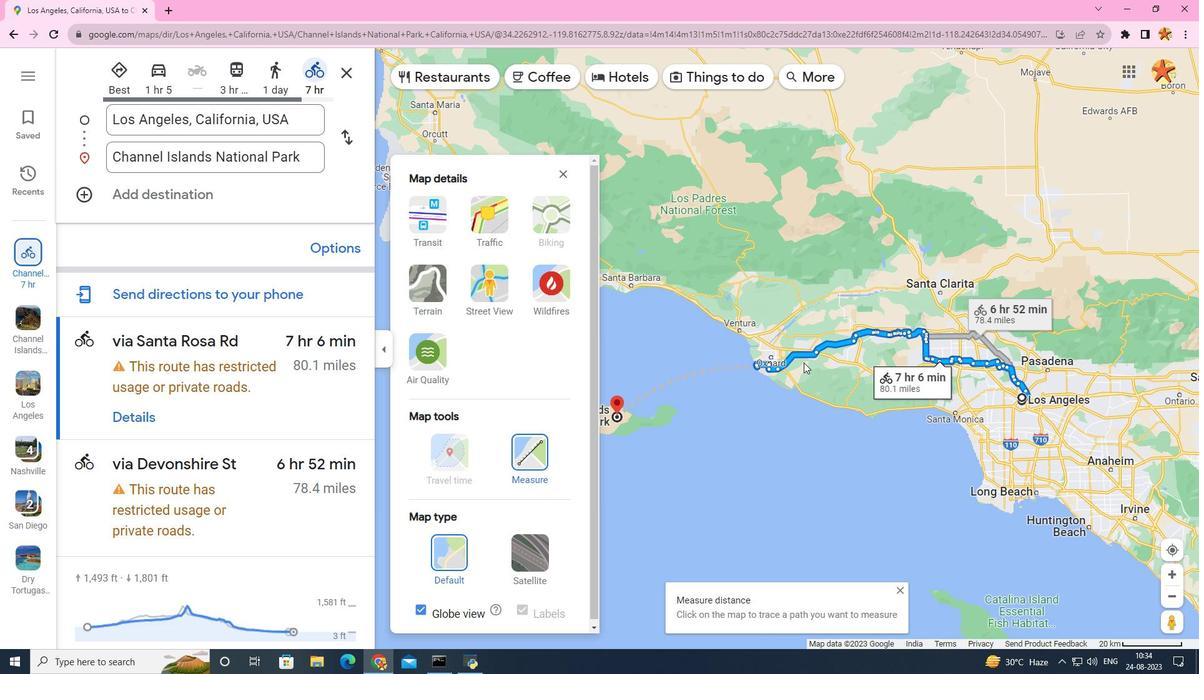 
Action: Mouse scrolled (803, 362) with delta (0, 0)
Screenshot: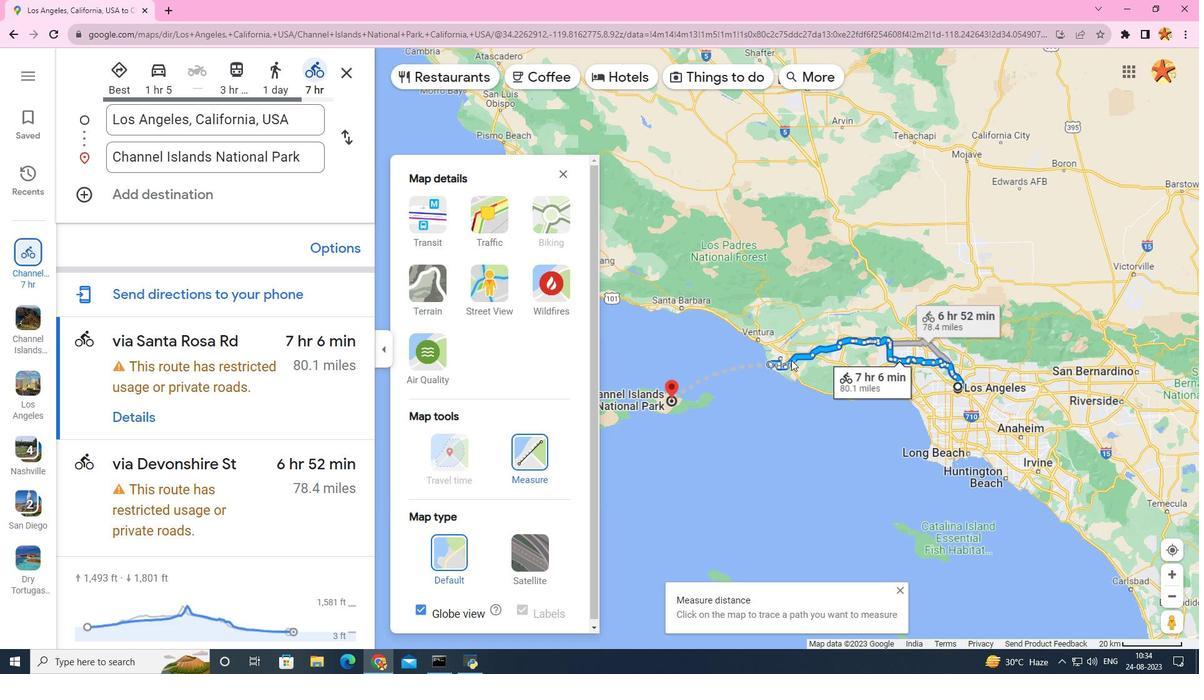
Action: Mouse scrolled (803, 362) with delta (0, 0)
Screenshot: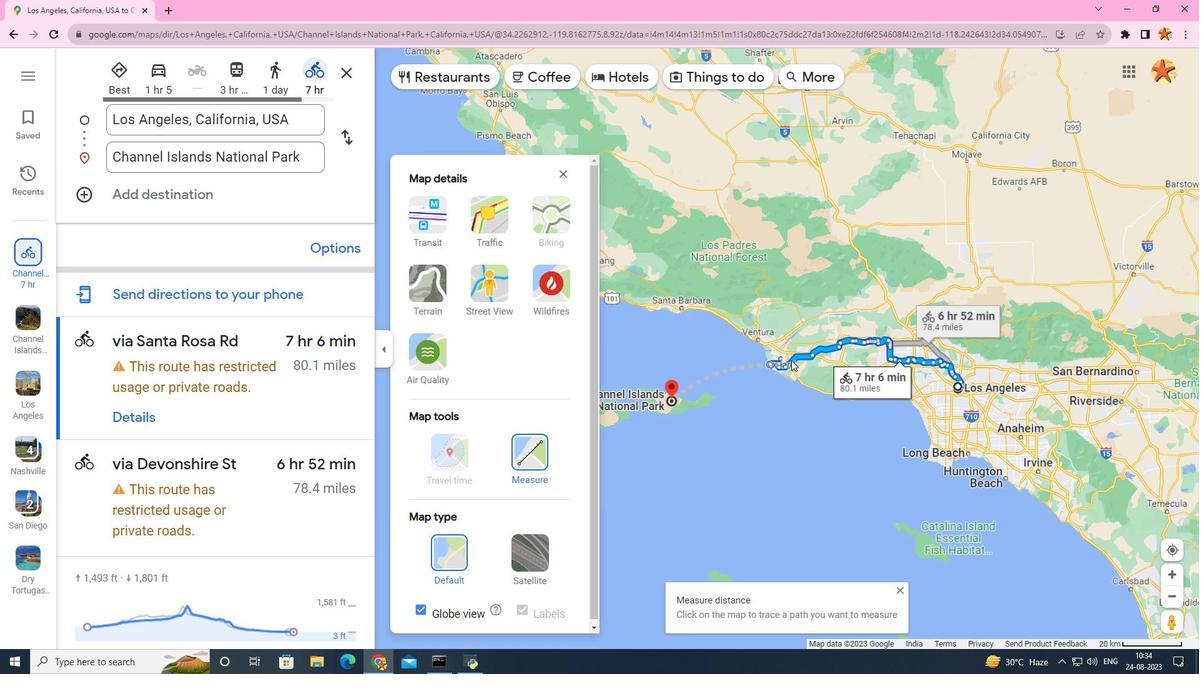 
Action: Mouse moved to (669, 400)
Screenshot: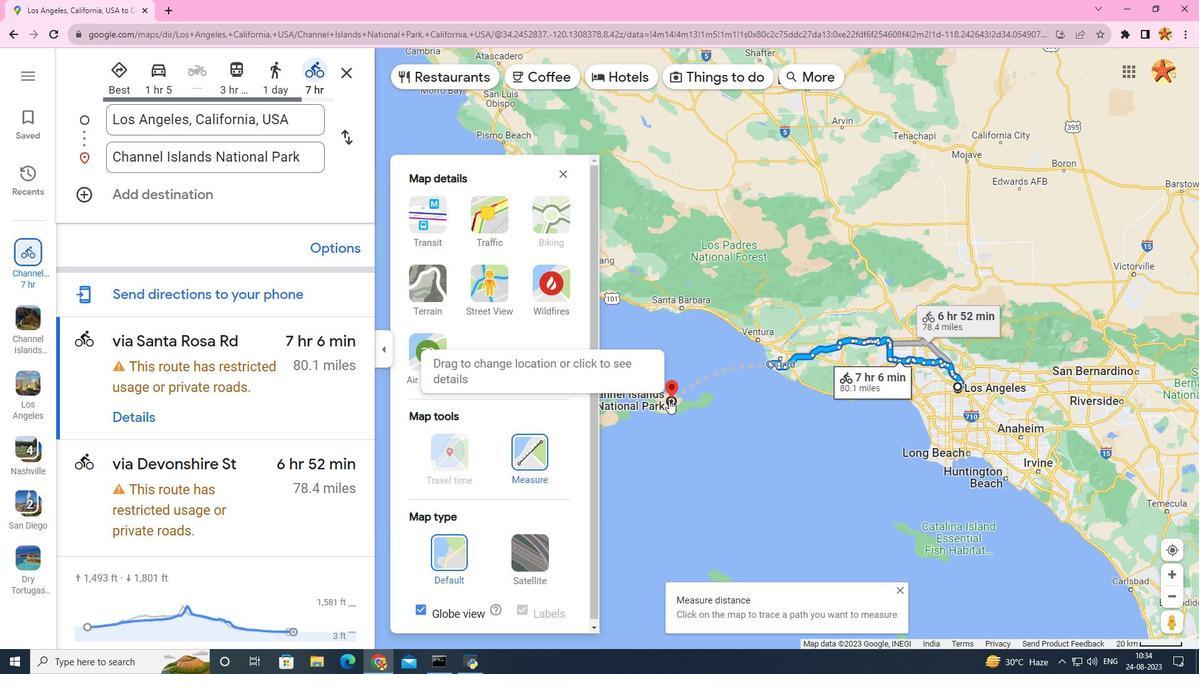 
Action: Mouse pressed left at (669, 400)
Screenshot: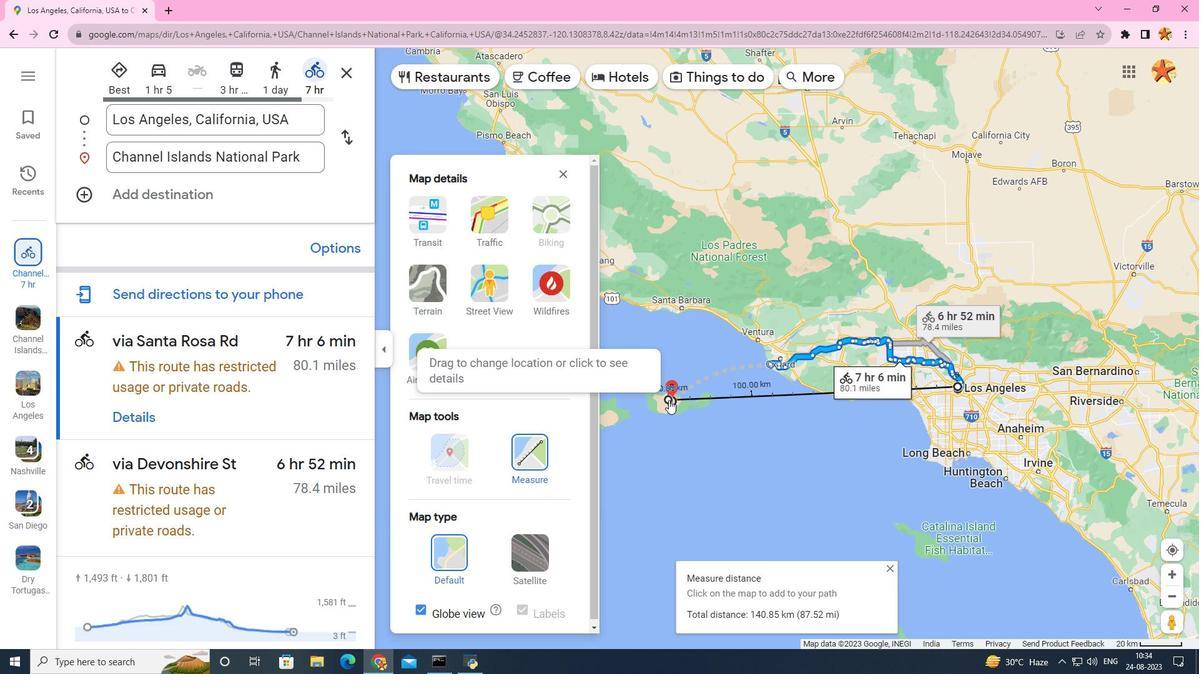 
Action: Mouse moved to (633, 410)
Screenshot: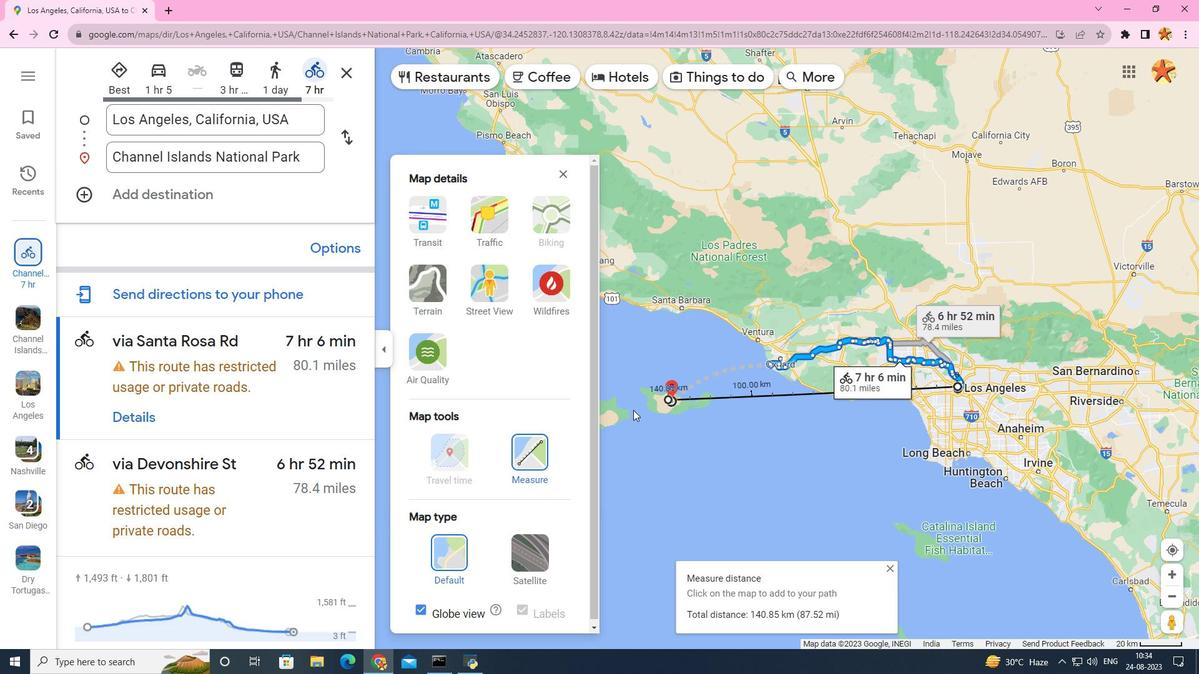 
Action: Mouse scrolled (633, 411) with delta (0, 0)
Screenshot: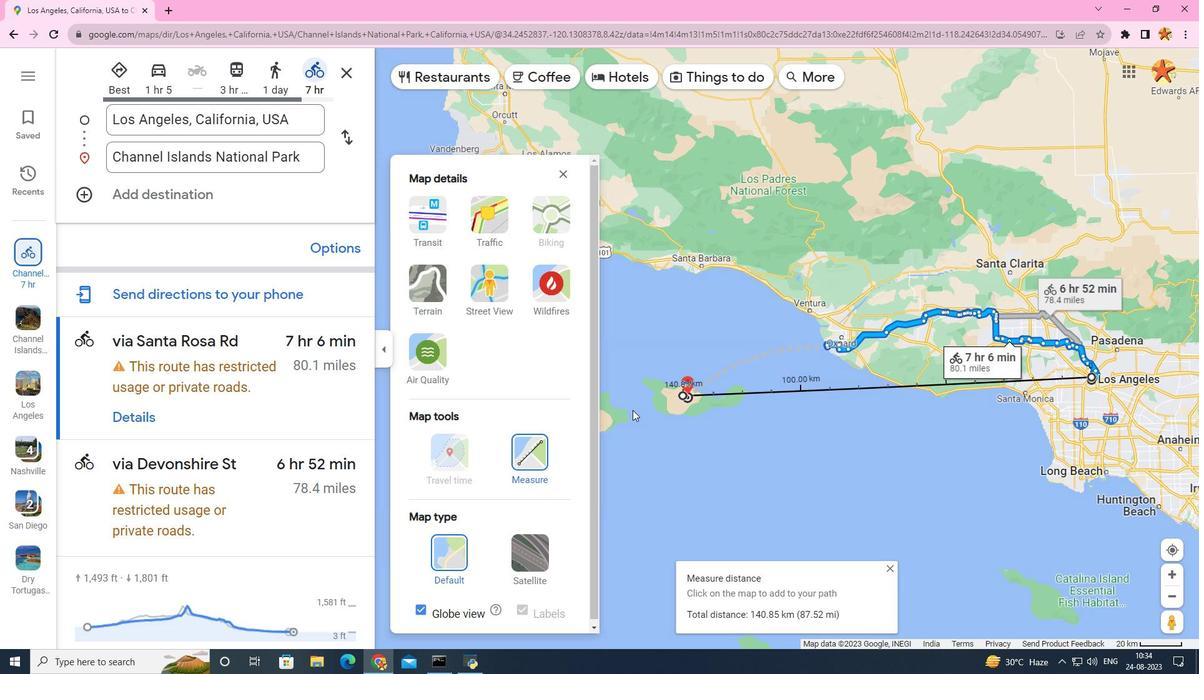 
Action: Mouse scrolled (633, 411) with delta (0, 0)
Screenshot: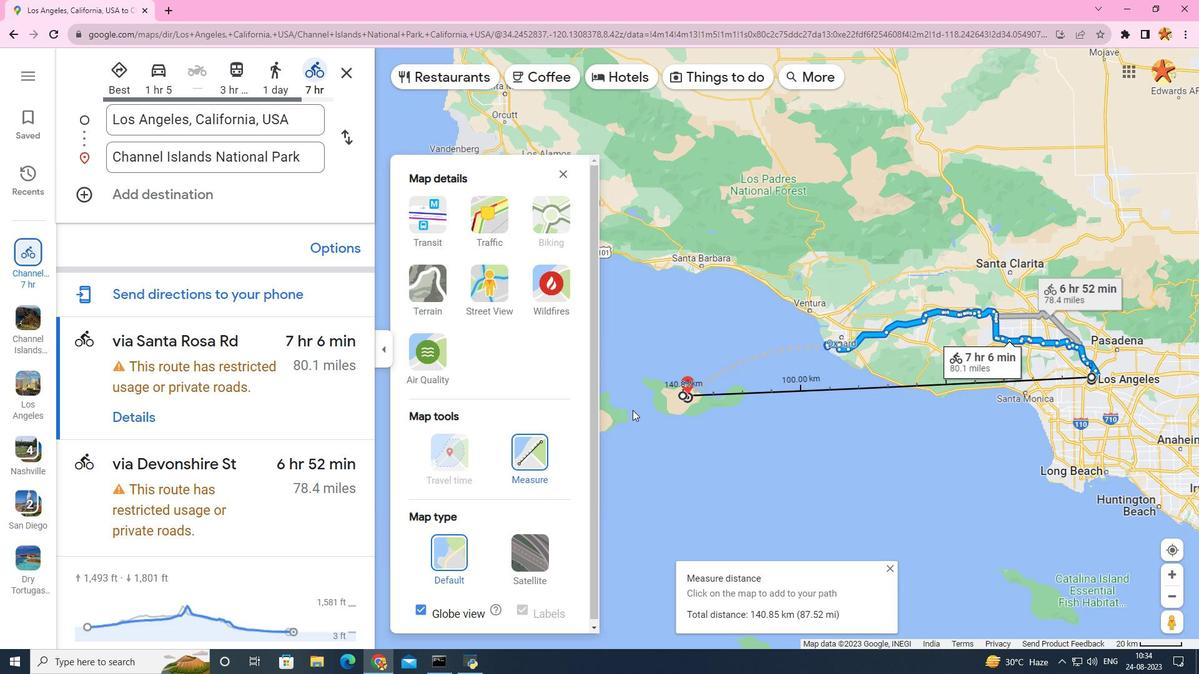 
Action: Mouse moved to (632, 410)
Screenshot: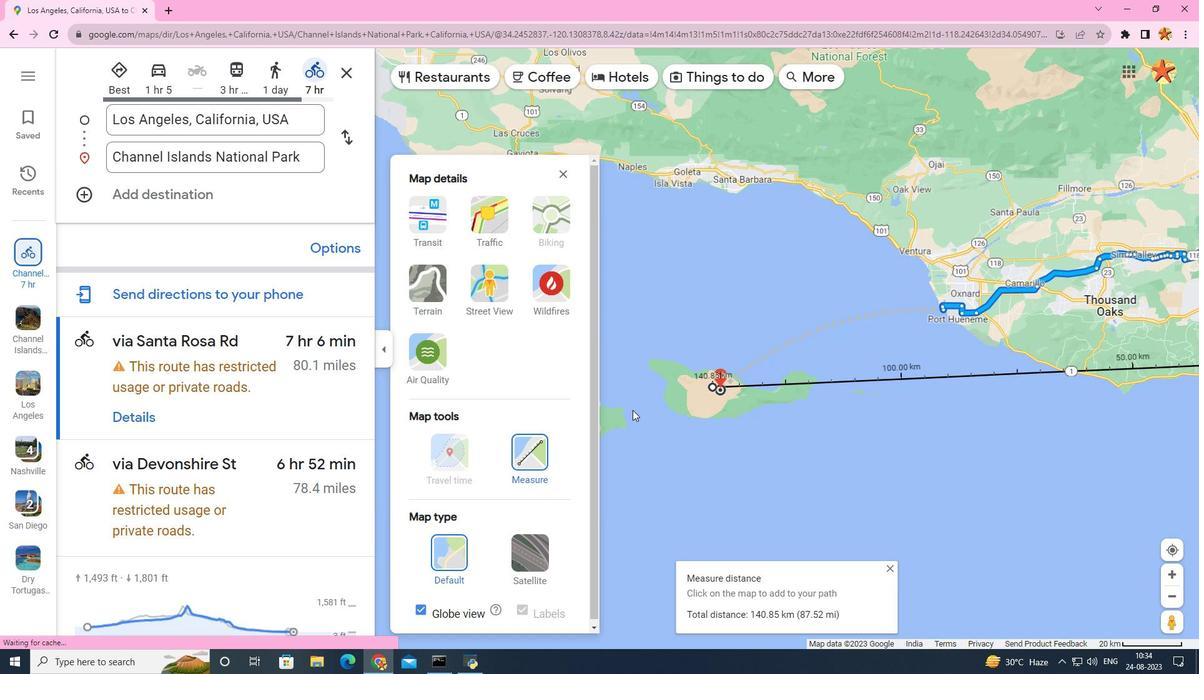 
Action: Mouse scrolled (632, 411) with delta (0, 0)
Screenshot: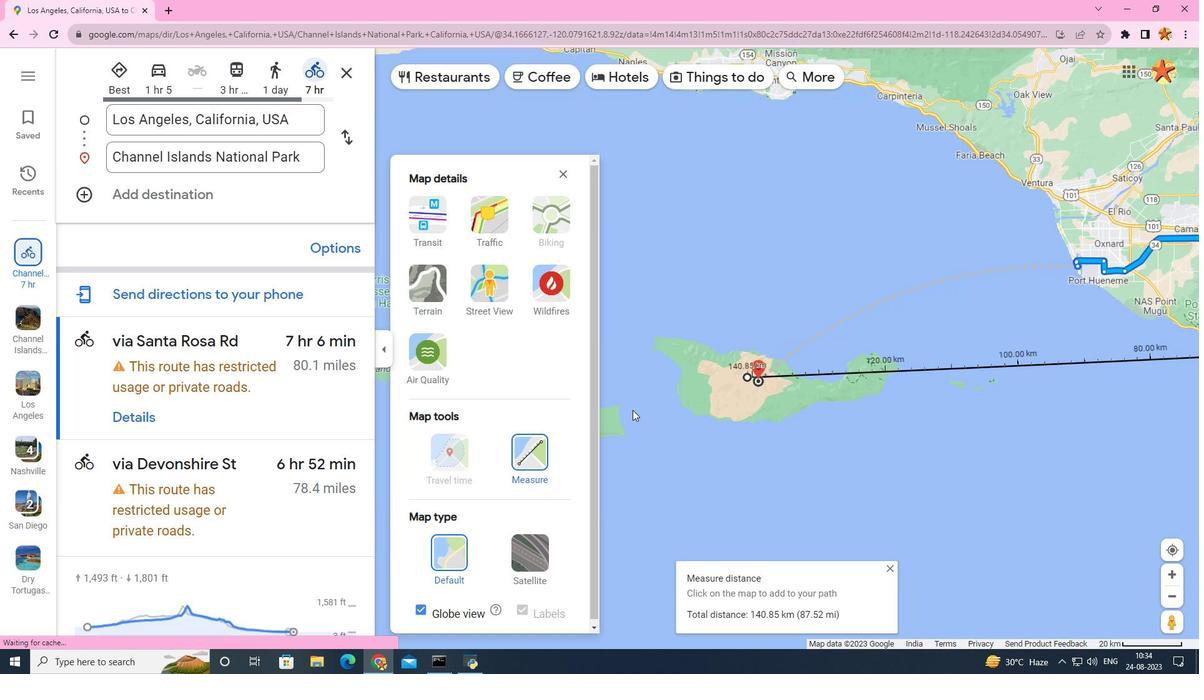 
Action: Mouse scrolled (632, 411) with delta (0, 0)
Screenshot: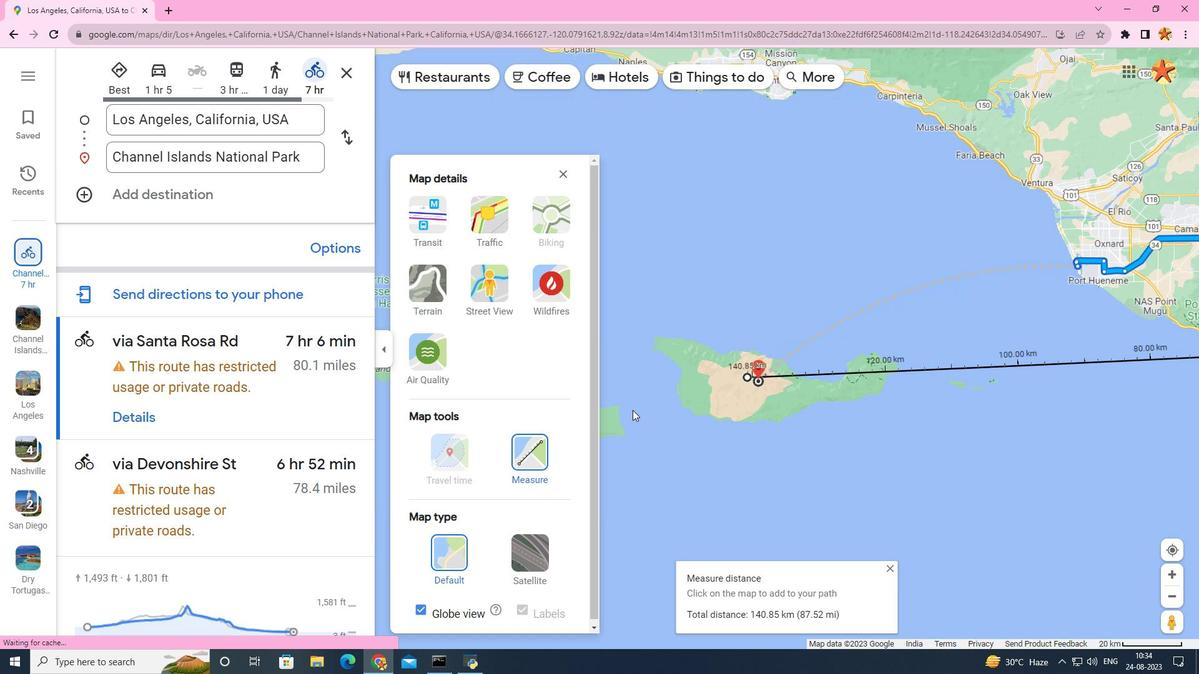 
Action: Mouse scrolled (632, 411) with delta (0, 0)
Screenshot: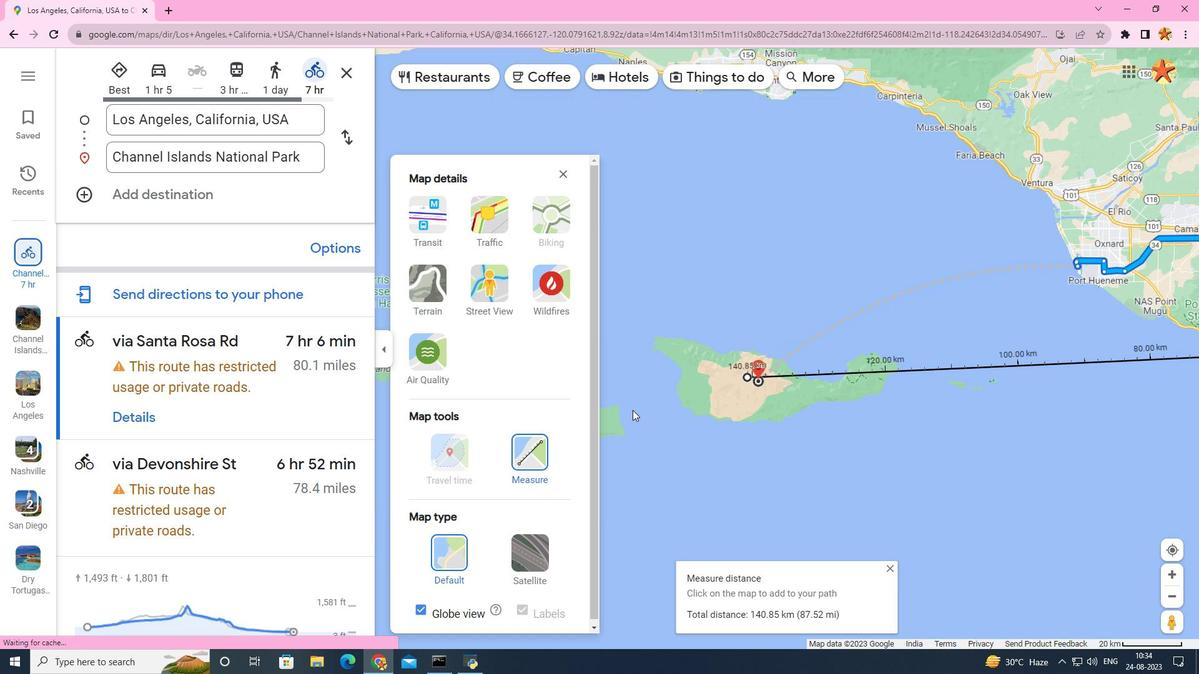 
Action: Mouse scrolled (632, 411) with delta (0, 0)
Screenshot: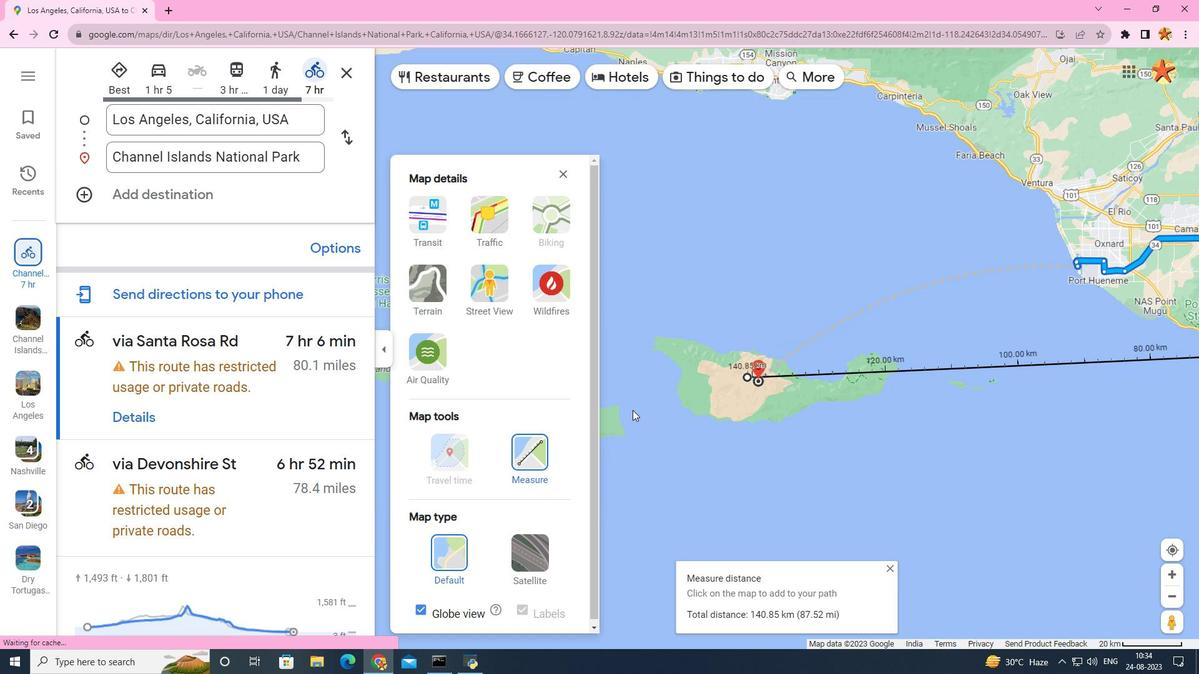 
Action: Mouse scrolled (632, 411) with delta (0, 0)
Screenshot: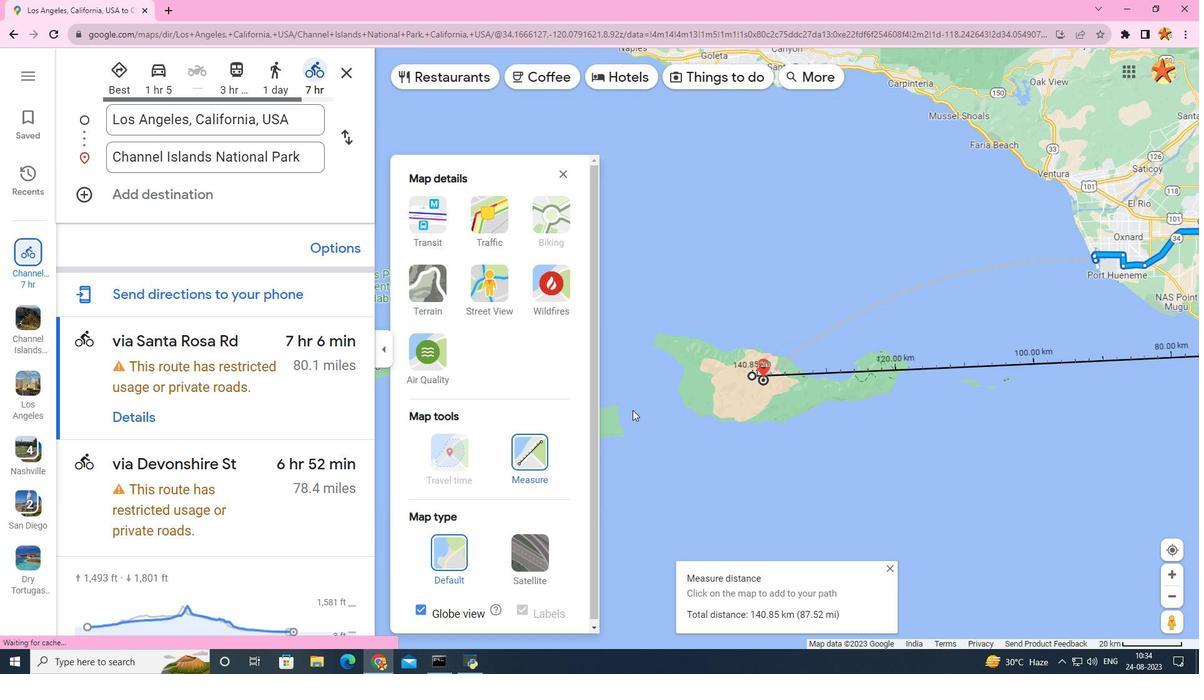 
Action: Mouse scrolled (632, 409) with delta (0, 0)
Screenshot: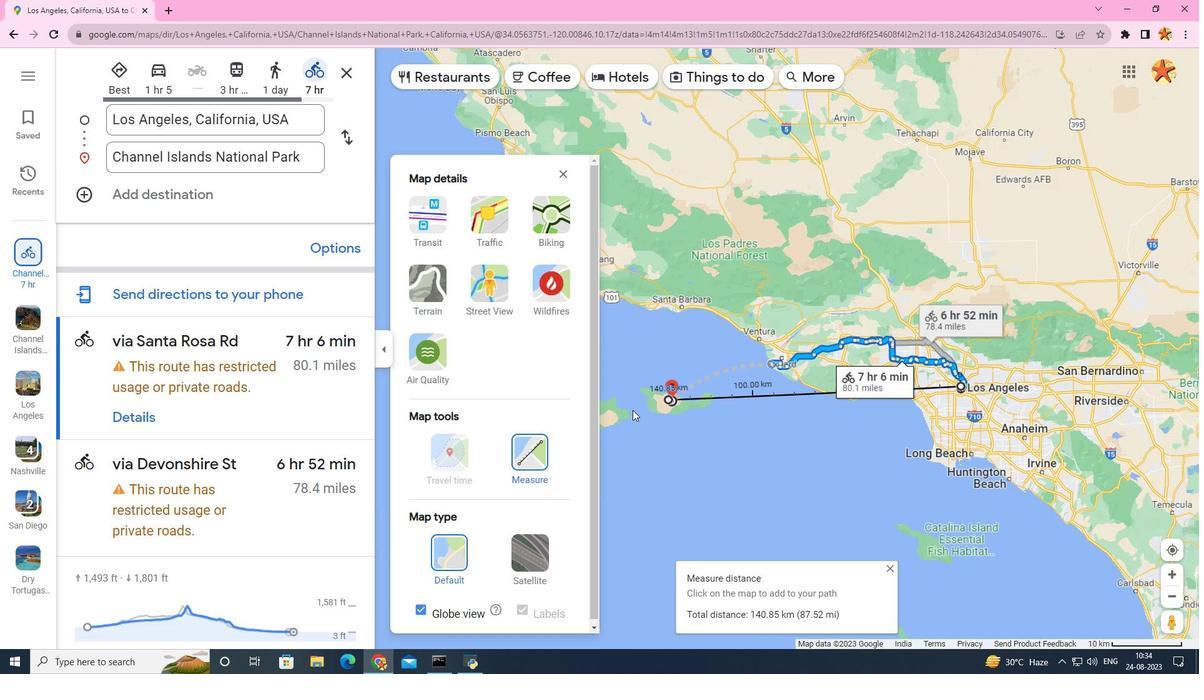 
Action: Mouse scrolled (632, 409) with delta (0, 0)
Screenshot: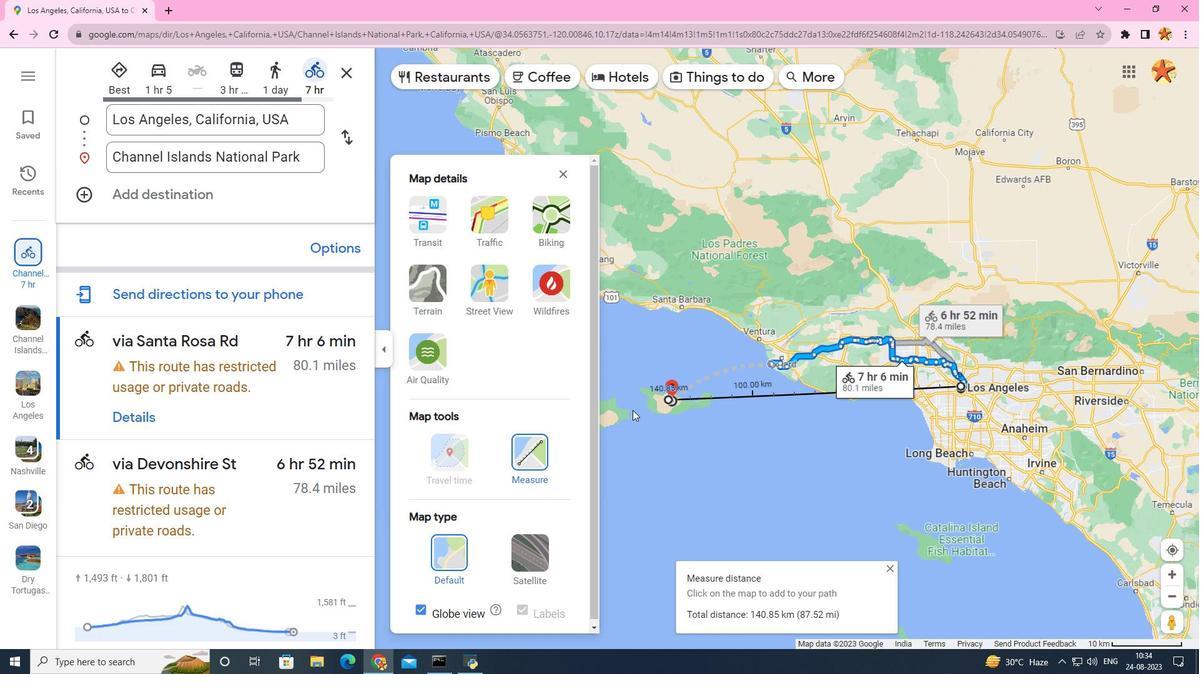 
Action: Mouse scrolled (632, 409) with delta (0, 0)
Screenshot: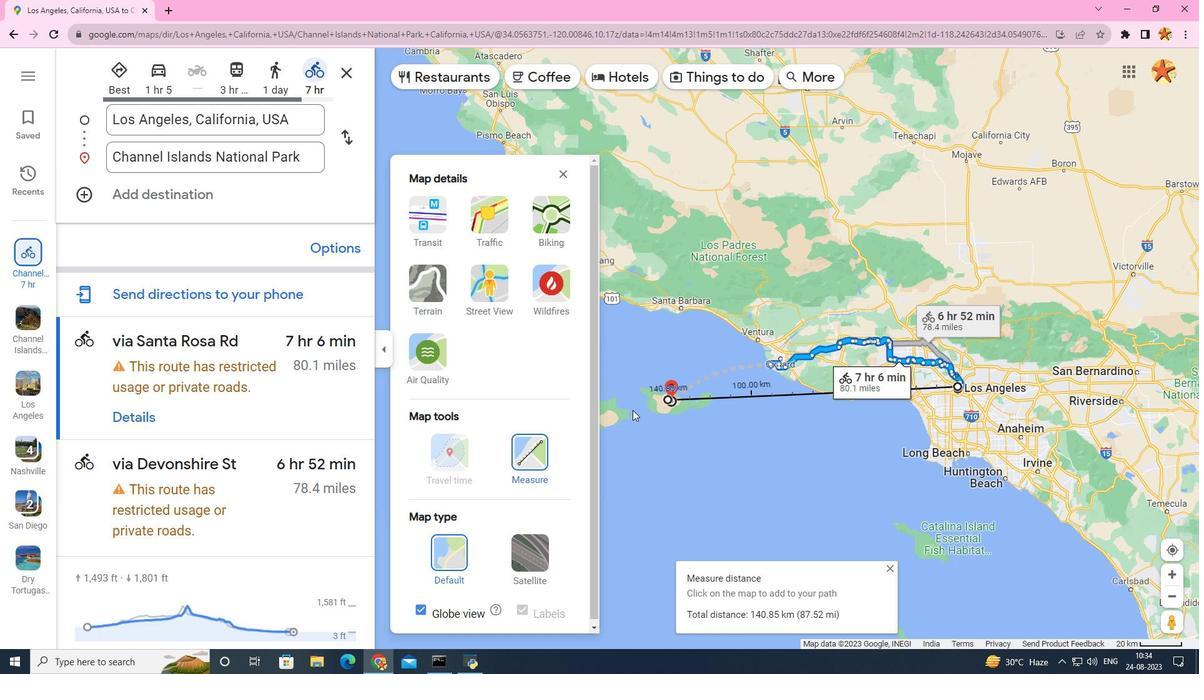 
Action: Mouse scrolled (632, 409) with delta (0, 0)
Screenshot: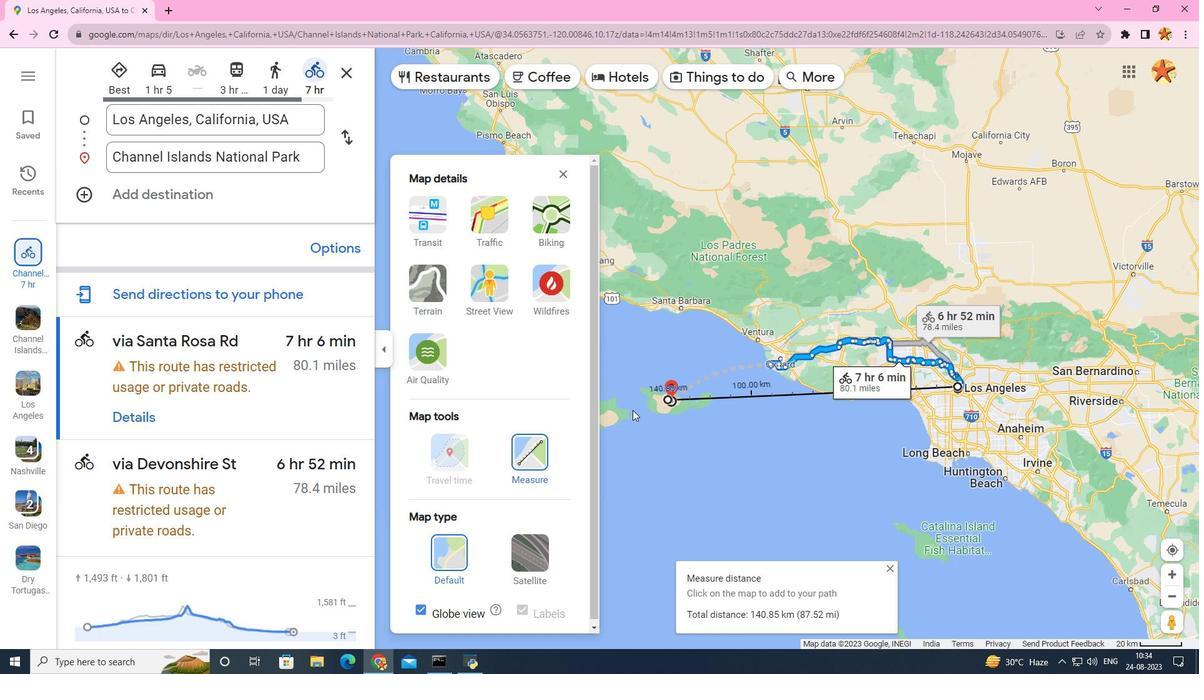
Action: Mouse scrolled (632, 409) with delta (0, 0)
Screenshot: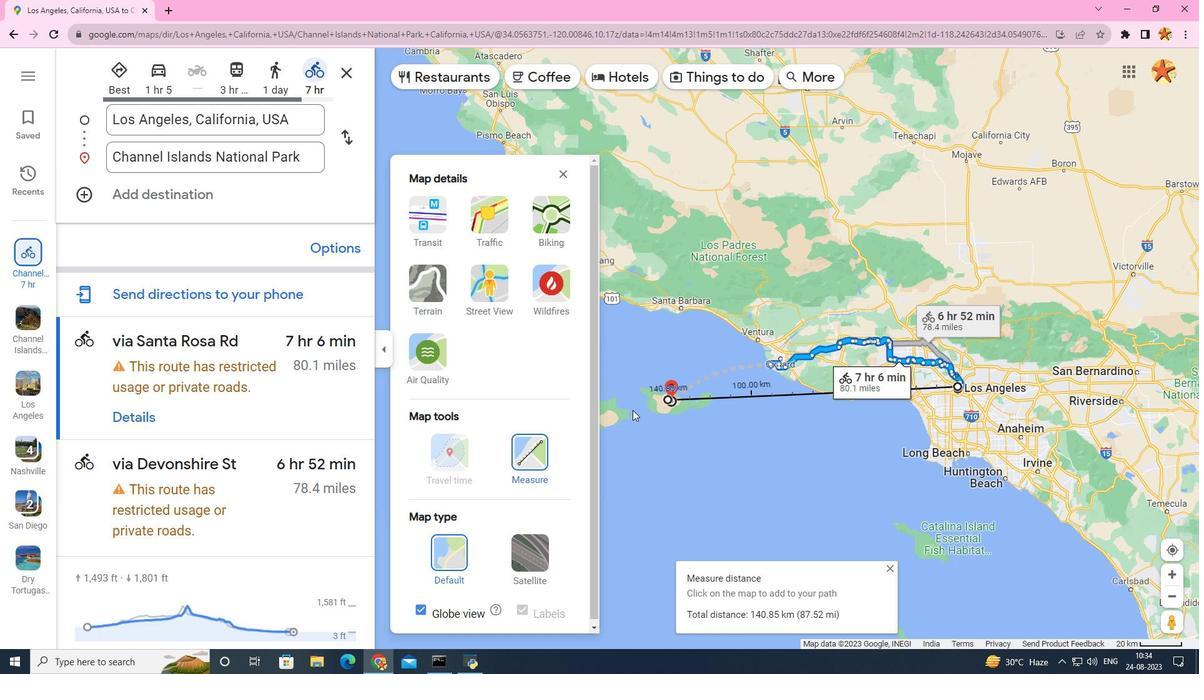 
Action: Mouse scrolled (632, 409) with delta (0, 0)
Screenshot: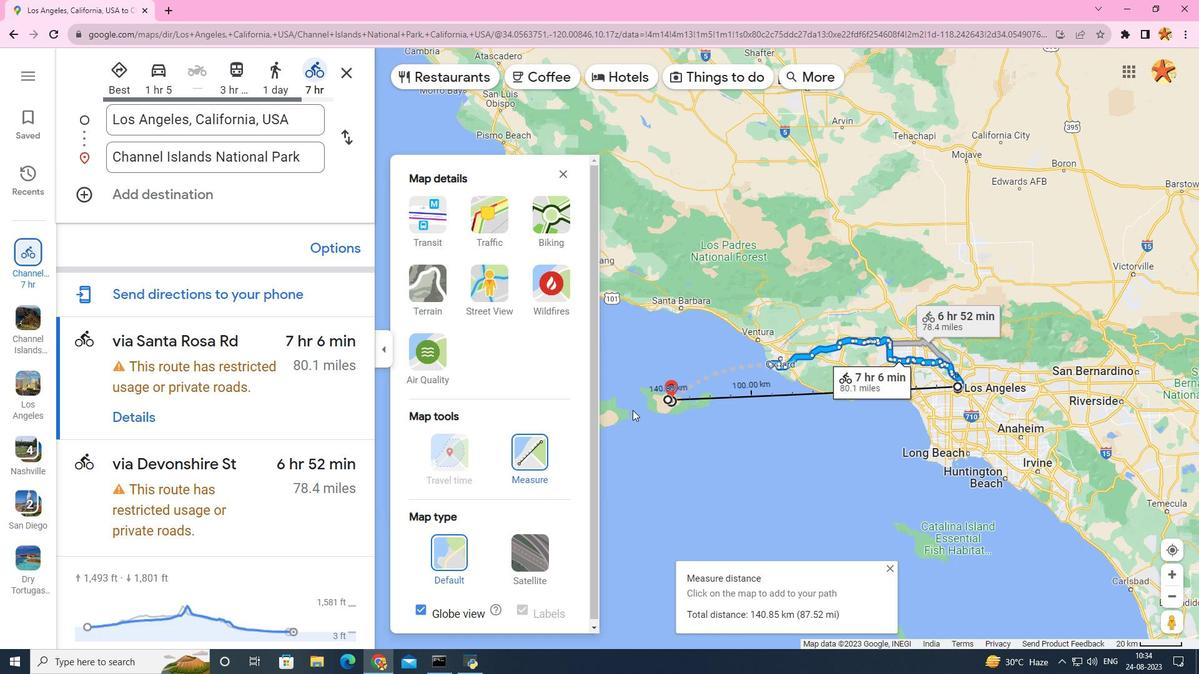 
Action: Mouse scrolled (632, 409) with delta (0, 0)
Screenshot: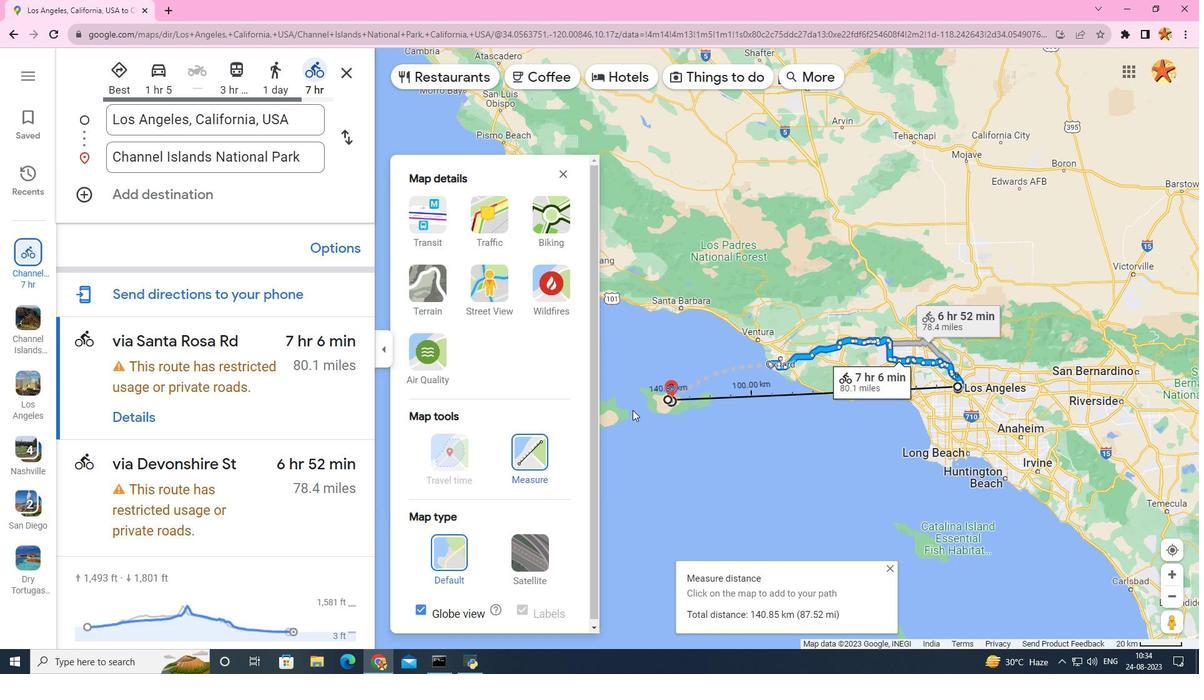 
Action: Mouse scrolled (632, 409) with delta (0, 0)
Screenshot: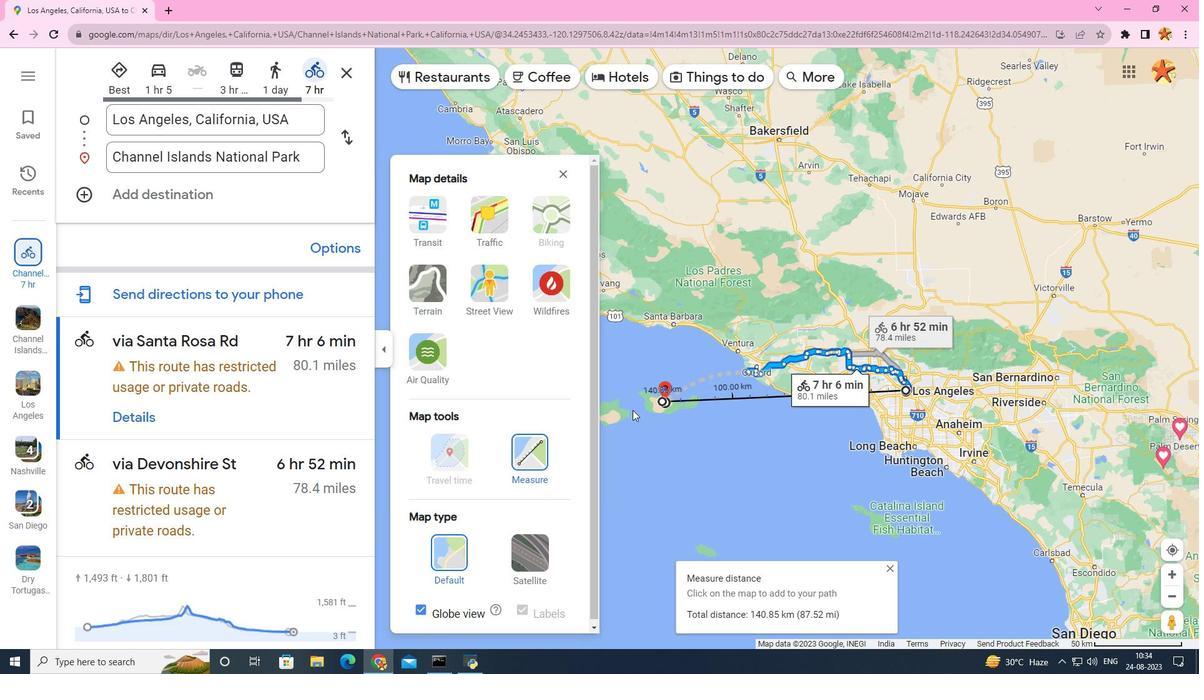 
Action: Mouse moved to (629, 411)
Screenshot: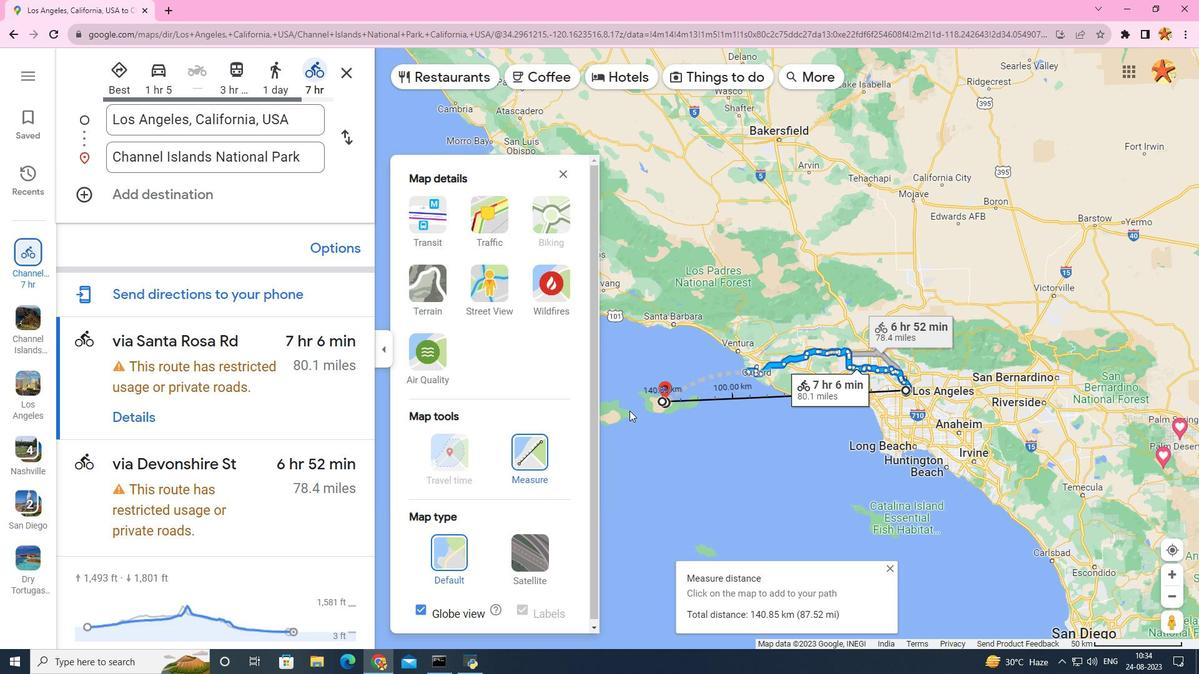 
